 Task: Find people on LinkedIn who work at Tecnimont, studied at Krantiguru Shyamji Krishna Verma Kachchh University, are in the Aviation and Aerospace Component Manufacturing industry, speak German, offer loans, and talk about sustainability.
Action: Mouse moved to (297, 95)
Screenshot: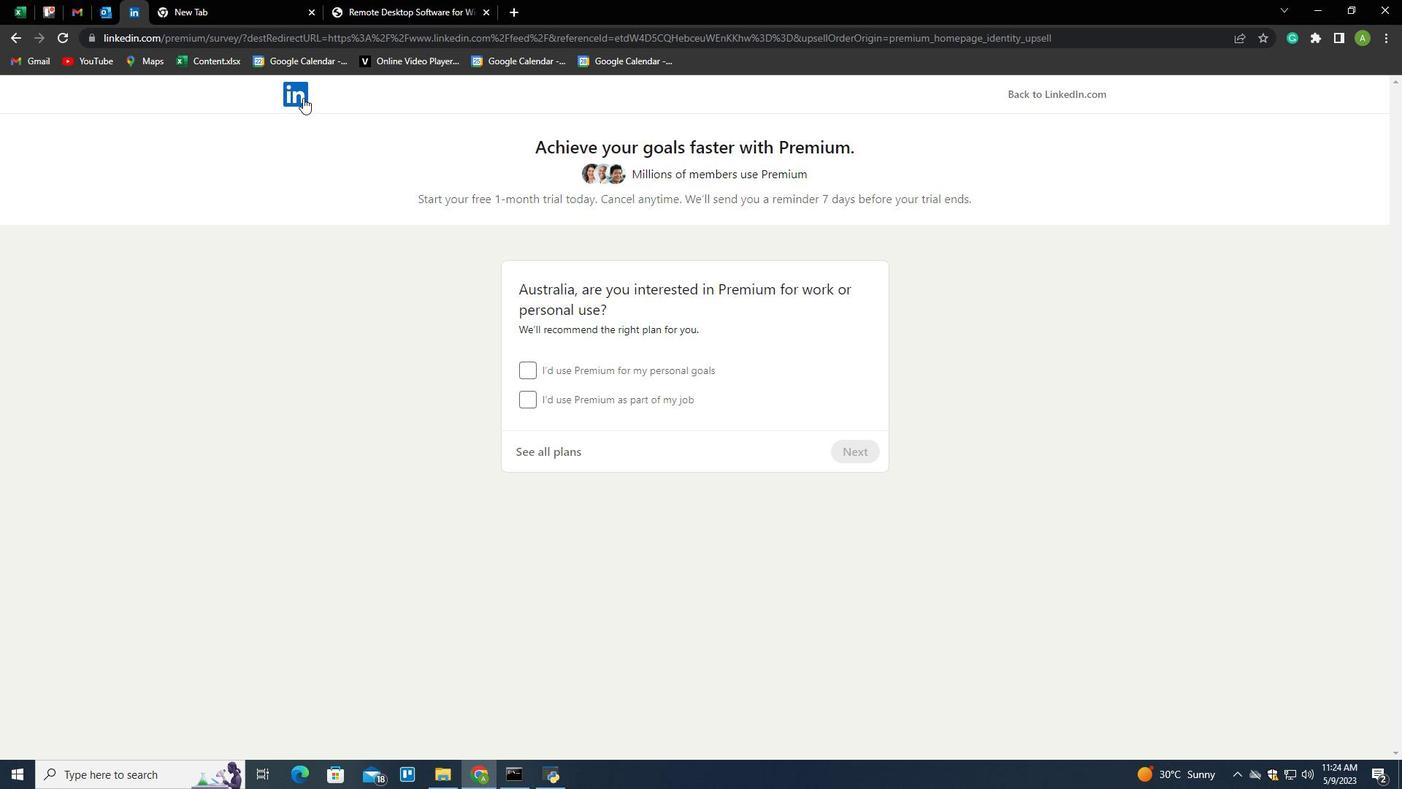 
Action: Mouse pressed left at (297, 95)
Screenshot: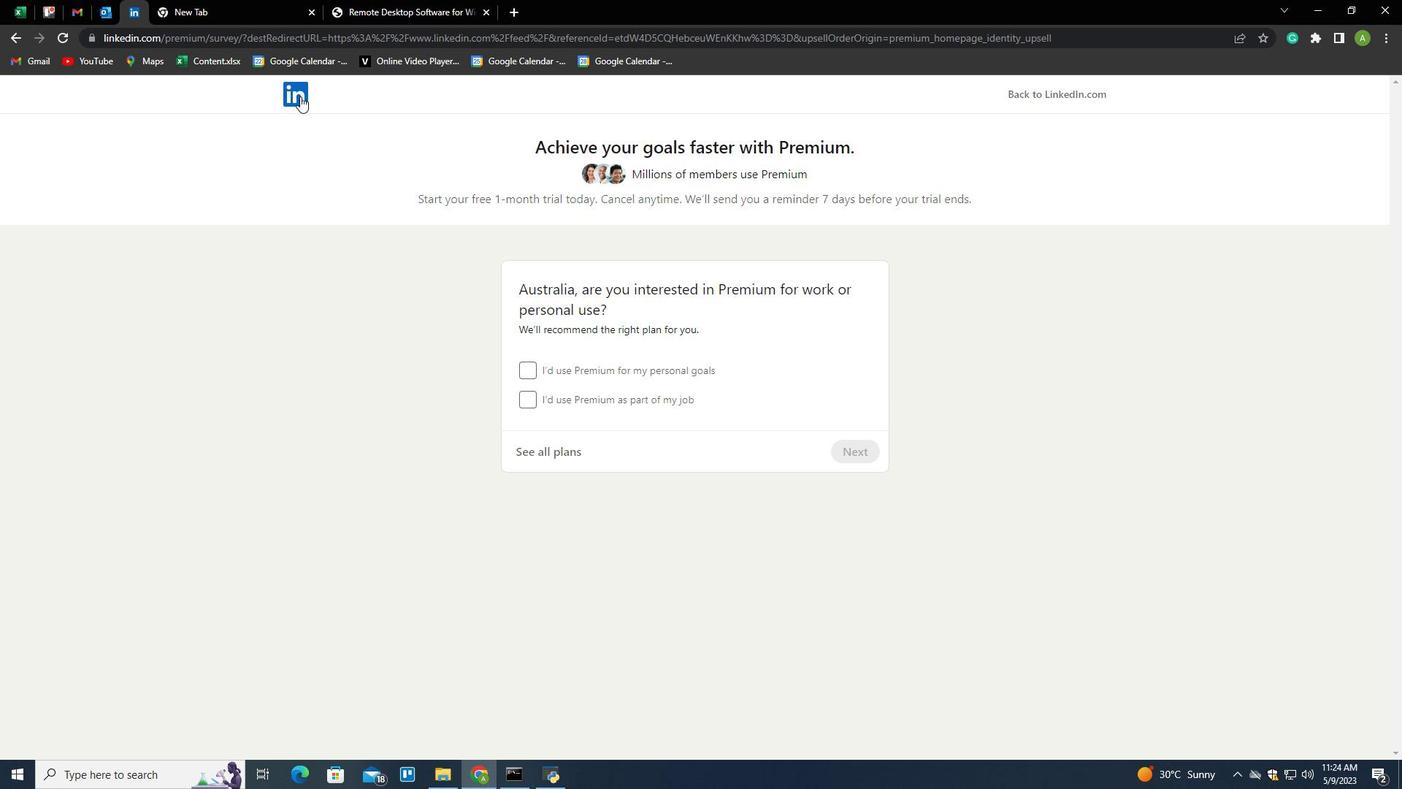 
Action: Mouse moved to (702, 96)
Screenshot: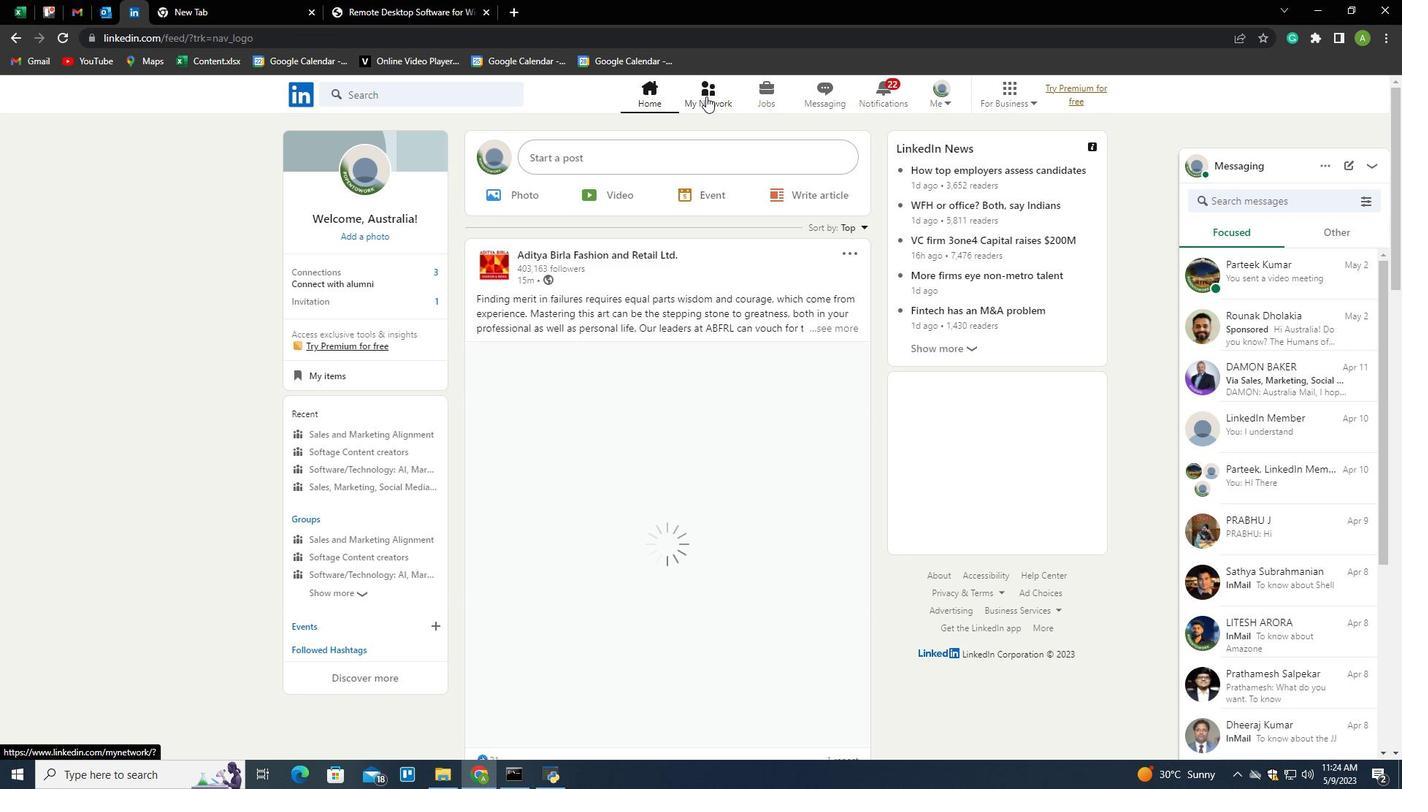 
Action: Mouse pressed left at (702, 96)
Screenshot: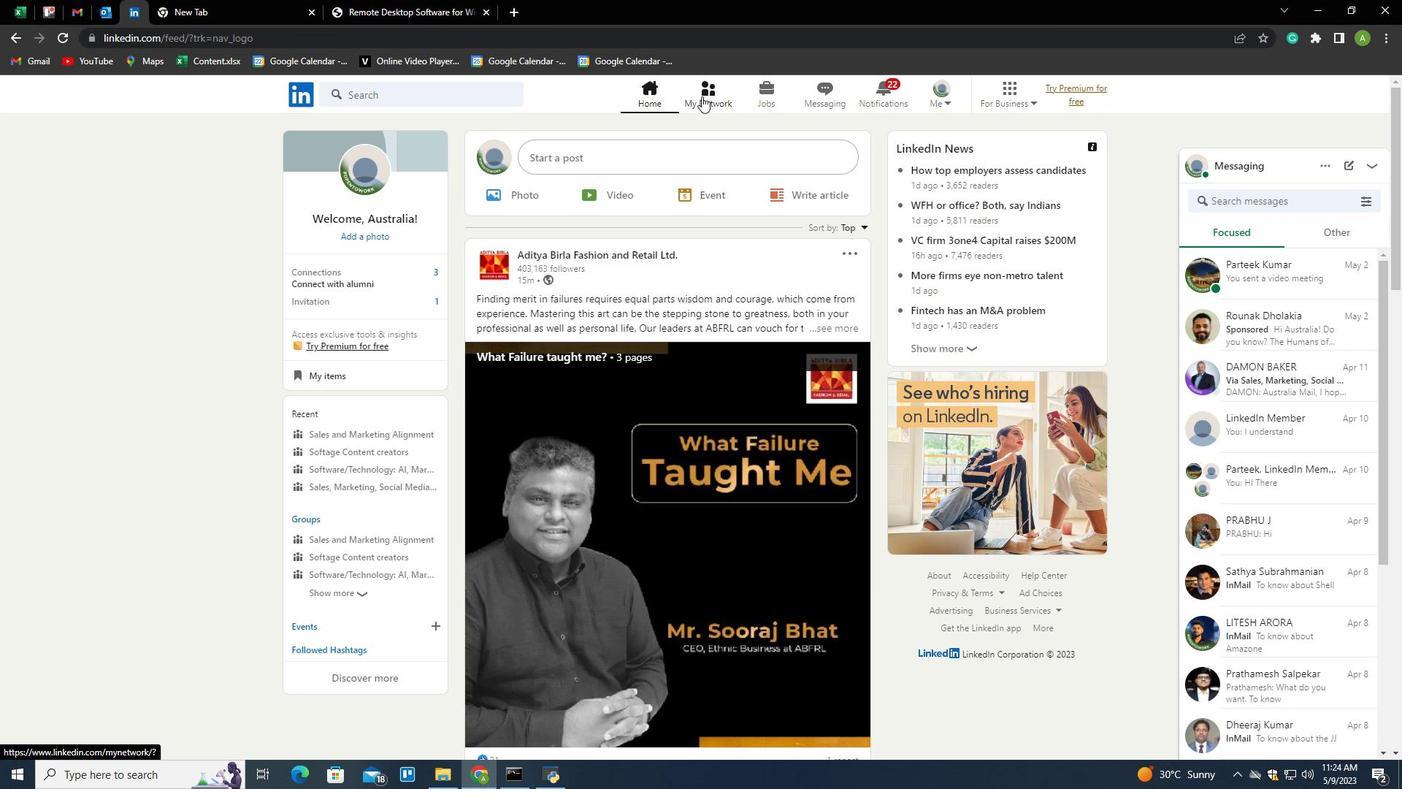 
Action: Mouse moved to (387, 177)
Screenshot: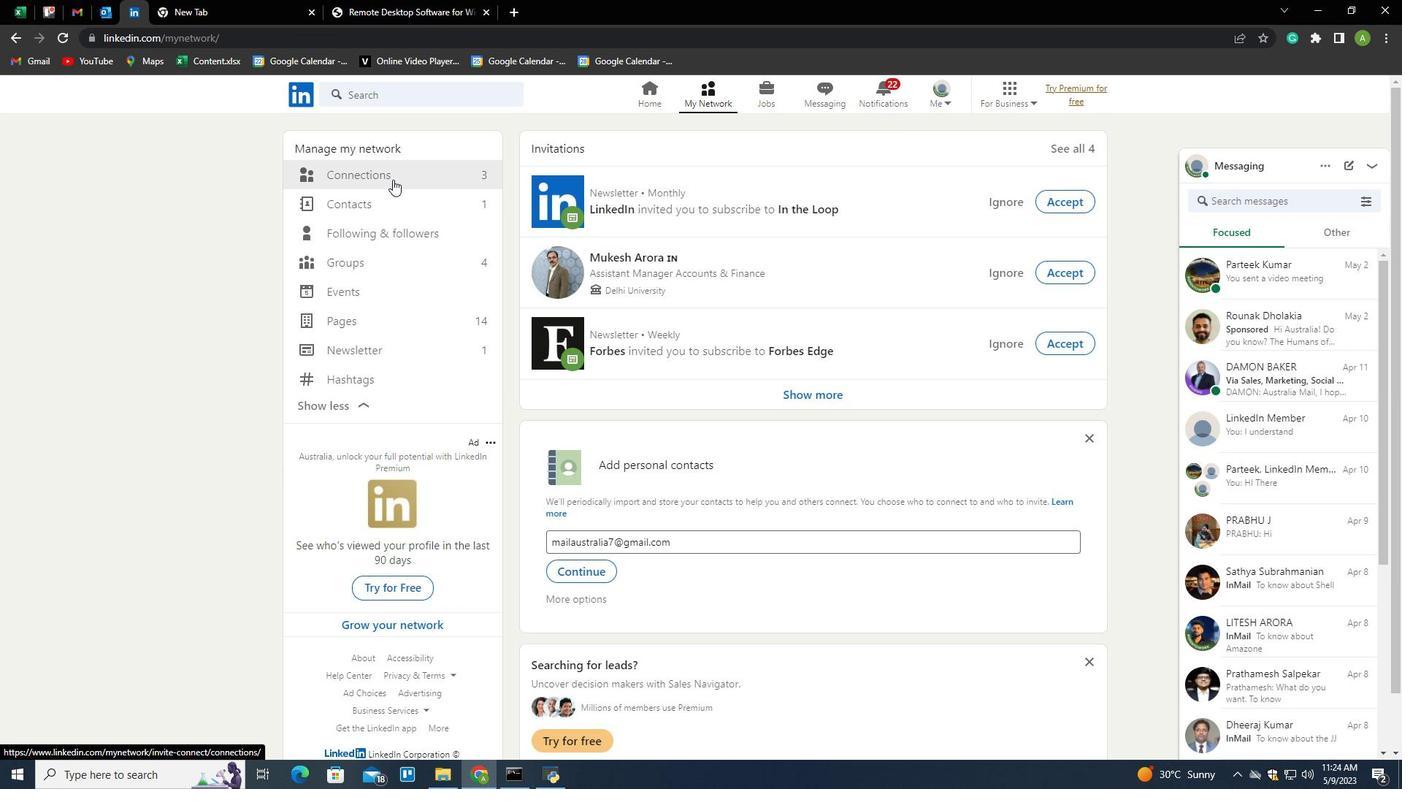 
Action: Mouse pressed left at (387, 177)
Screenshot: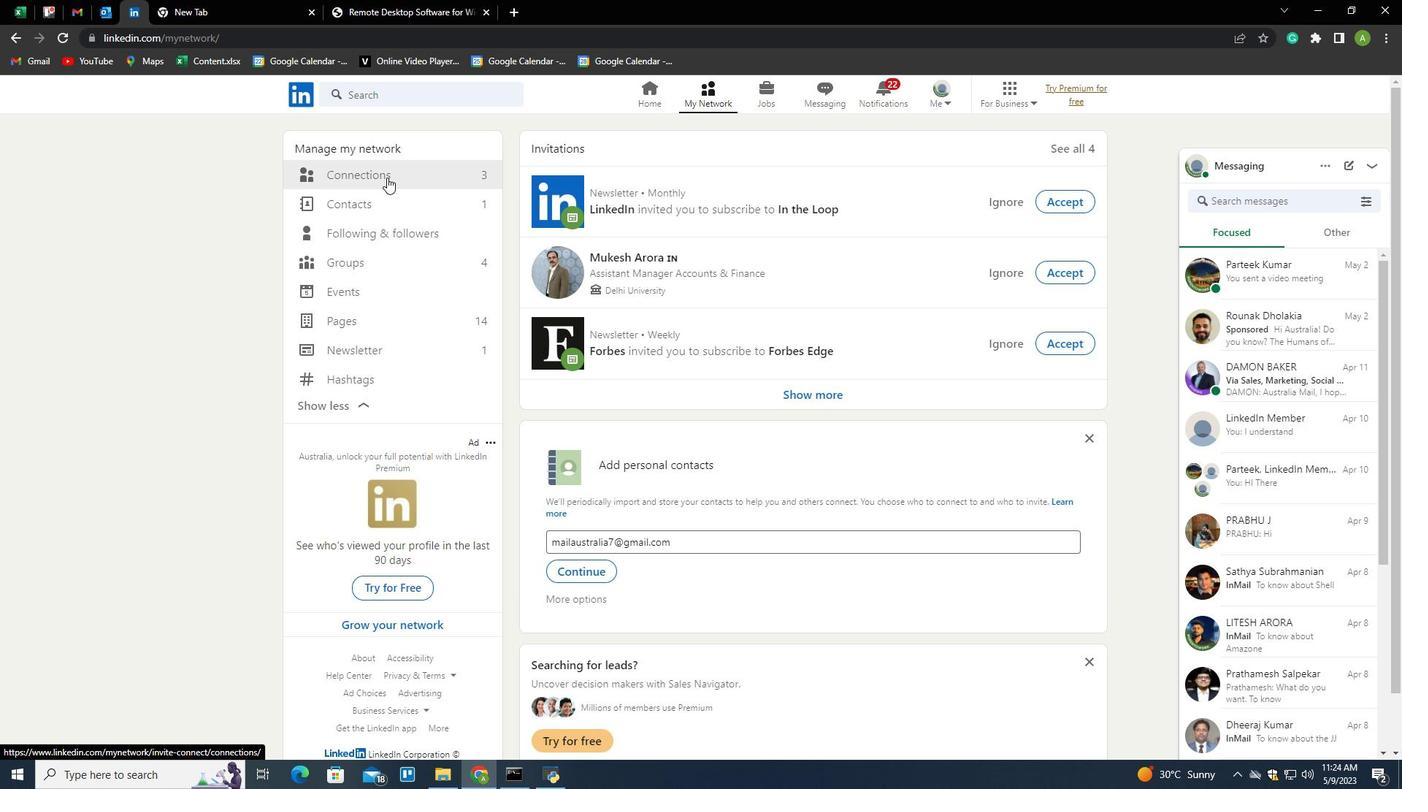 
Action: Mouse moved to (783, 176)
Screenshot: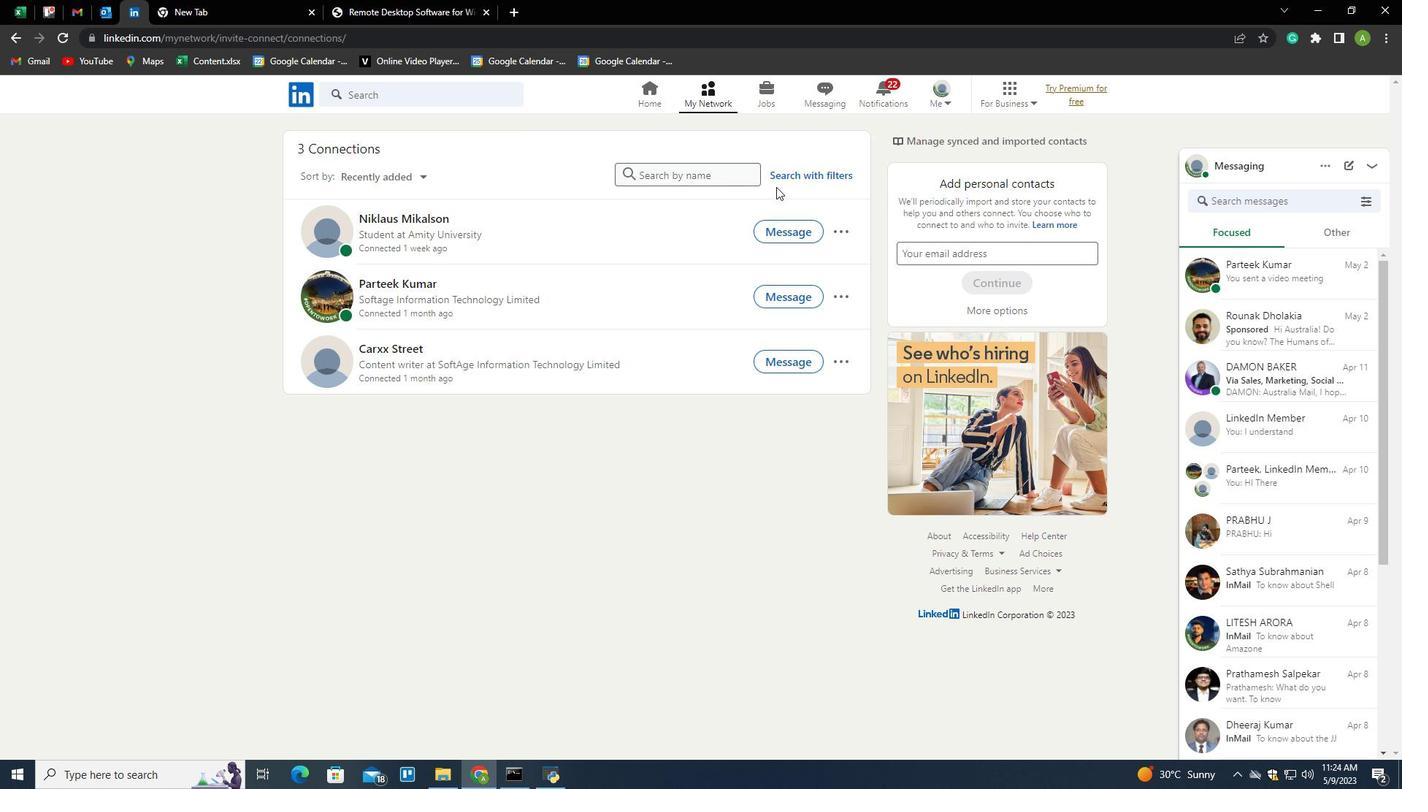 
Action: Mouse pressed left at (783, 176)
Screenshot: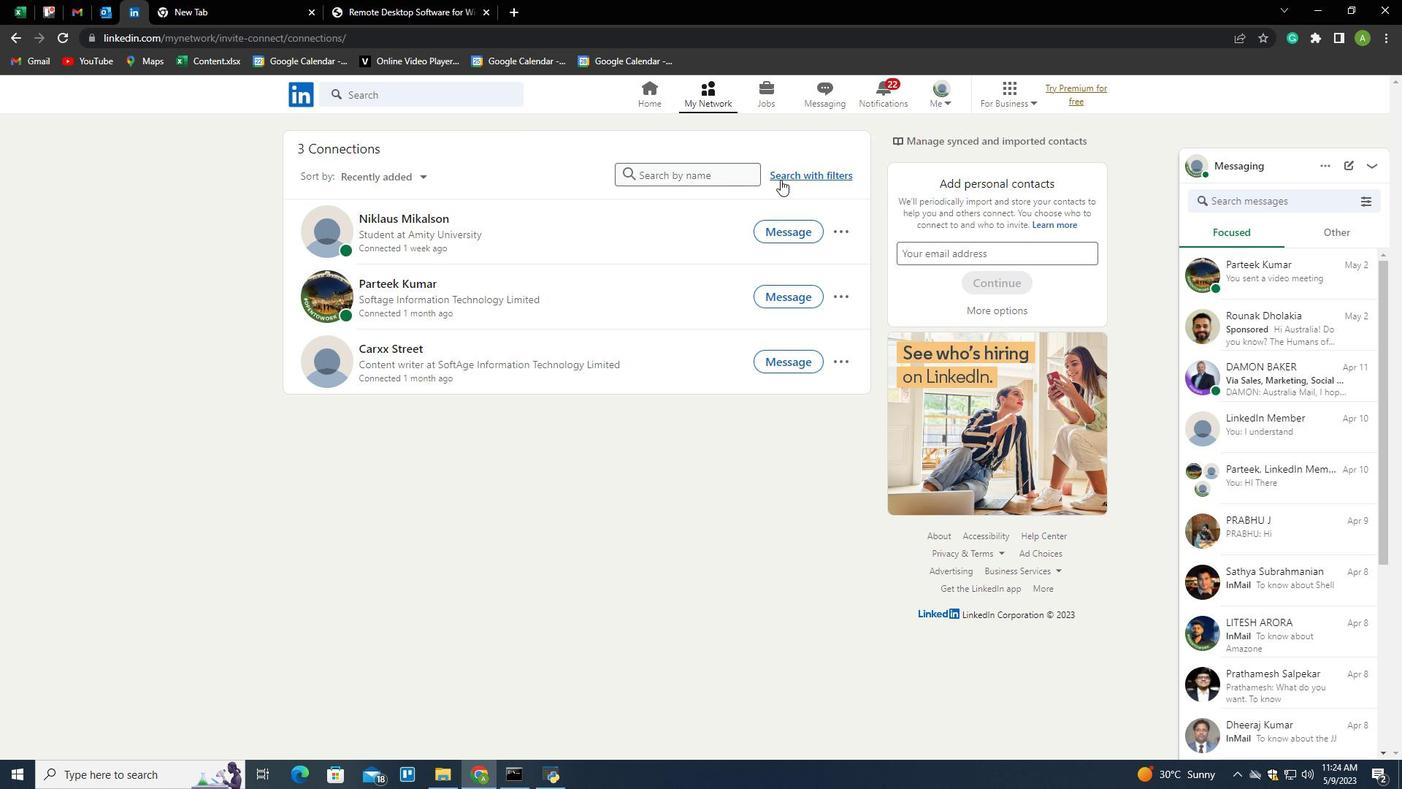 
Action: Mouse moved to (750, 134)
Screenshot: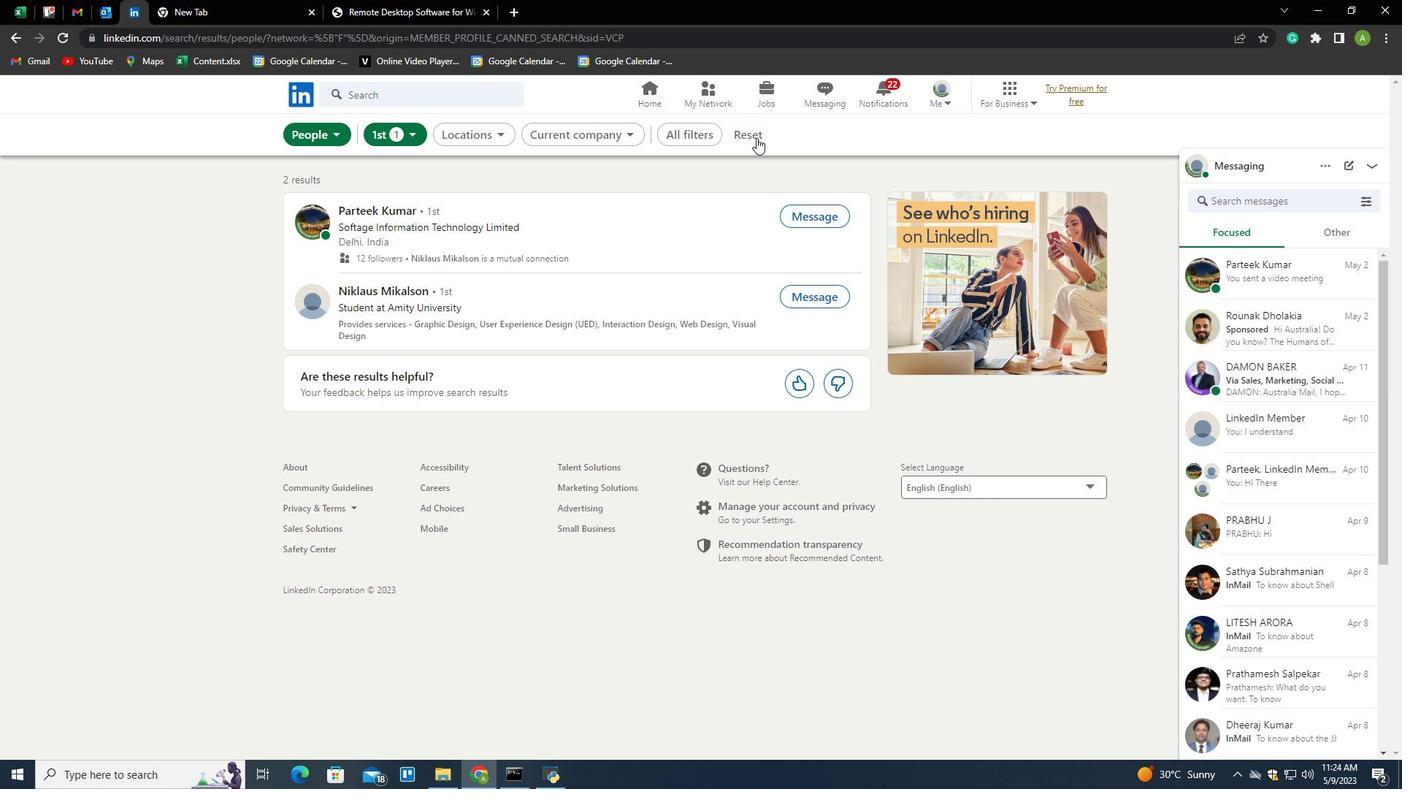 
Action: Mouse pressed left at (750, 134)
Screenshot: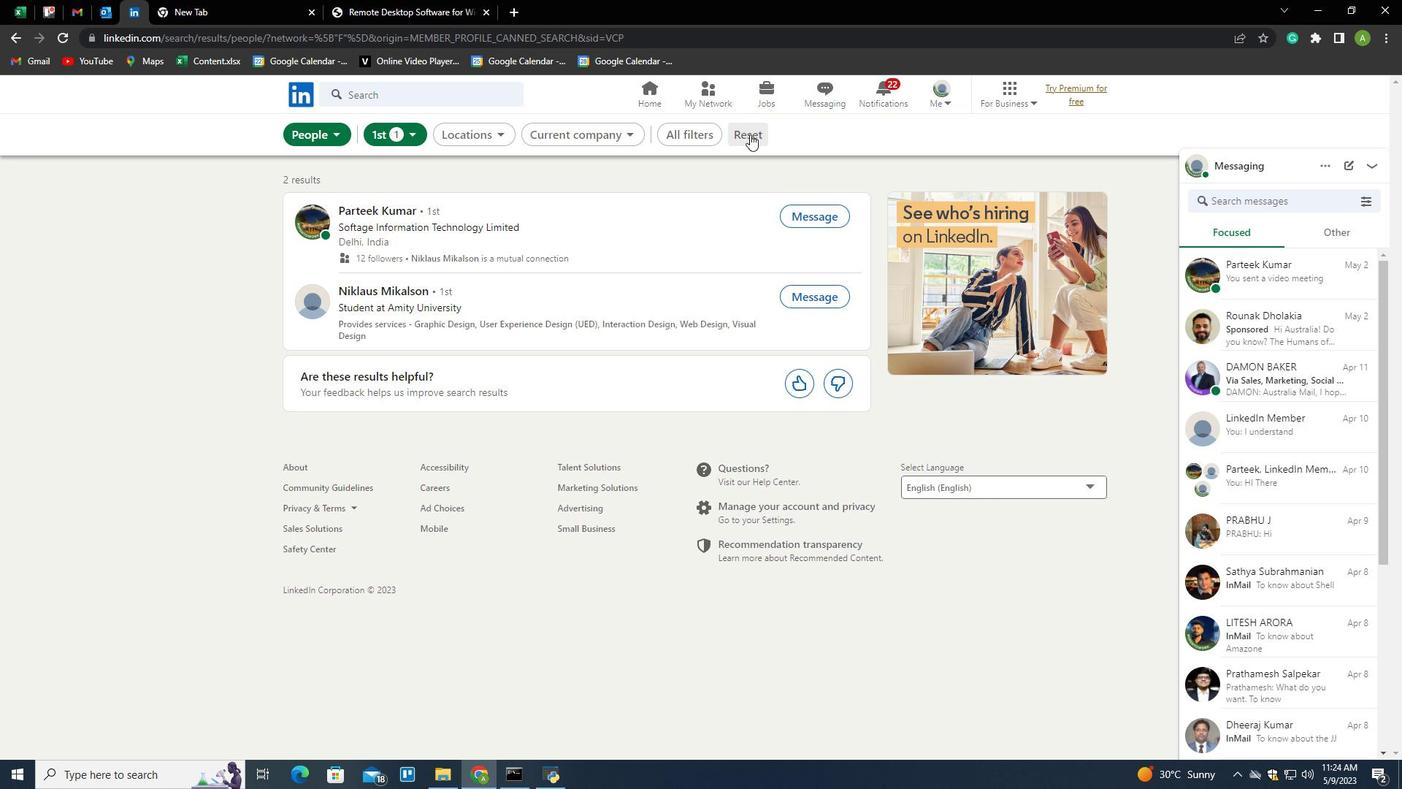 
Action: Mouse moved to (721, 135)
Screenshot: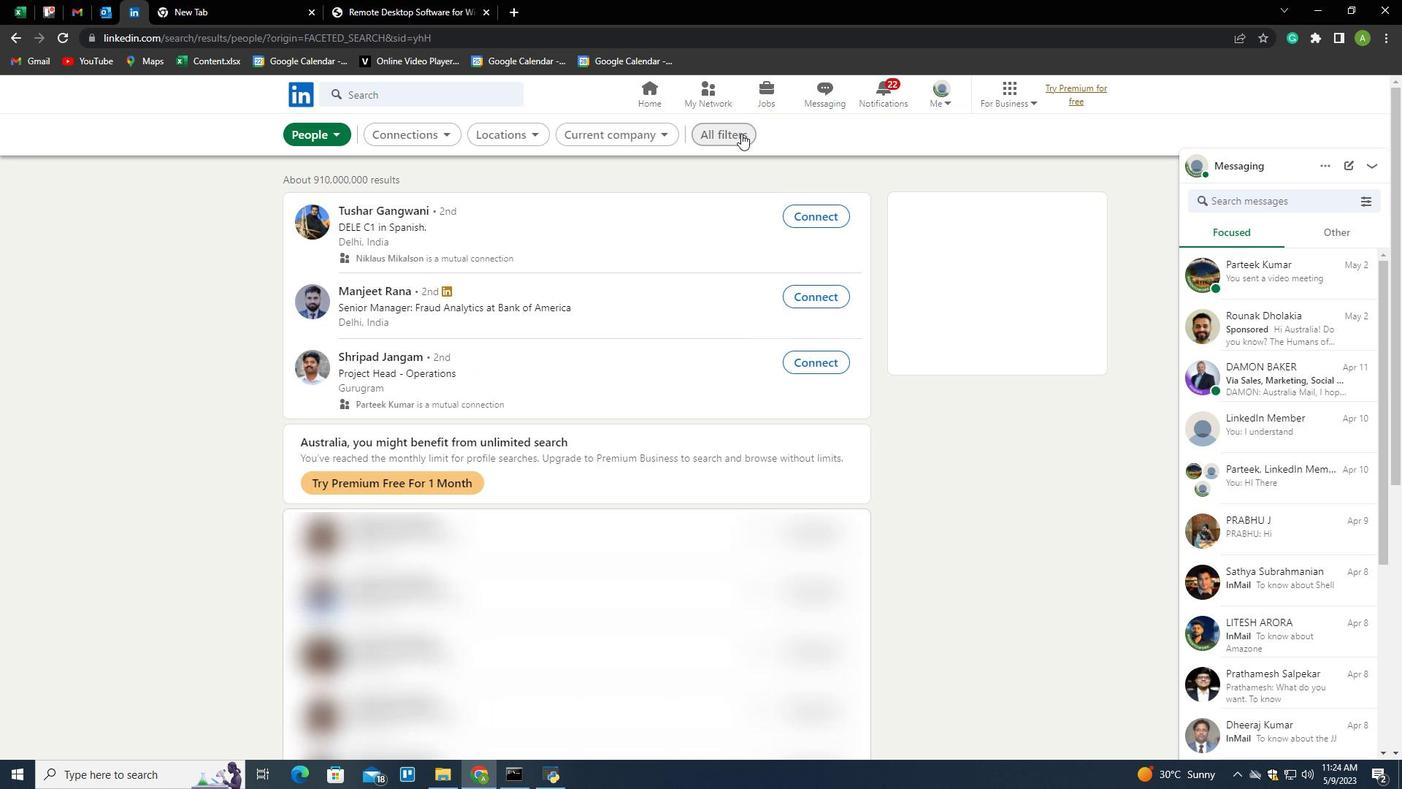 
Action: Mouse pressed left at (721, 135)
Screenshot: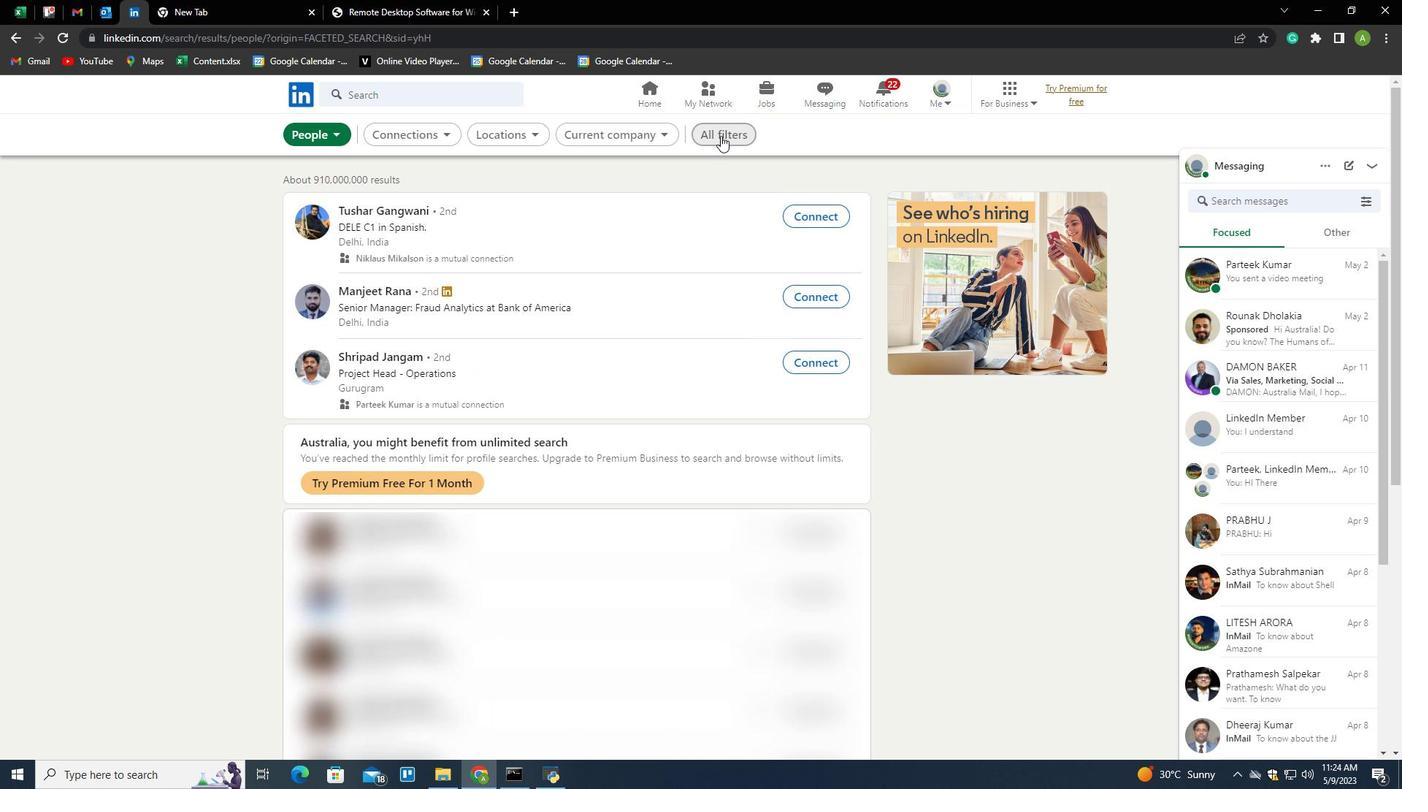 
Action: Mouse moved to (1317, 486)
Screenshot: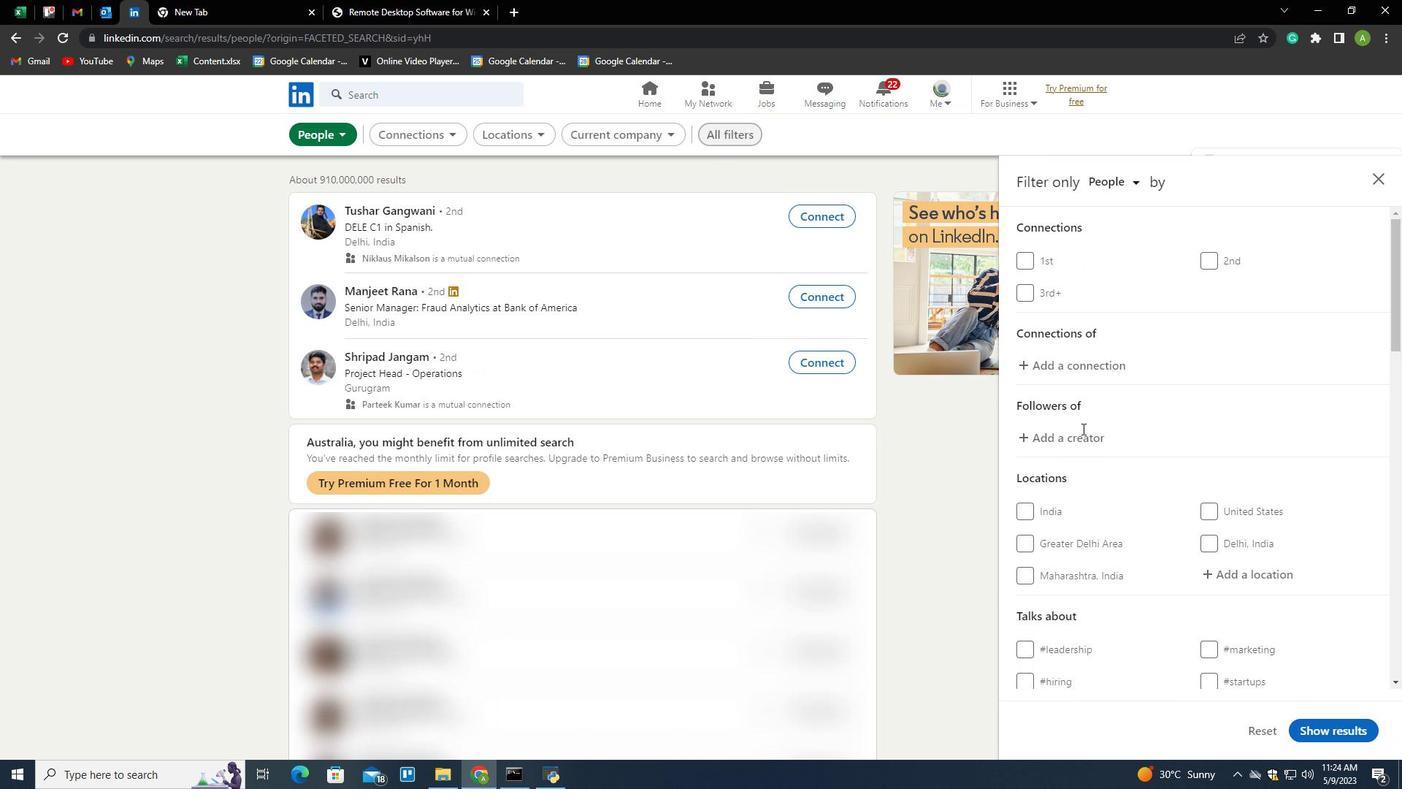 
Action: Mouse scrolled (1317, 485) with delta (0, 0)
Screenshot: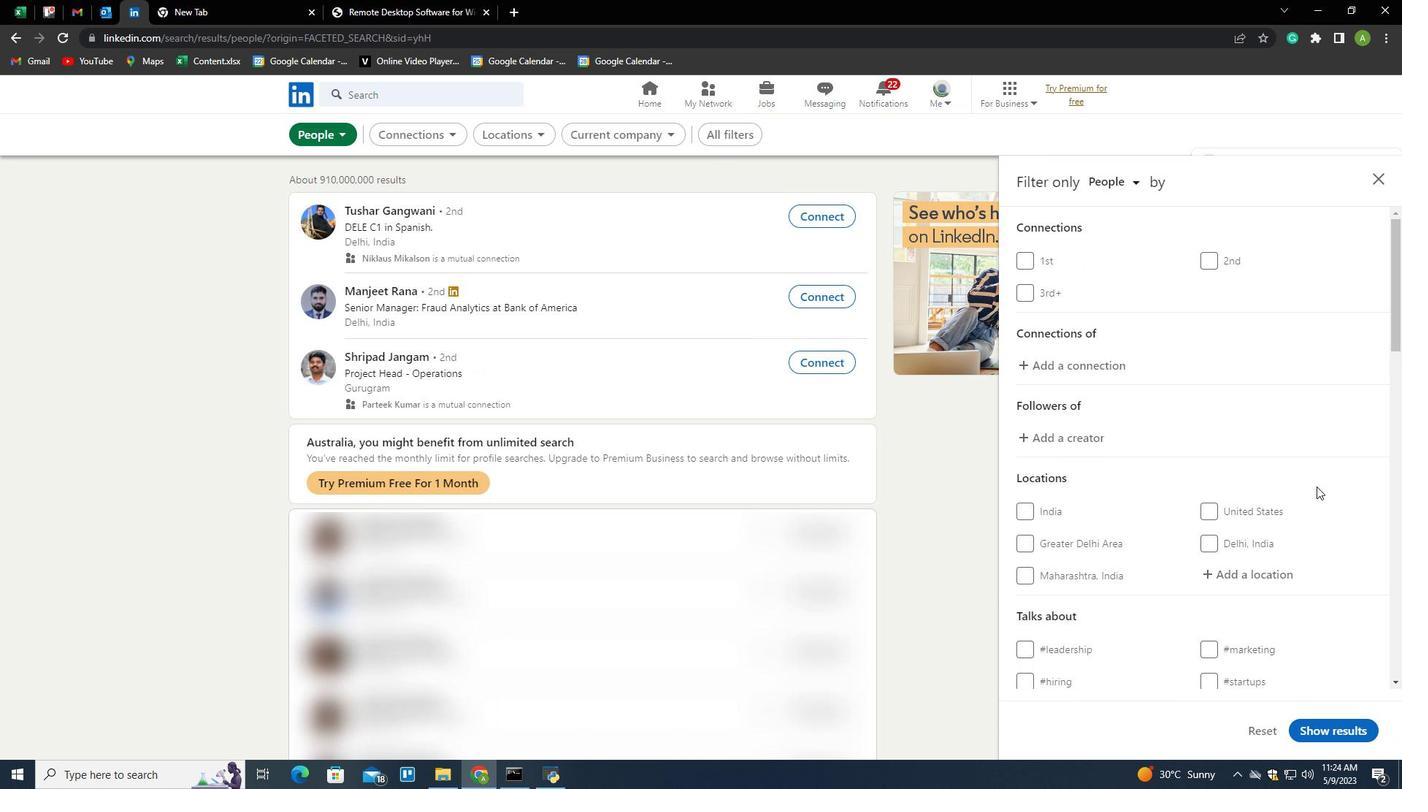 
Action: Mouse scrolled (1317, 485) with delta (0, 0)
Screenshot: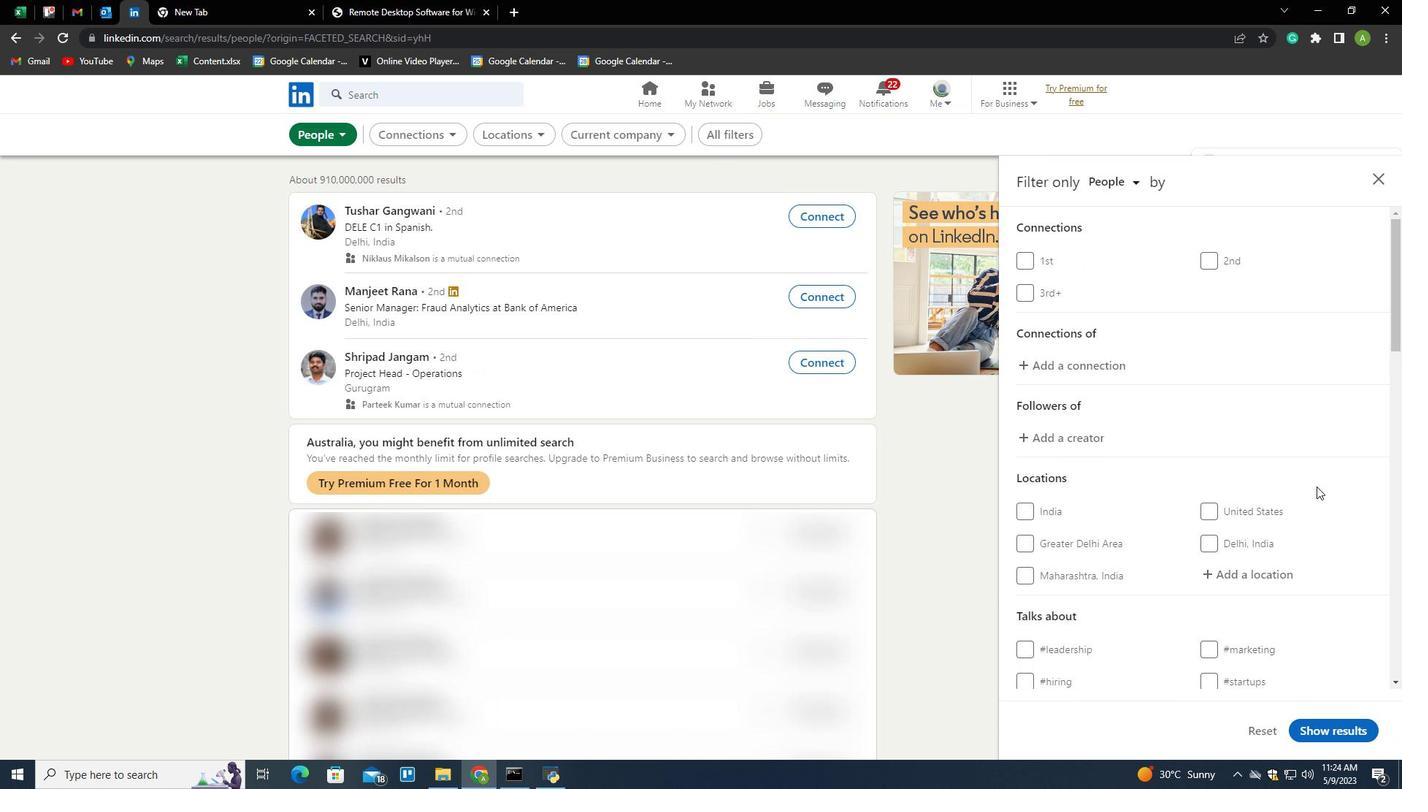 
Action: Mouse moved to (1248, 429)
Screenshot: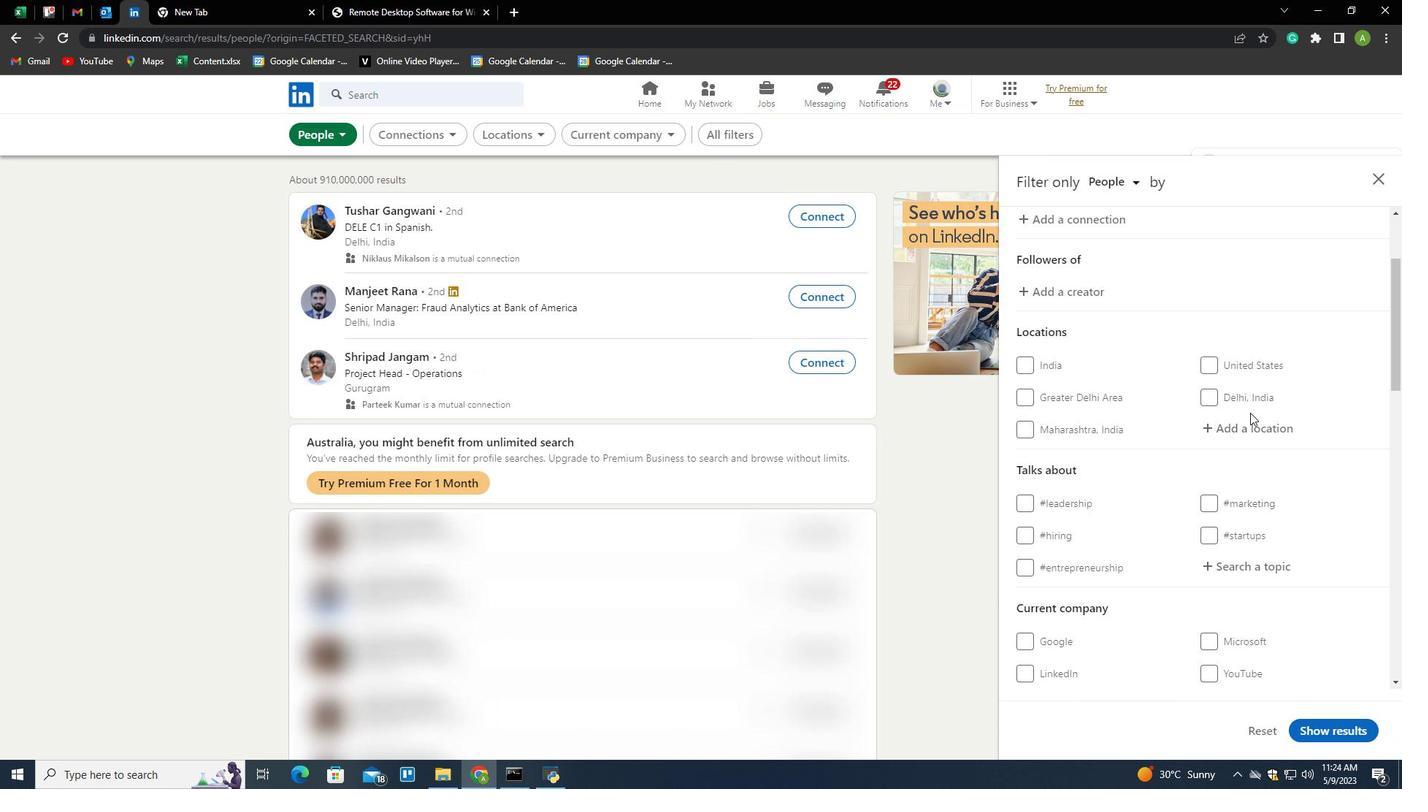 
Action: Mouse pressed left at (1248, 429)
Screenshot: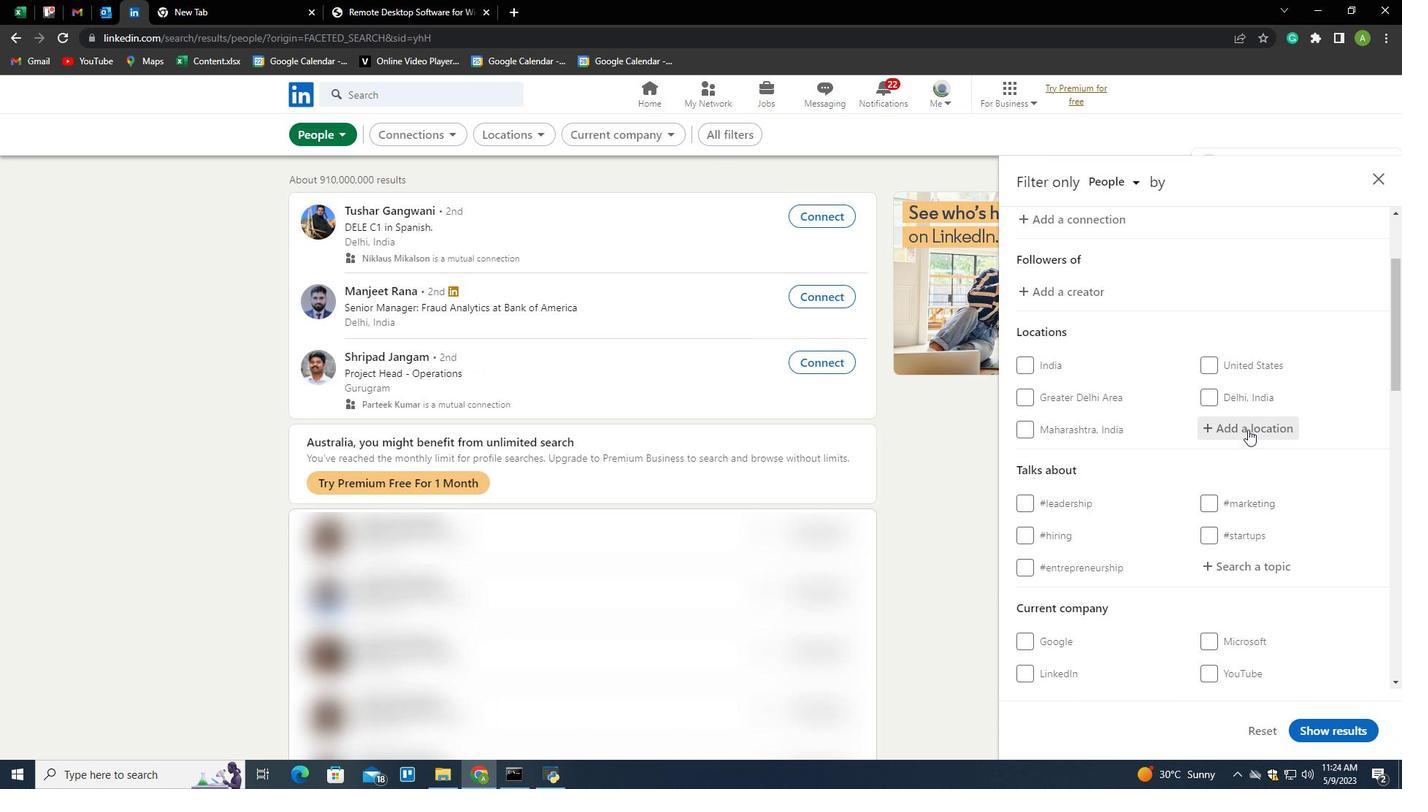 
Action: Key pressed f<Key.shift><Key.shift><Key.shift><Key.shift><Key.shift><Key.shift><Key.backspace>Vilo<Key.backspace><Key.backspace><Key.backspace>ellore<Key.down><Key.enter>
Screenshot: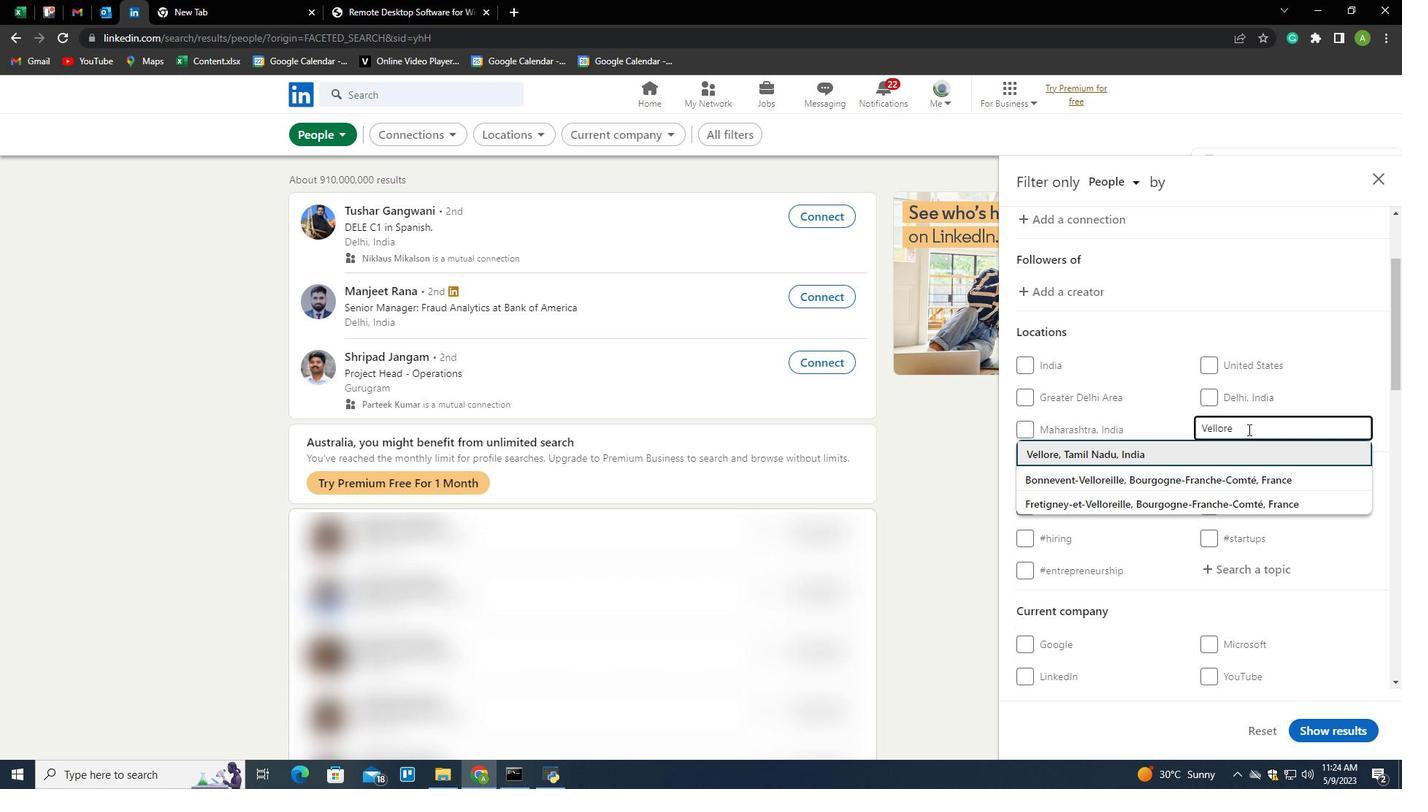 
Action: Mouse scrolled (1248, 428) with delta (0, 0)
Screenshot: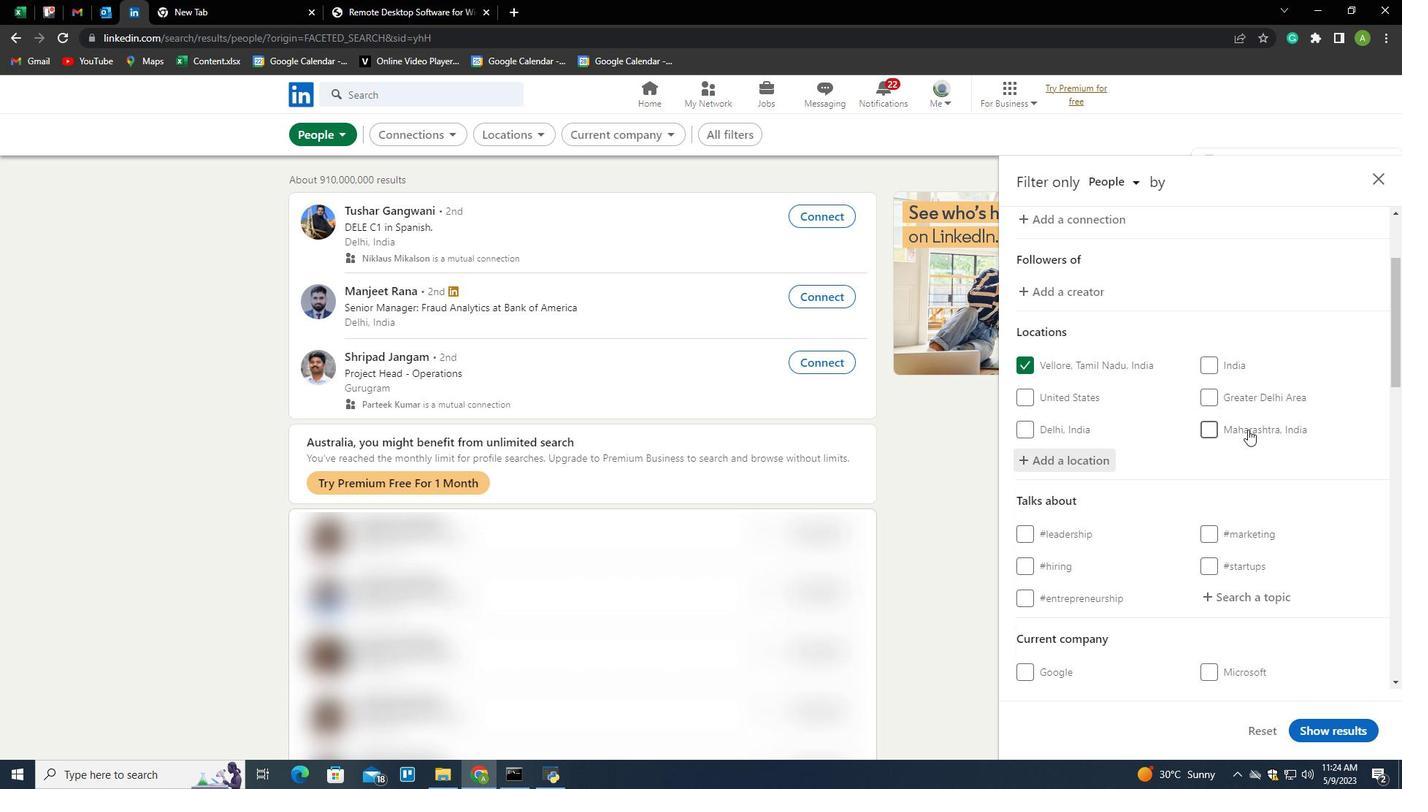 
Action: Mouse scrolled (1248, 428) with delta (0, 0)
Screenshot: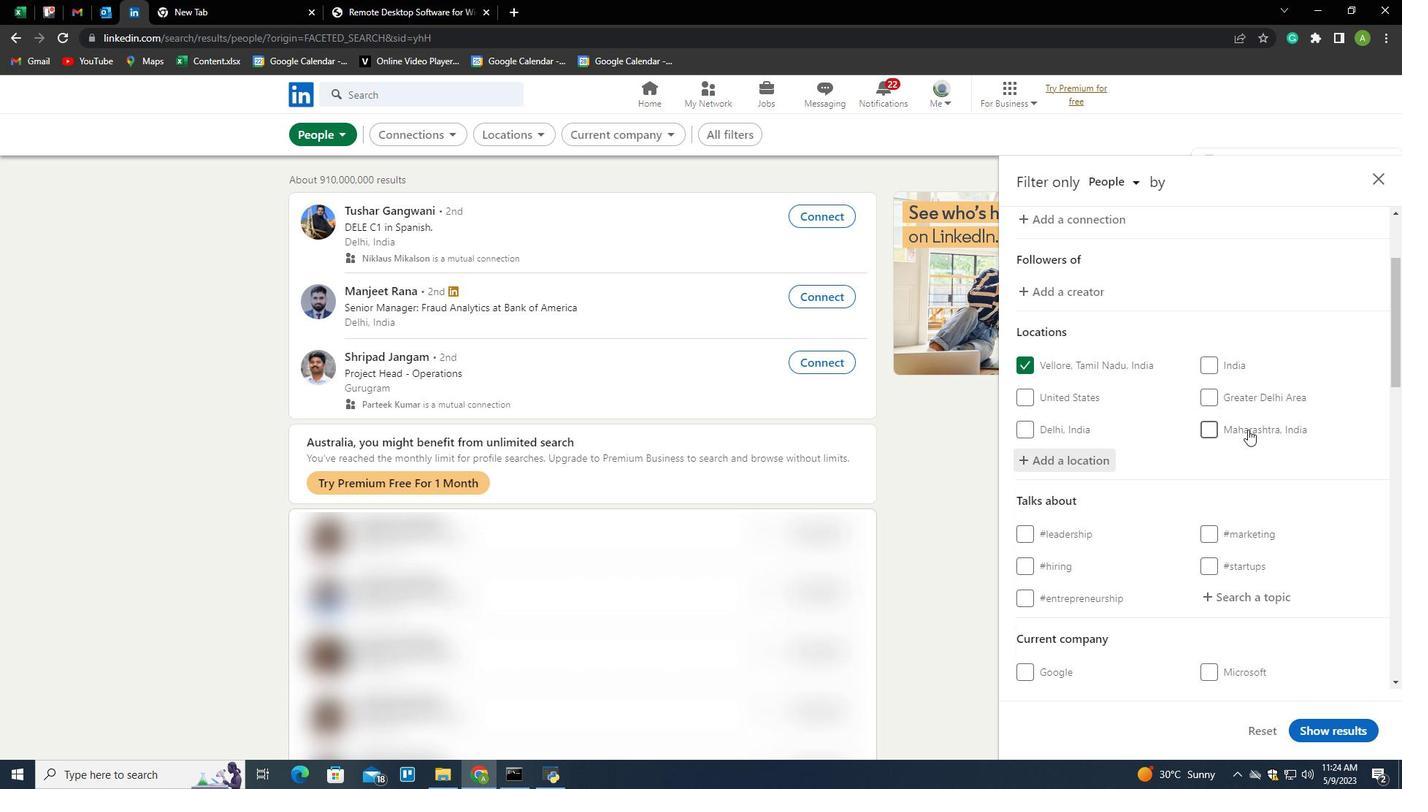 
Action: Mouse scrolled (1248, 428) with delta (0, 0)
Screenshot: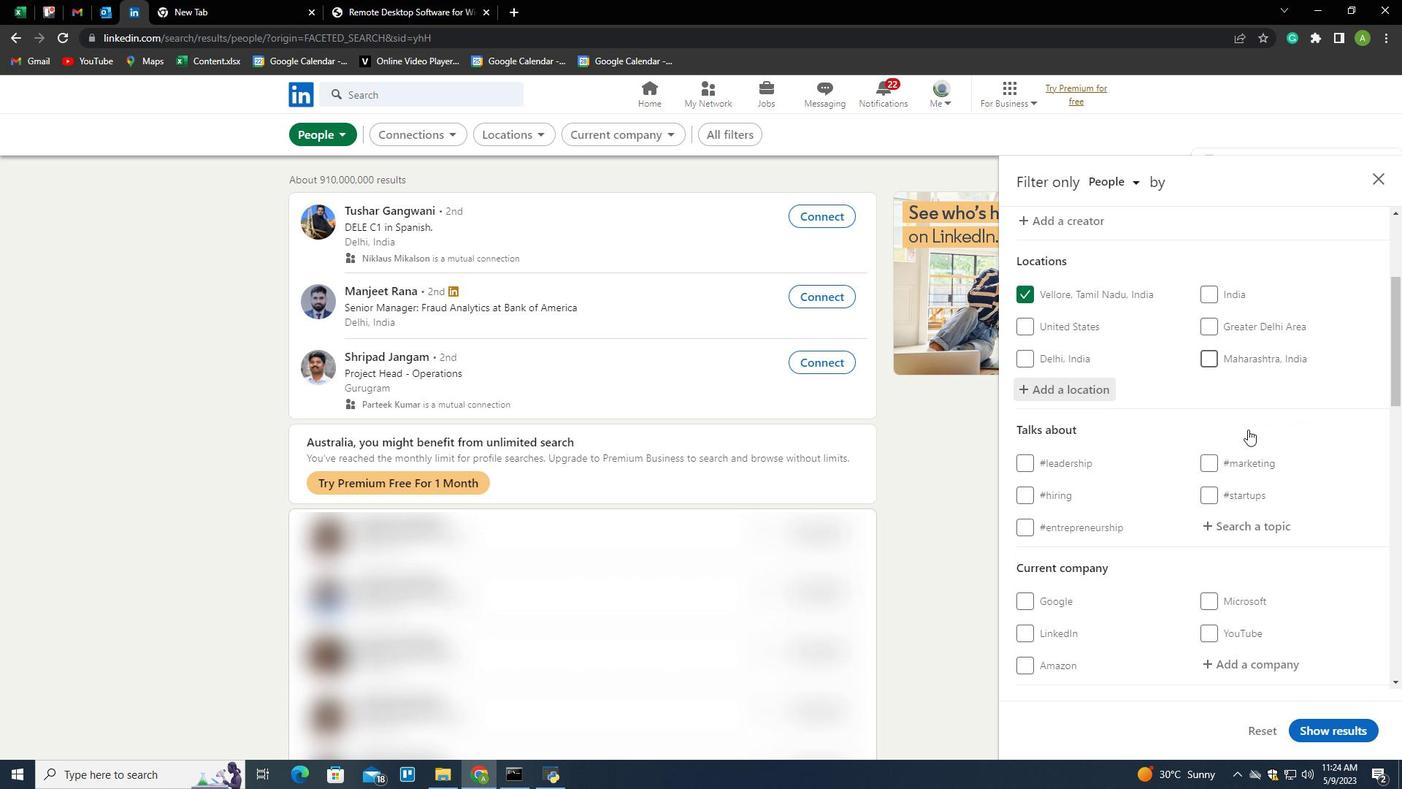 
Action: Mouse moved to (1216, 379)
Screenshot: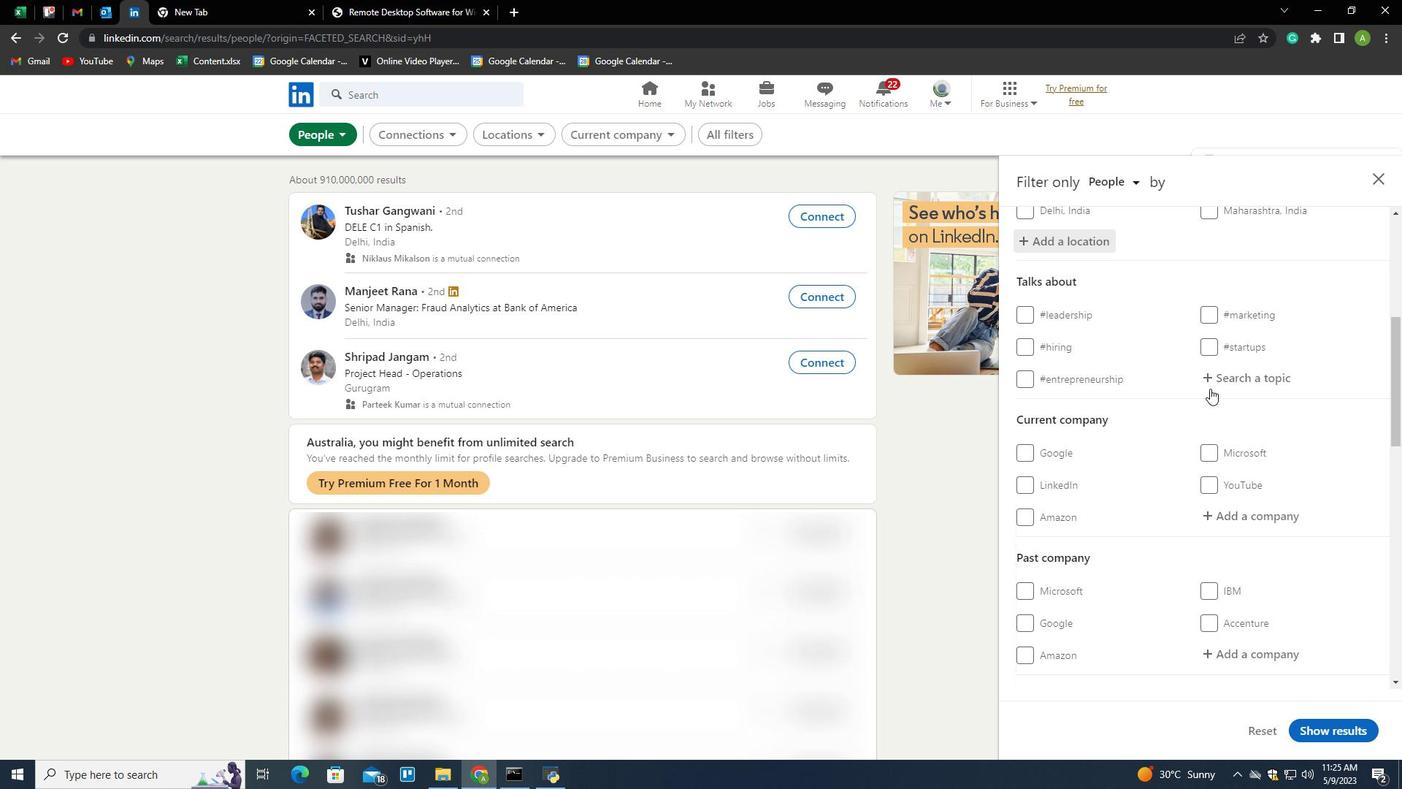 
Action: Mouse pressed left at (1216, 379)
Screenshot: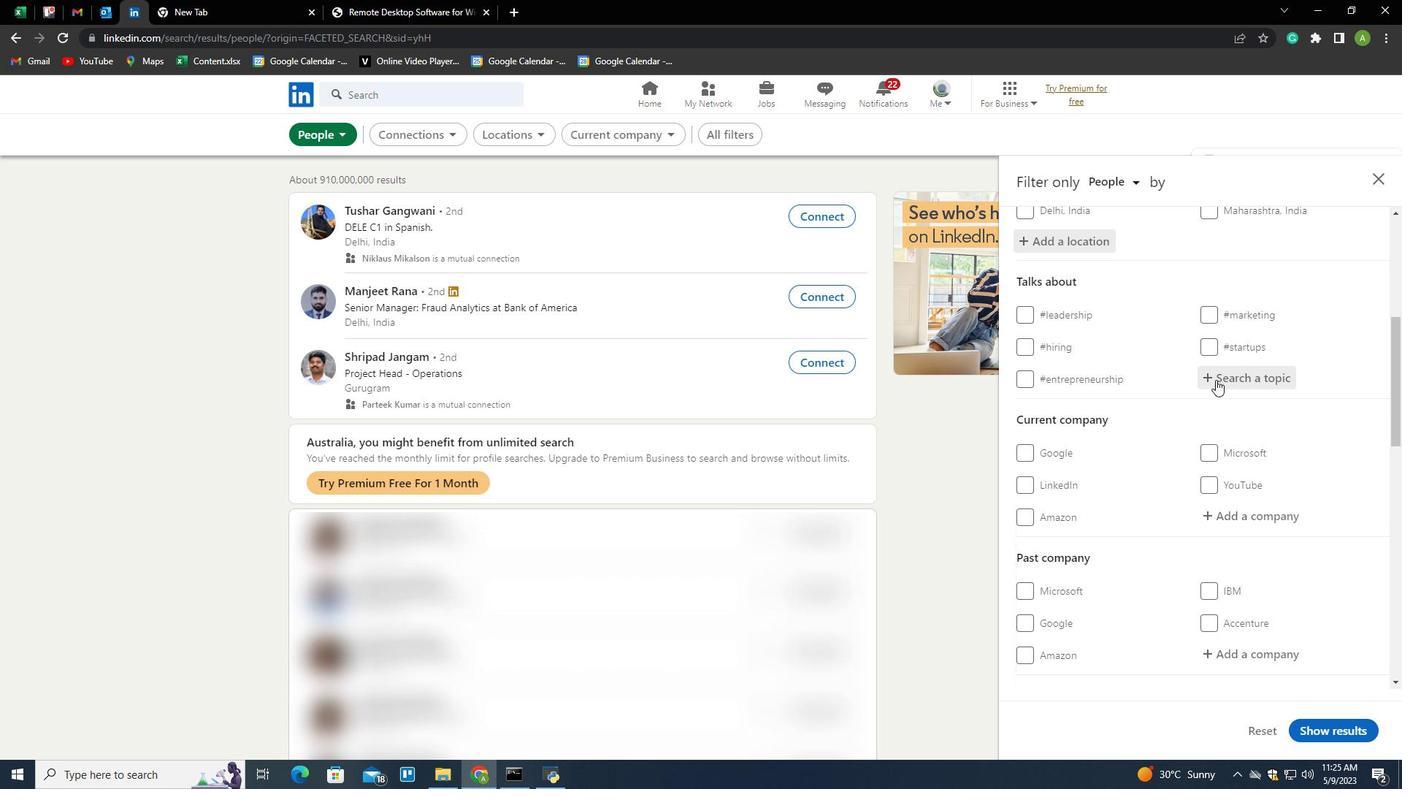 
Action: Key pressed sustainability<Key.down><Key.enter>
Screenshot: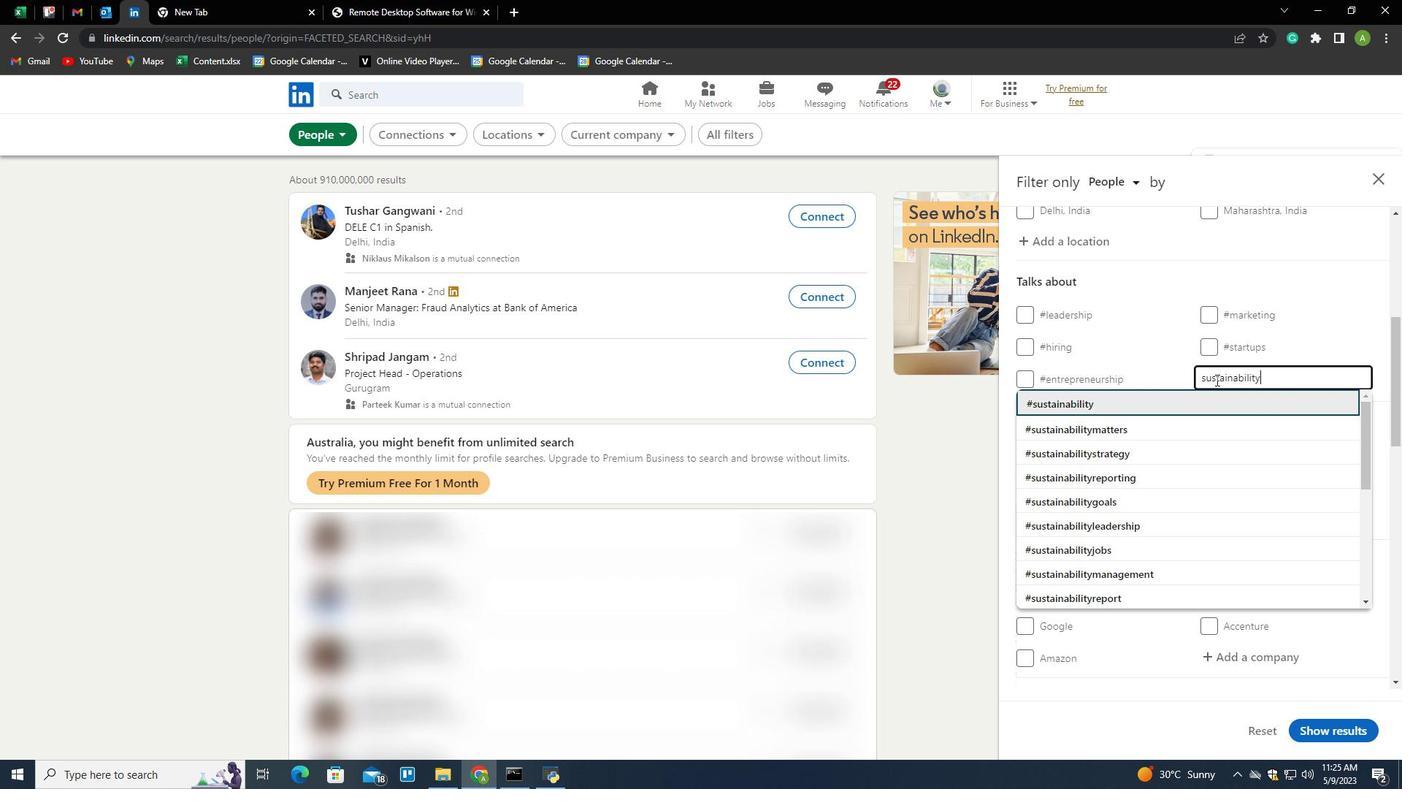 
Action: Mouse scrolled (1216, 379) with delta (0, 0)
Screenshot: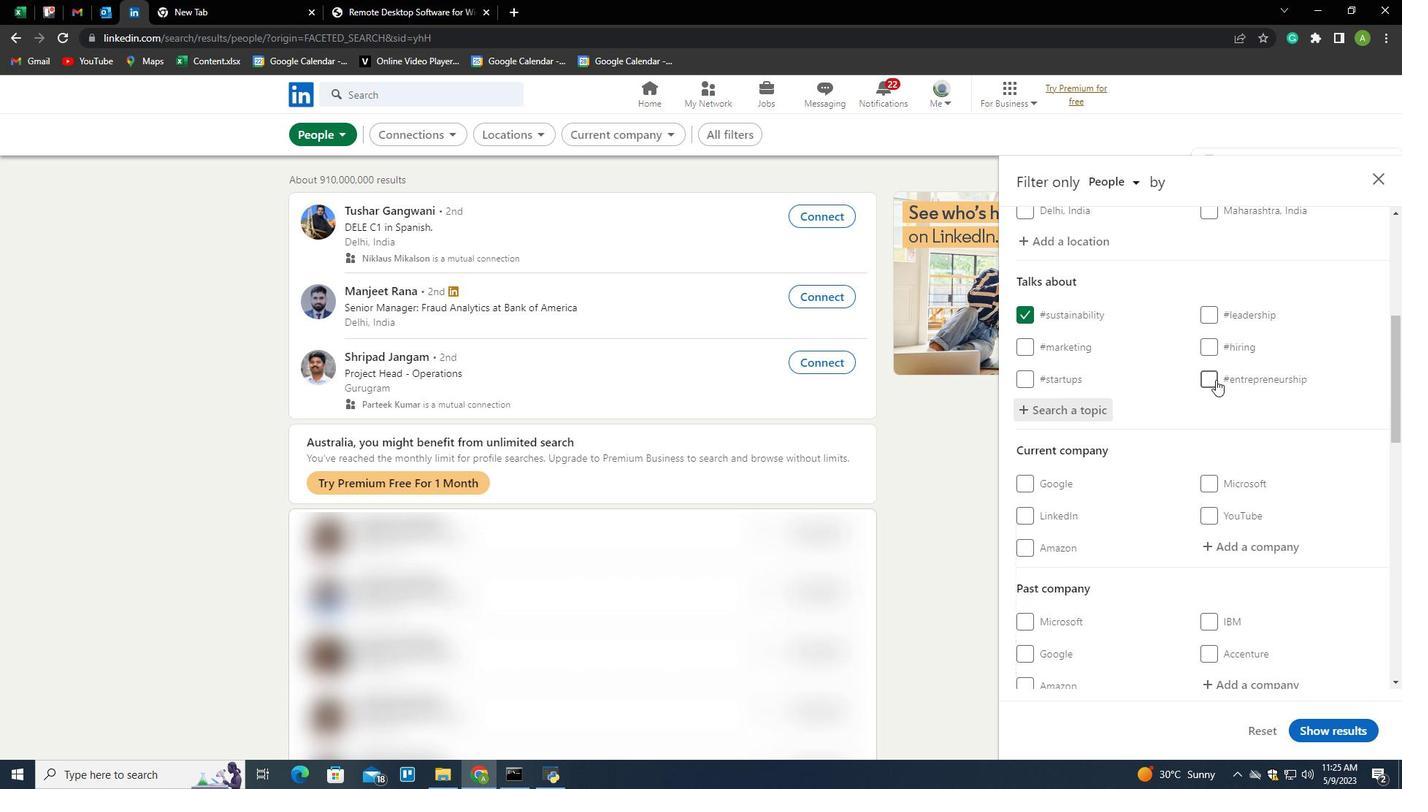 
Action: Mouse scrolled (1216, 379) with delta (0, 0)
Screenshot: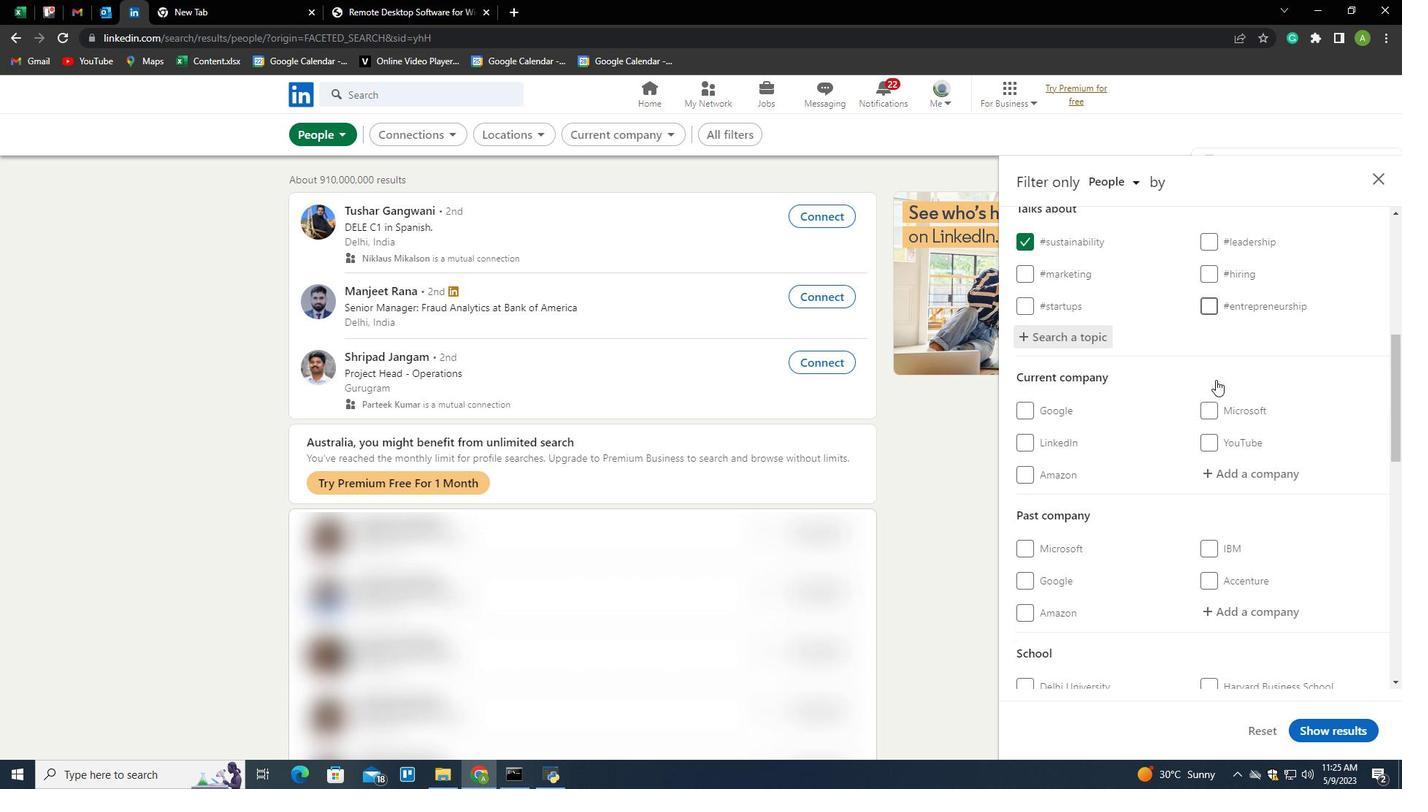 
Action: Mouse scrolled (1216, 379) with delta (0, 0)
Screenshot: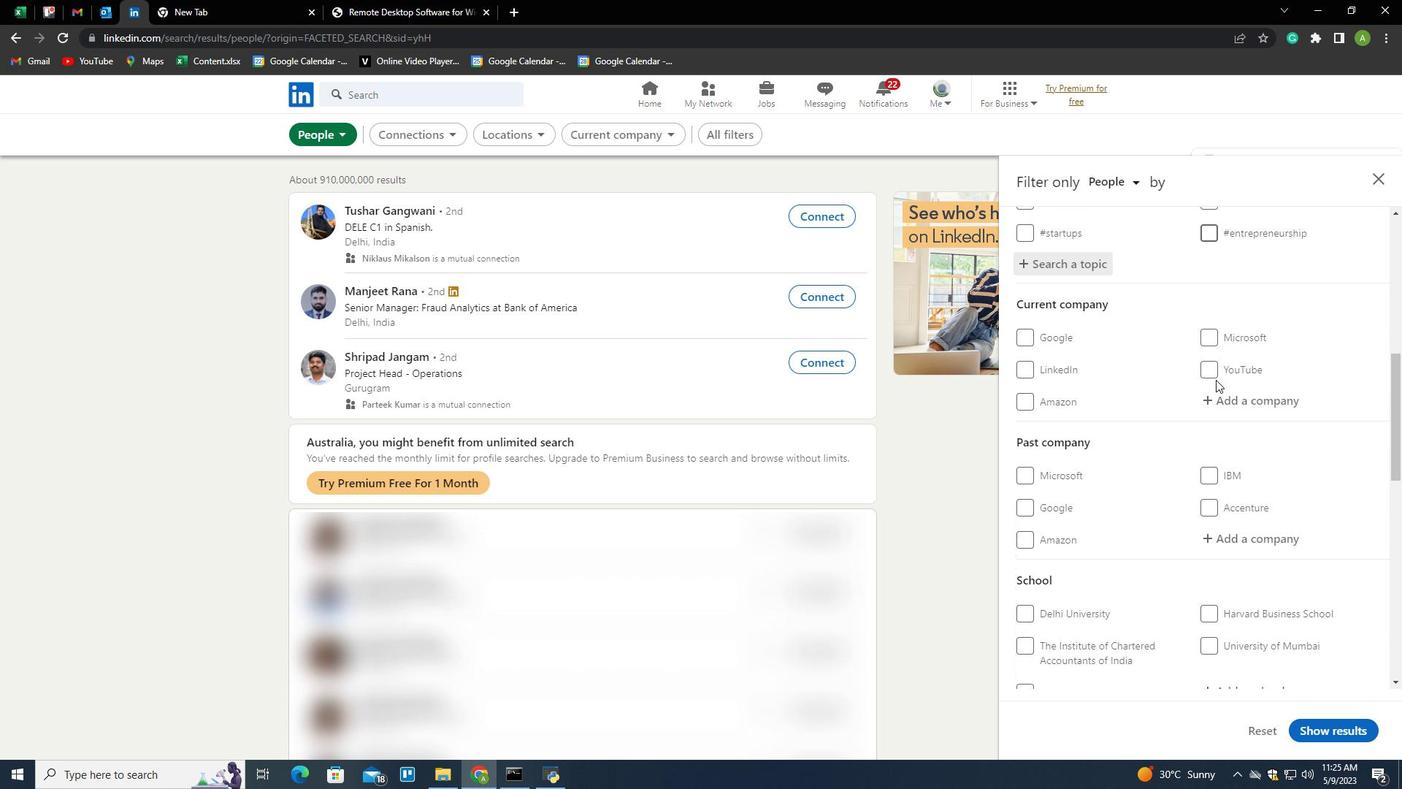 
Action: Mouse scrolled (1216, 379) with delta (0, 0)
Screenshot: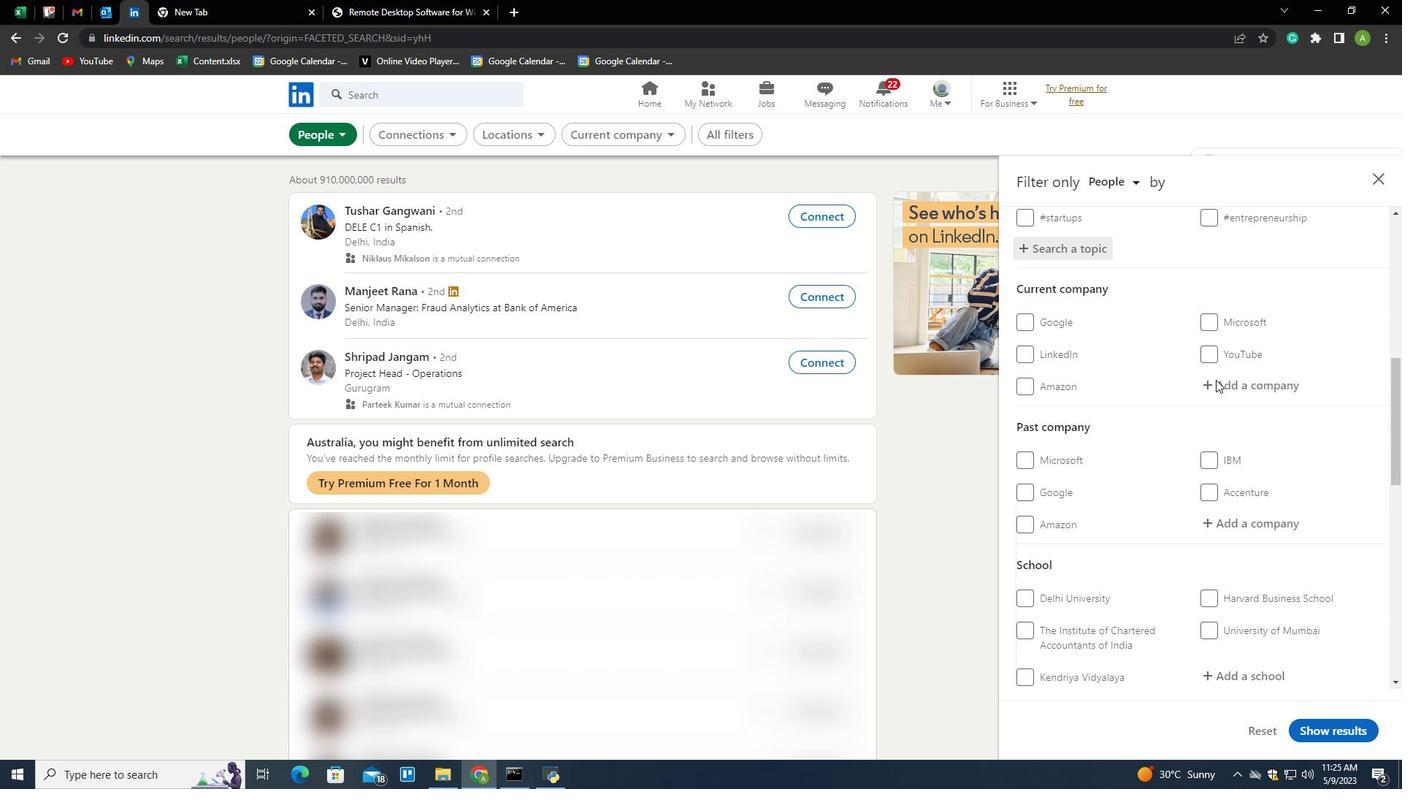 
Action: Mouse scrolled (1216, 379) with delta (0, 0)
Screenshot: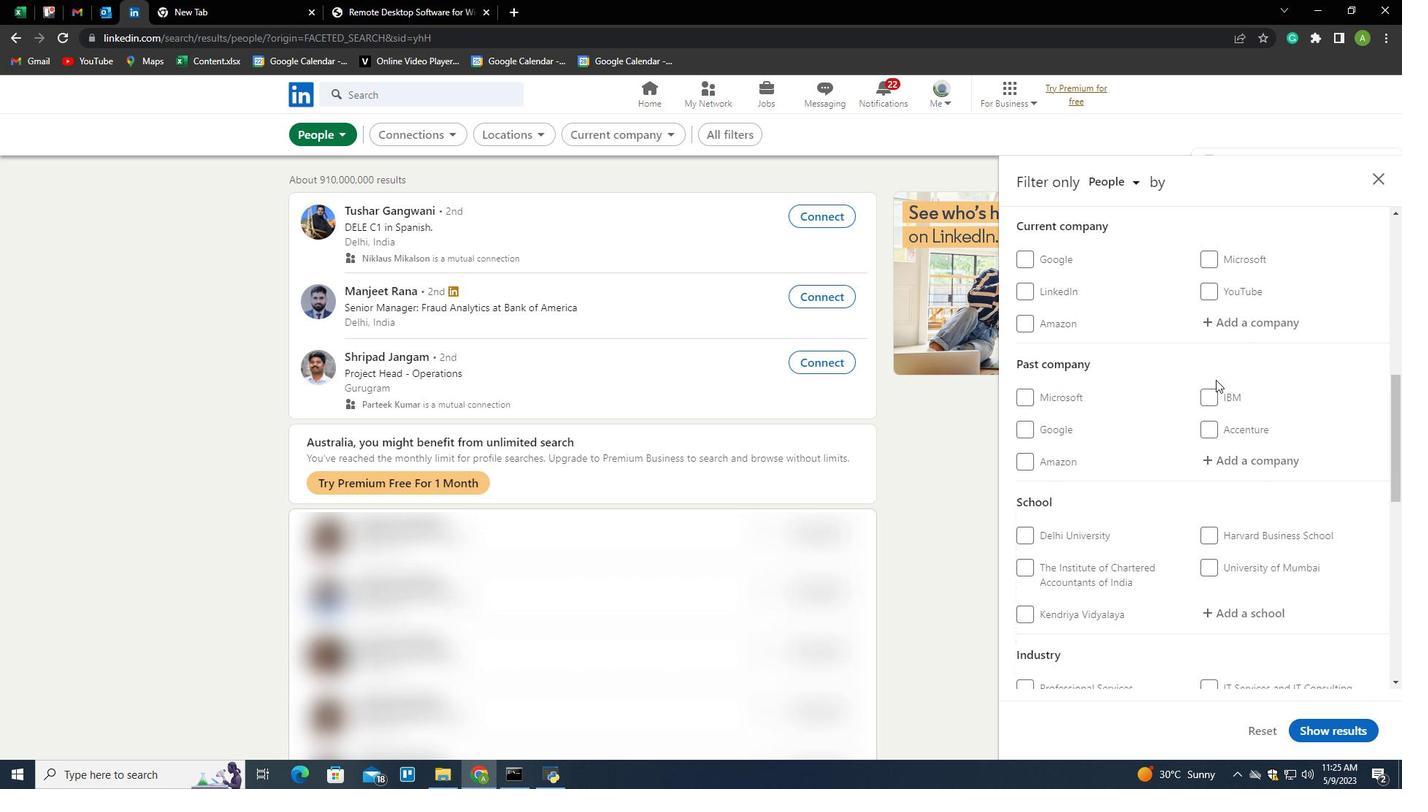 
Action: Mouse scrolled (1216, 379) with delta (0, 0)
Screenshot: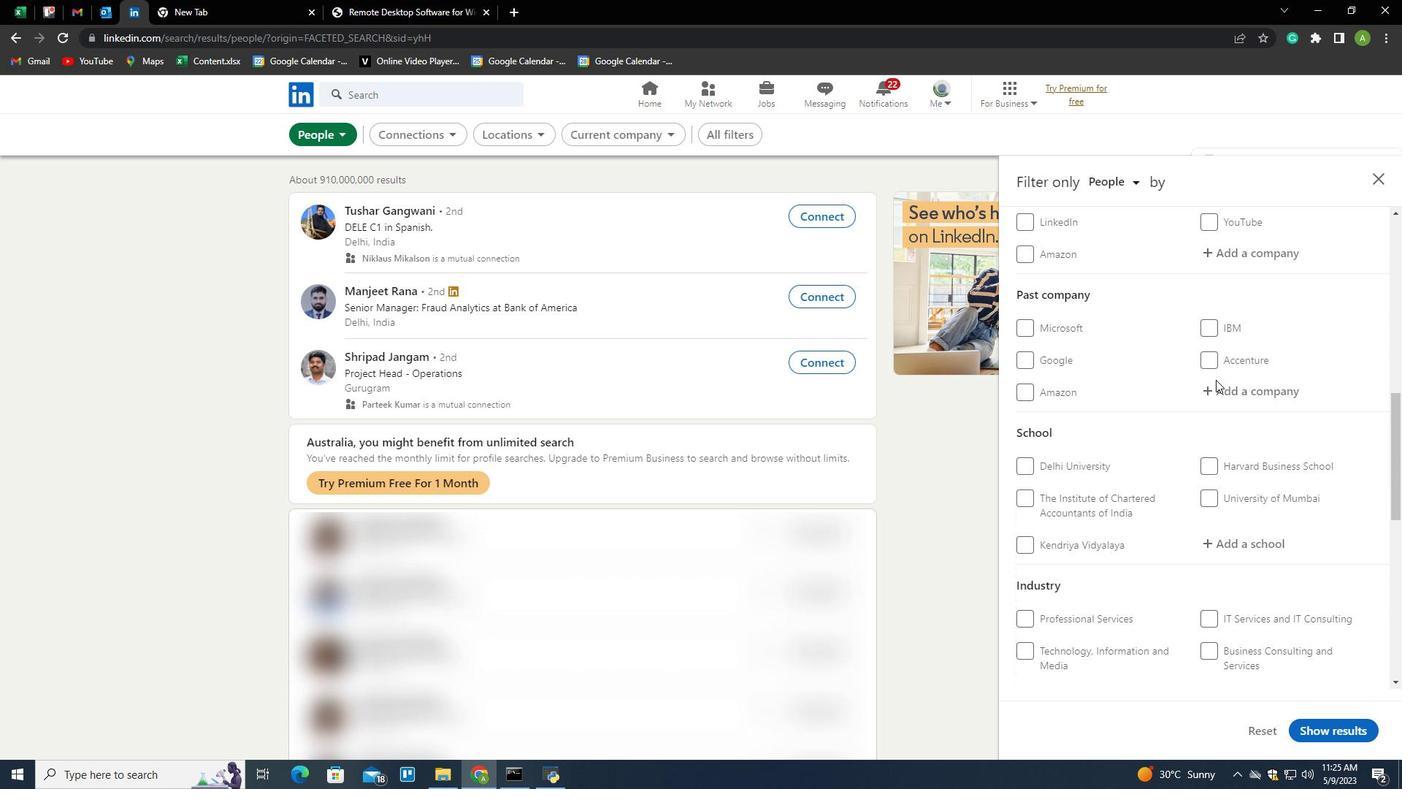 
Action: Mouse scrolled (1216, 379) with delta (0, 0)
Screenshot: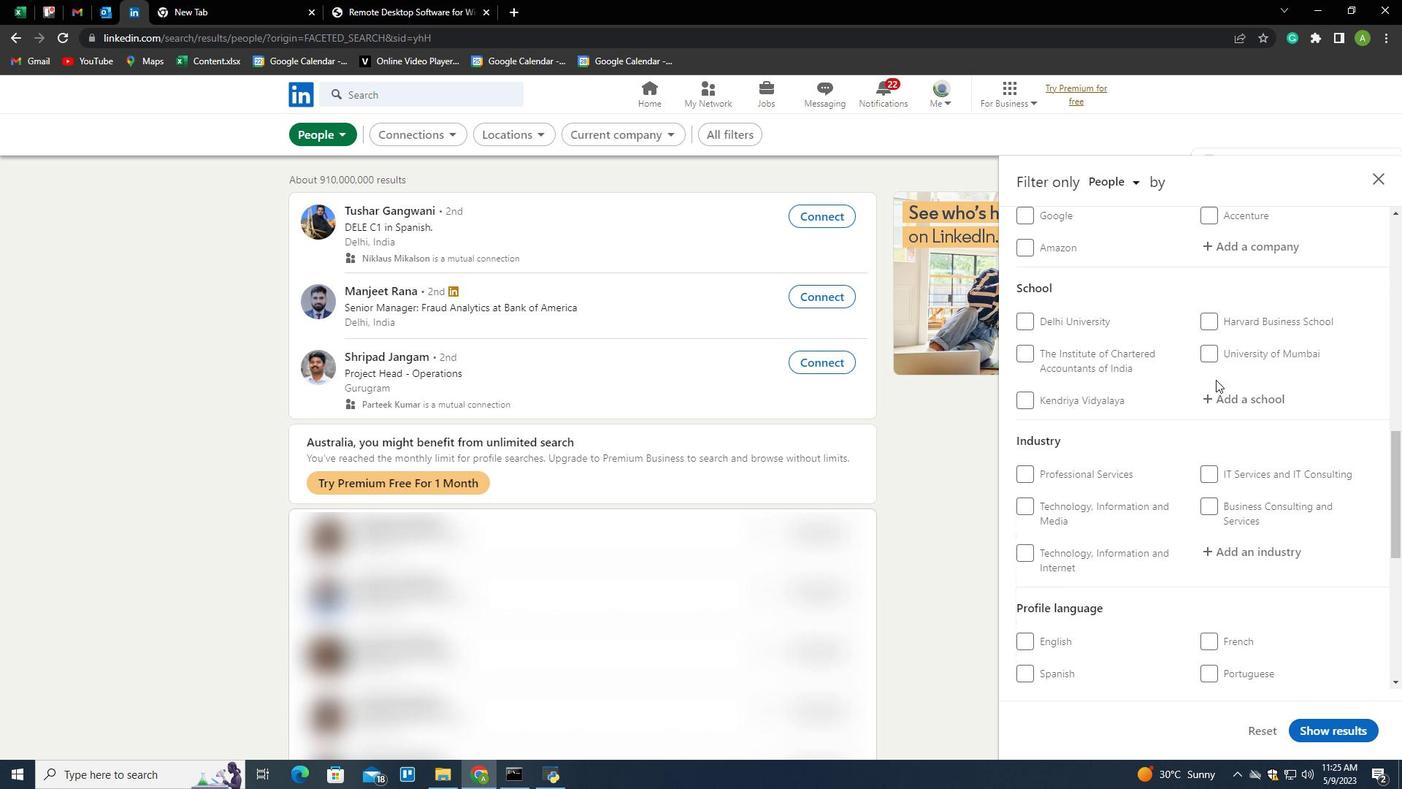 
Action: Mouse scrolled (1216, 379) with delta (0, 0)
Screenshot: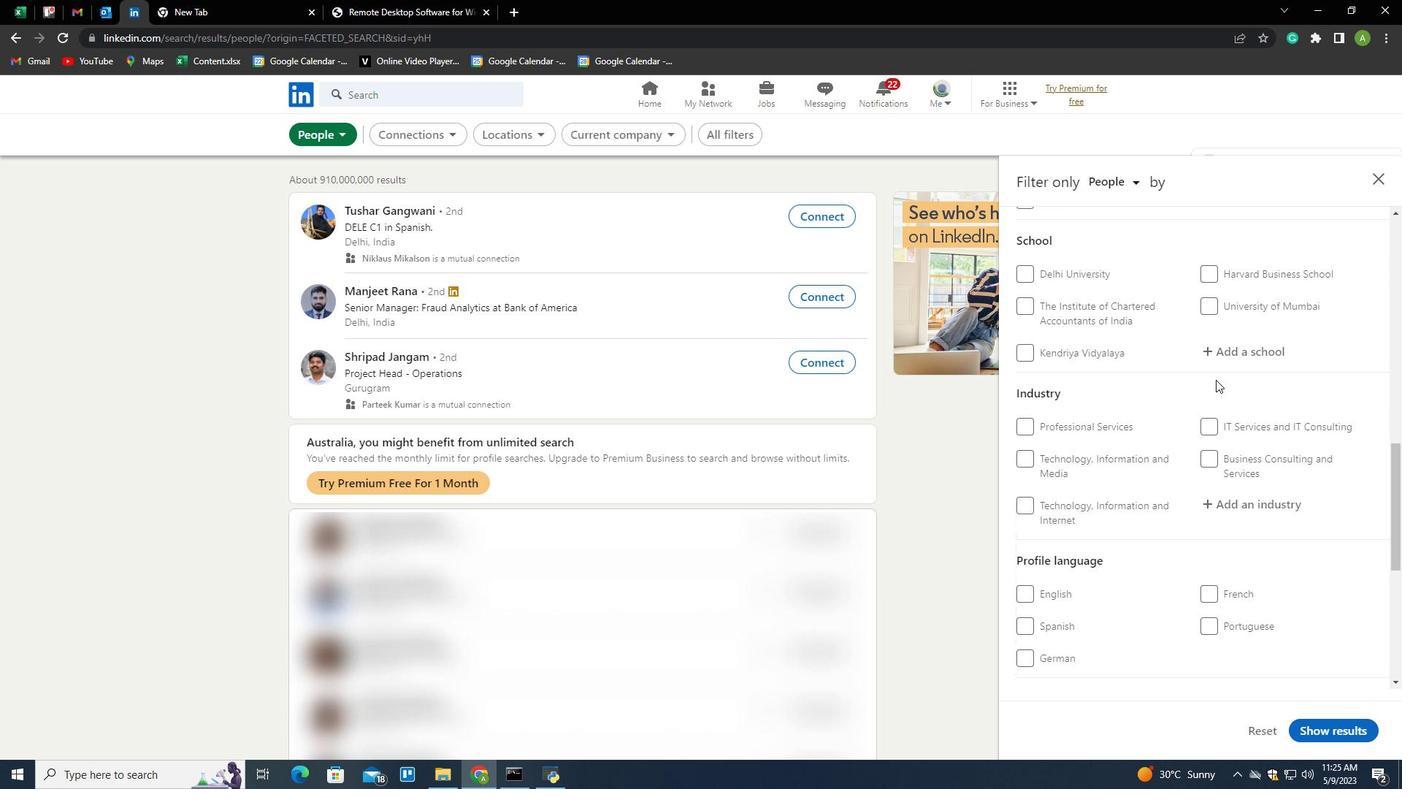 
Action: Mouse scrolled (1216, 379) with delta (0, 0)
Screenshot: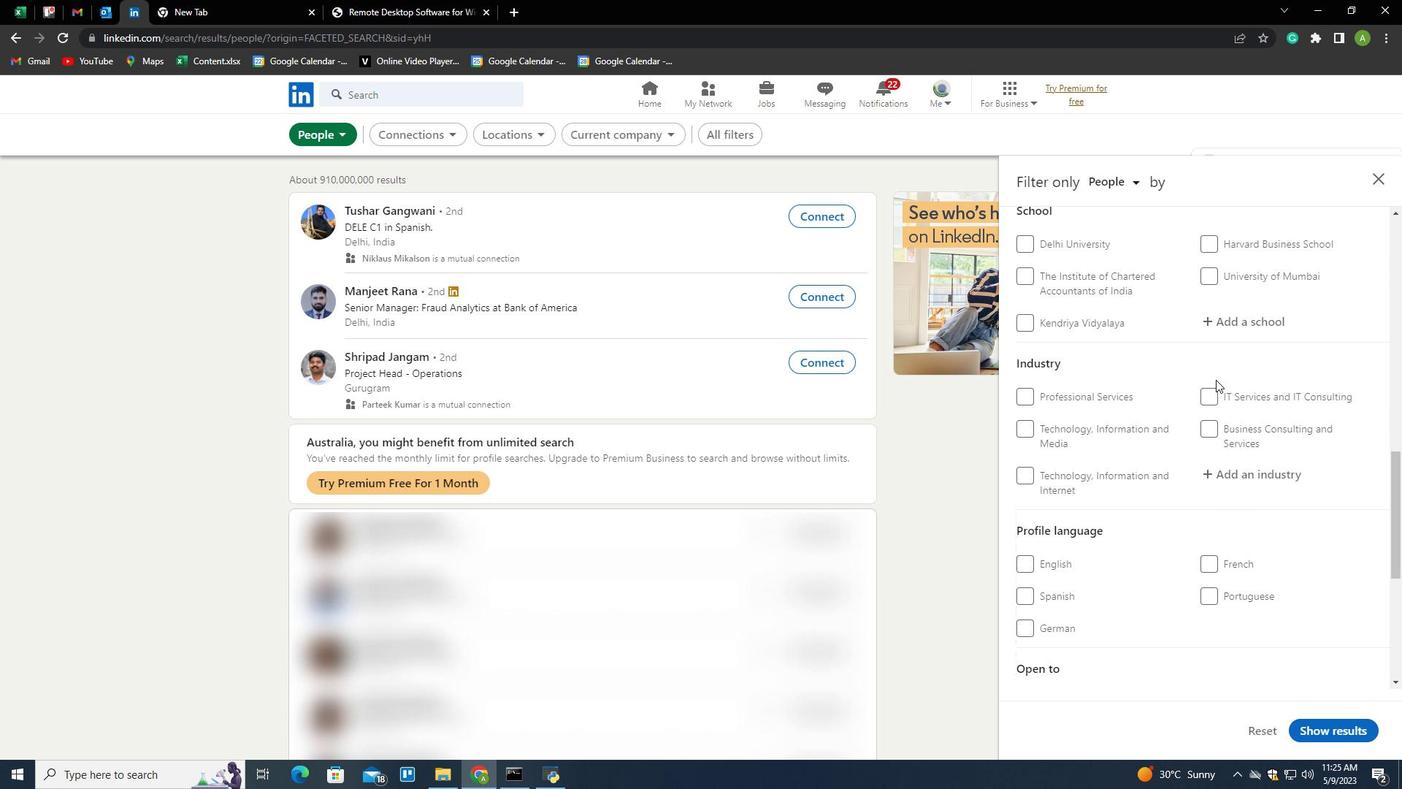 
Action: Mouse moved to (1051, 489)
Screenshot: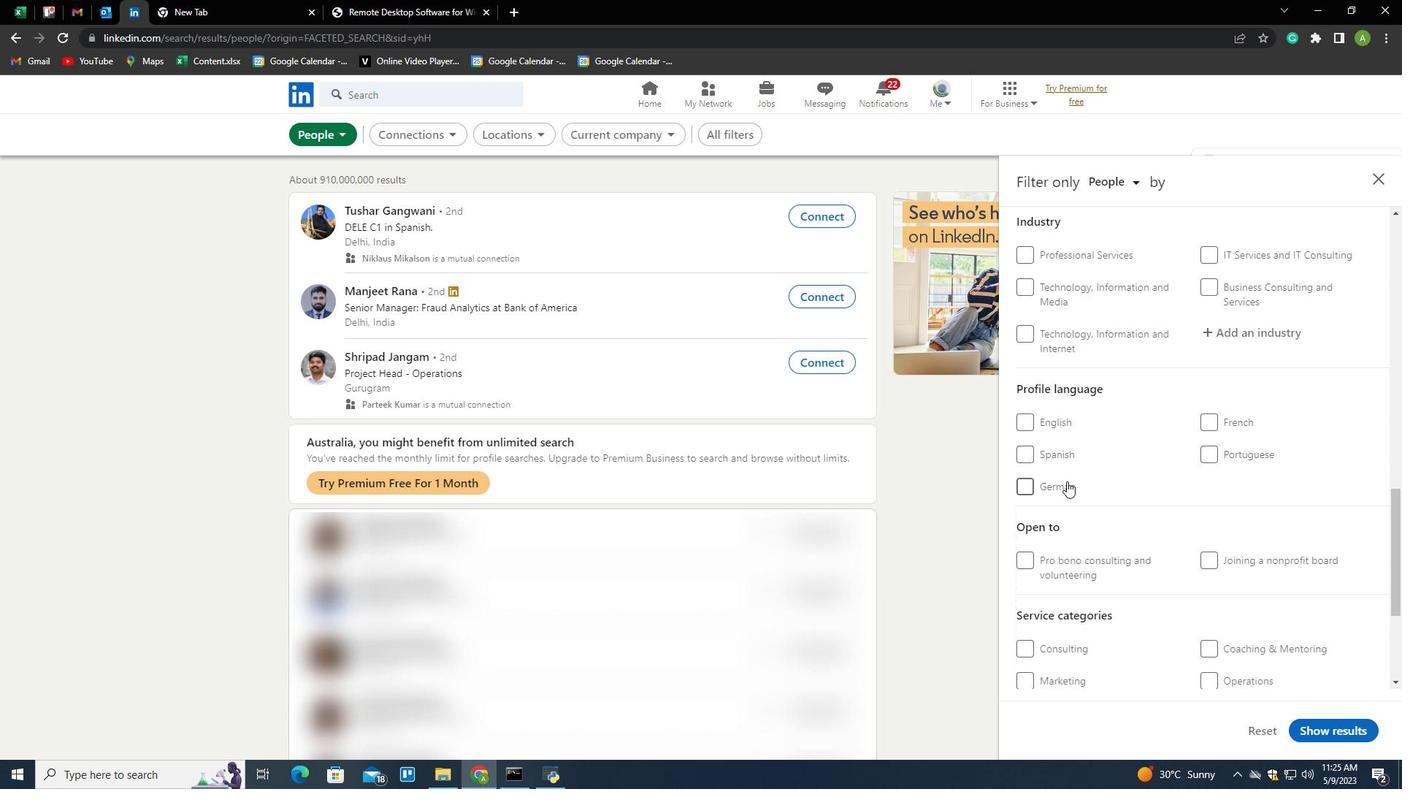 
Action: Mouse pressed left at (1051, 489)
Screenshot: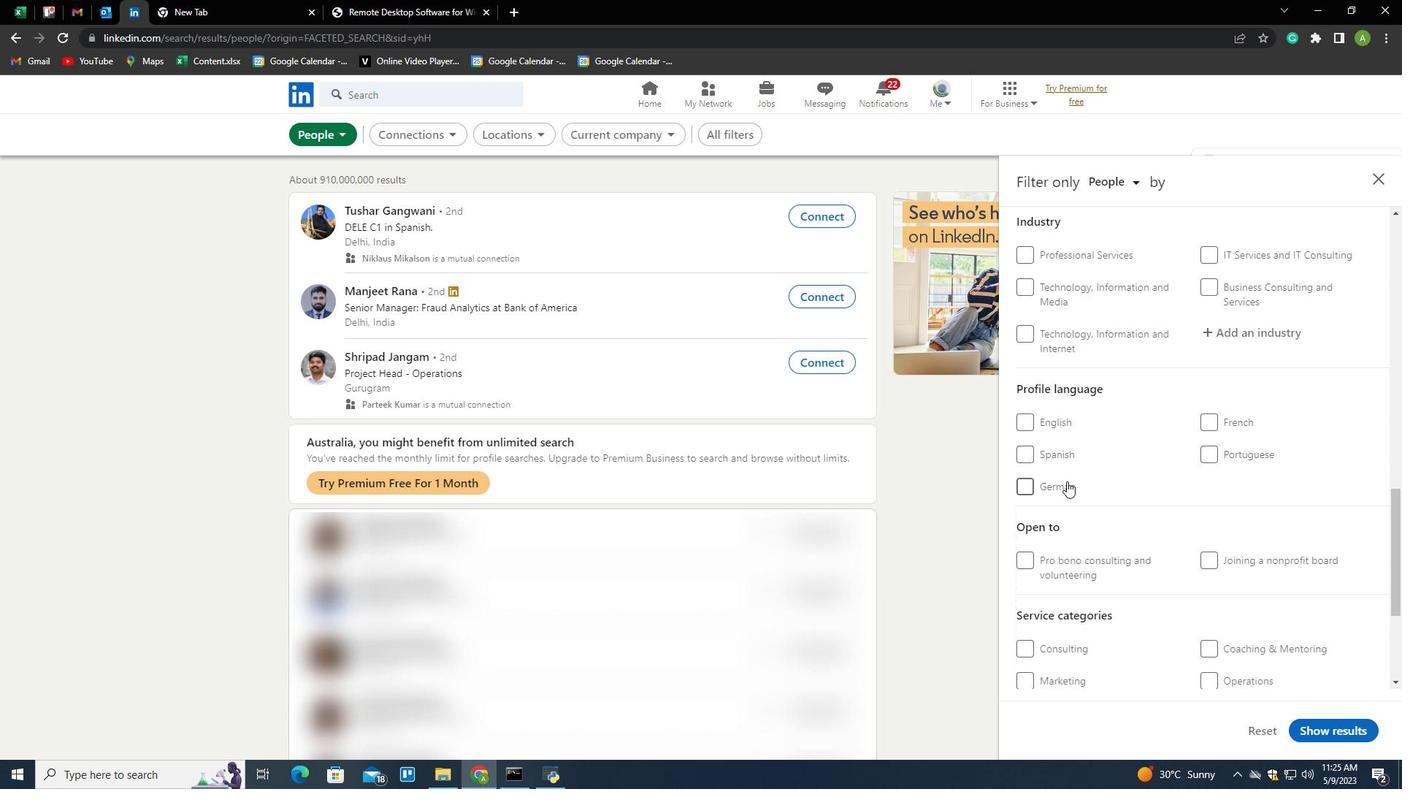 
Action: Mouse moved to (1161, 428)
Screenshot: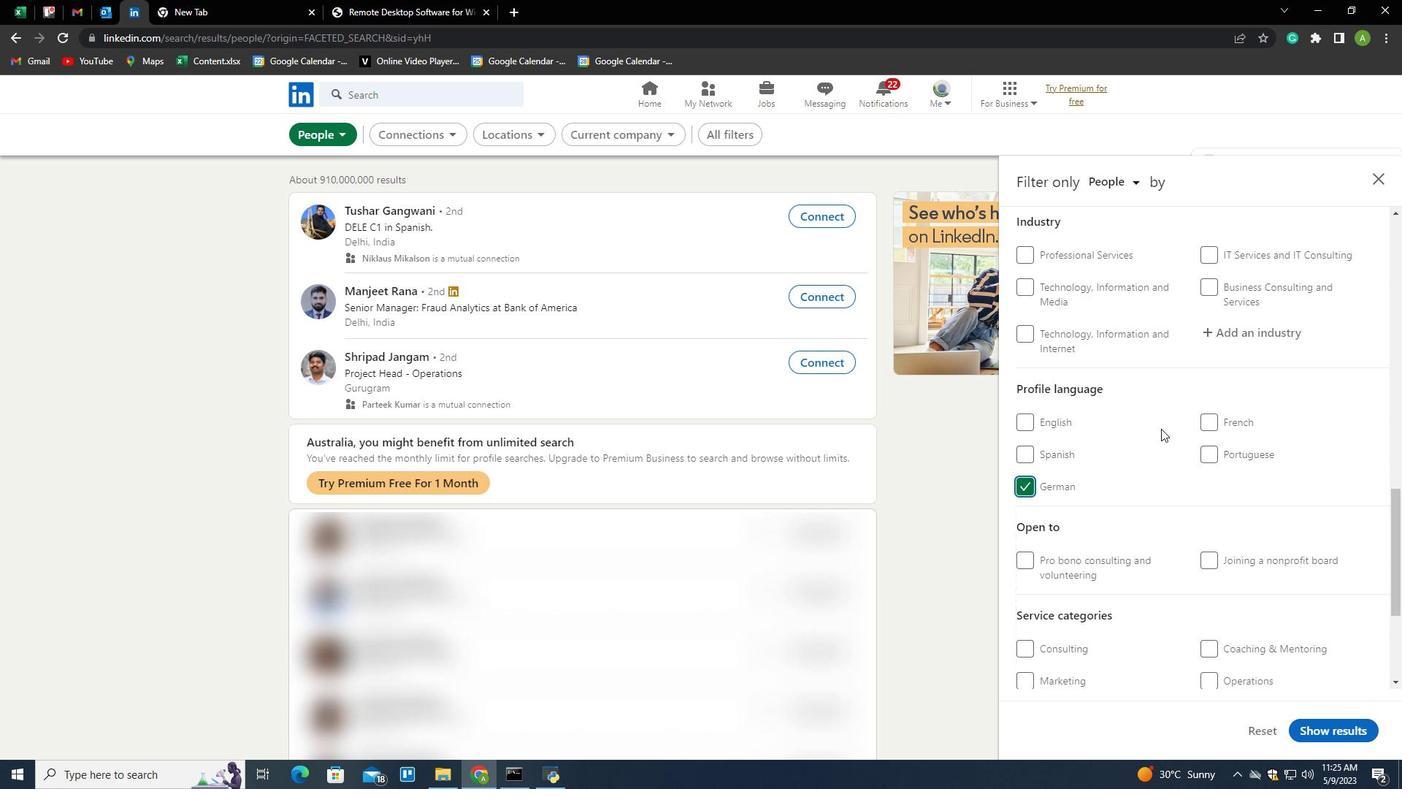 
Action: Mouse scrolled (1161, 428) with delta (0, 0)
Screenshot: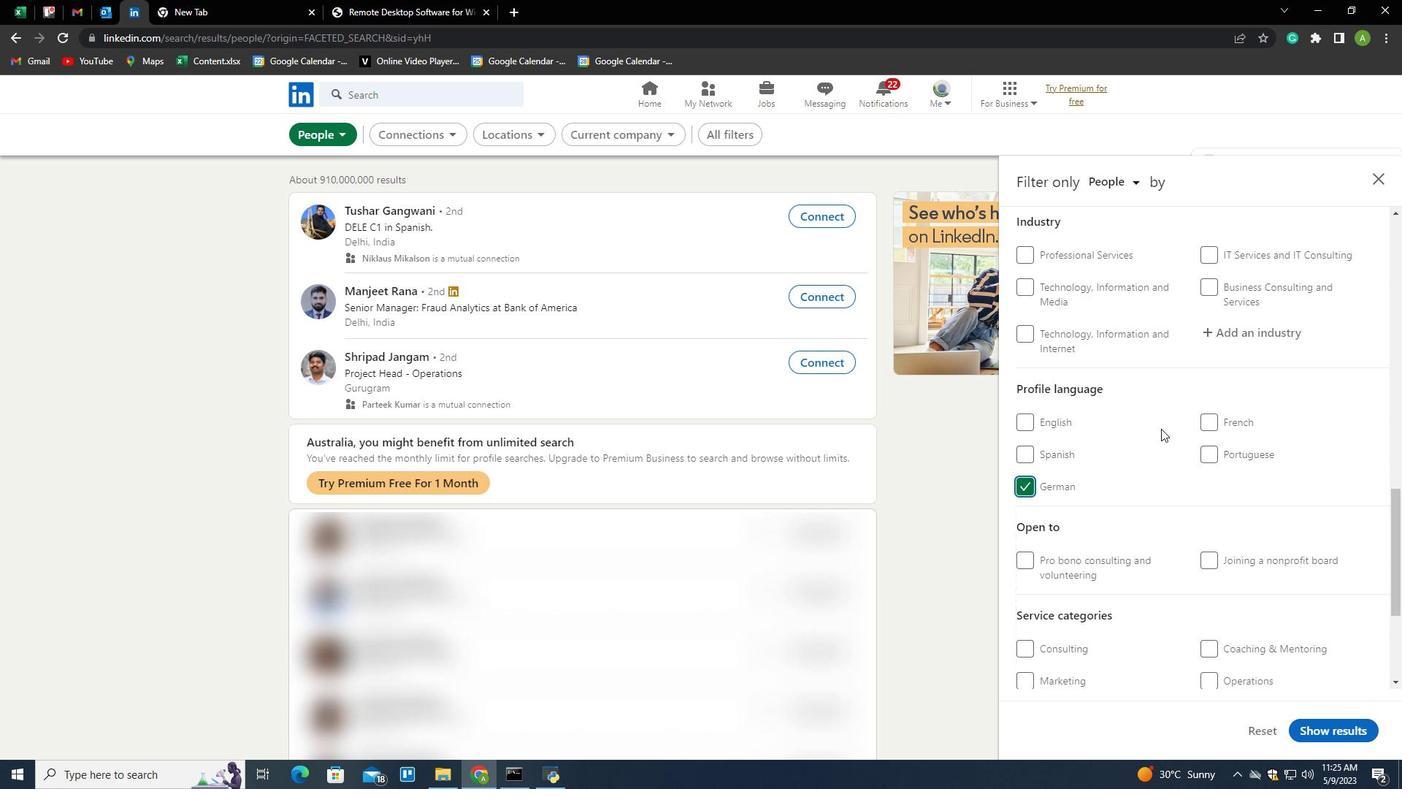 
Action: Mouse scrolled (1161, 428) with delta (0, 0)
Screenshot: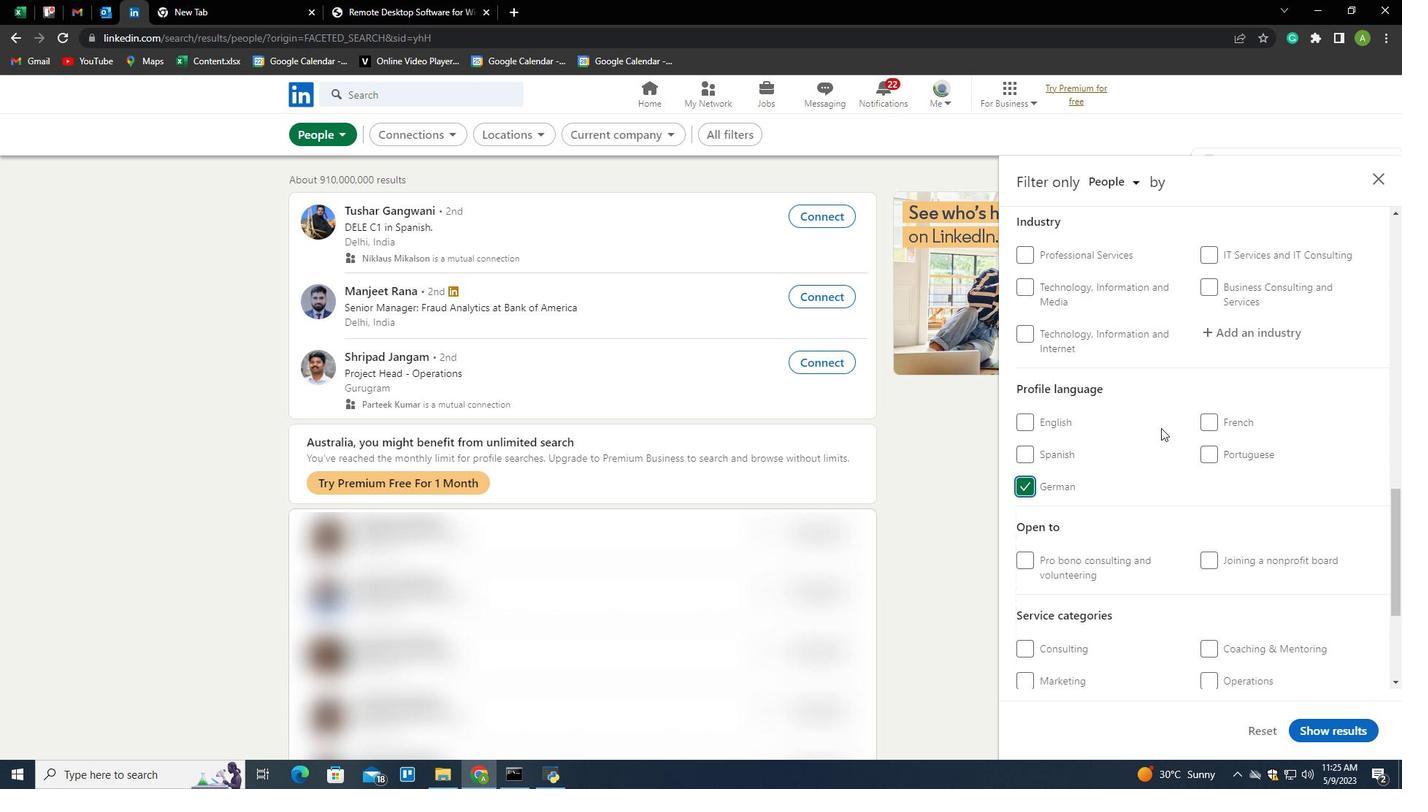
Action: Mouse scrolled (1161, 428) with delta (0, 0)
Screenshot: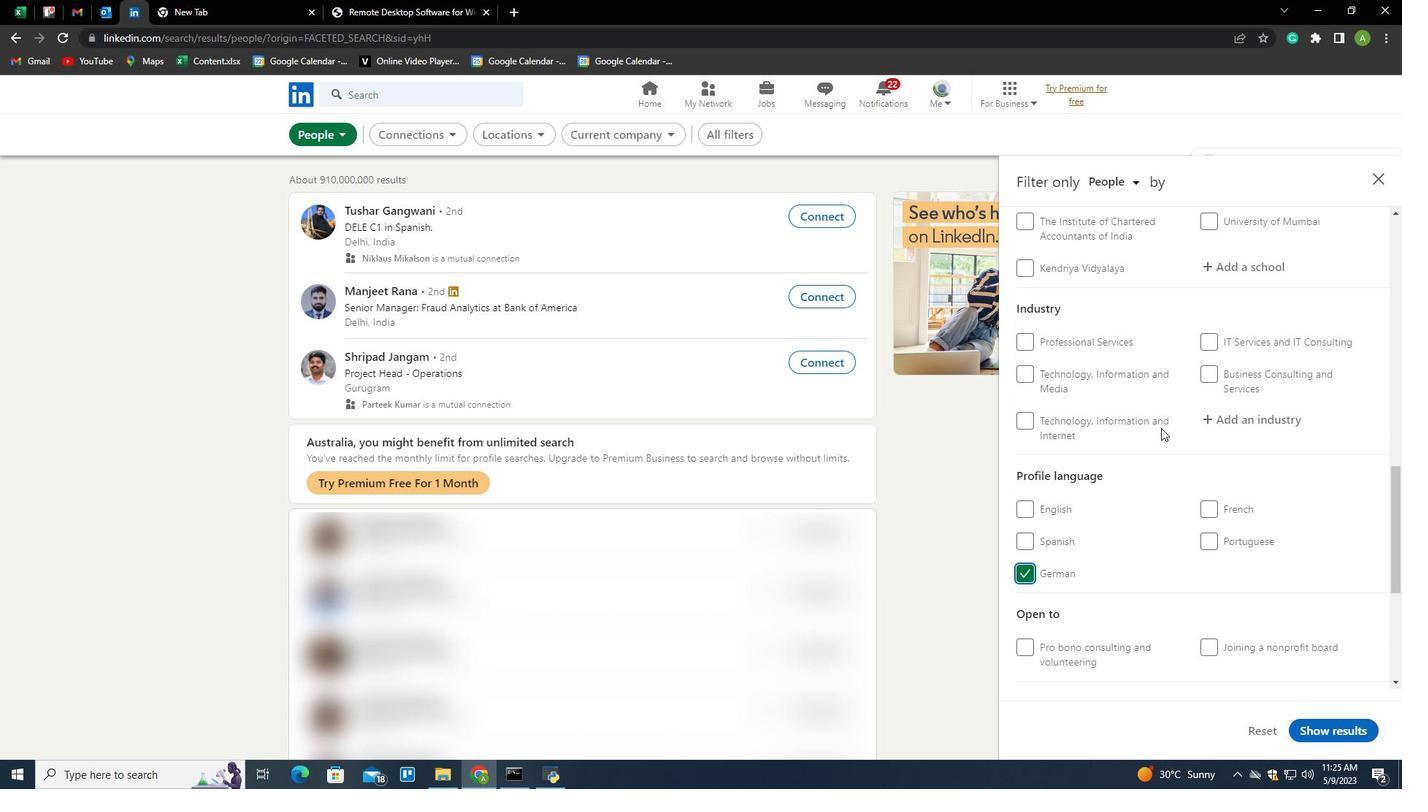 
Action: Mouse scrolled (1161, 428) with delta (0, 0)
Screenshot: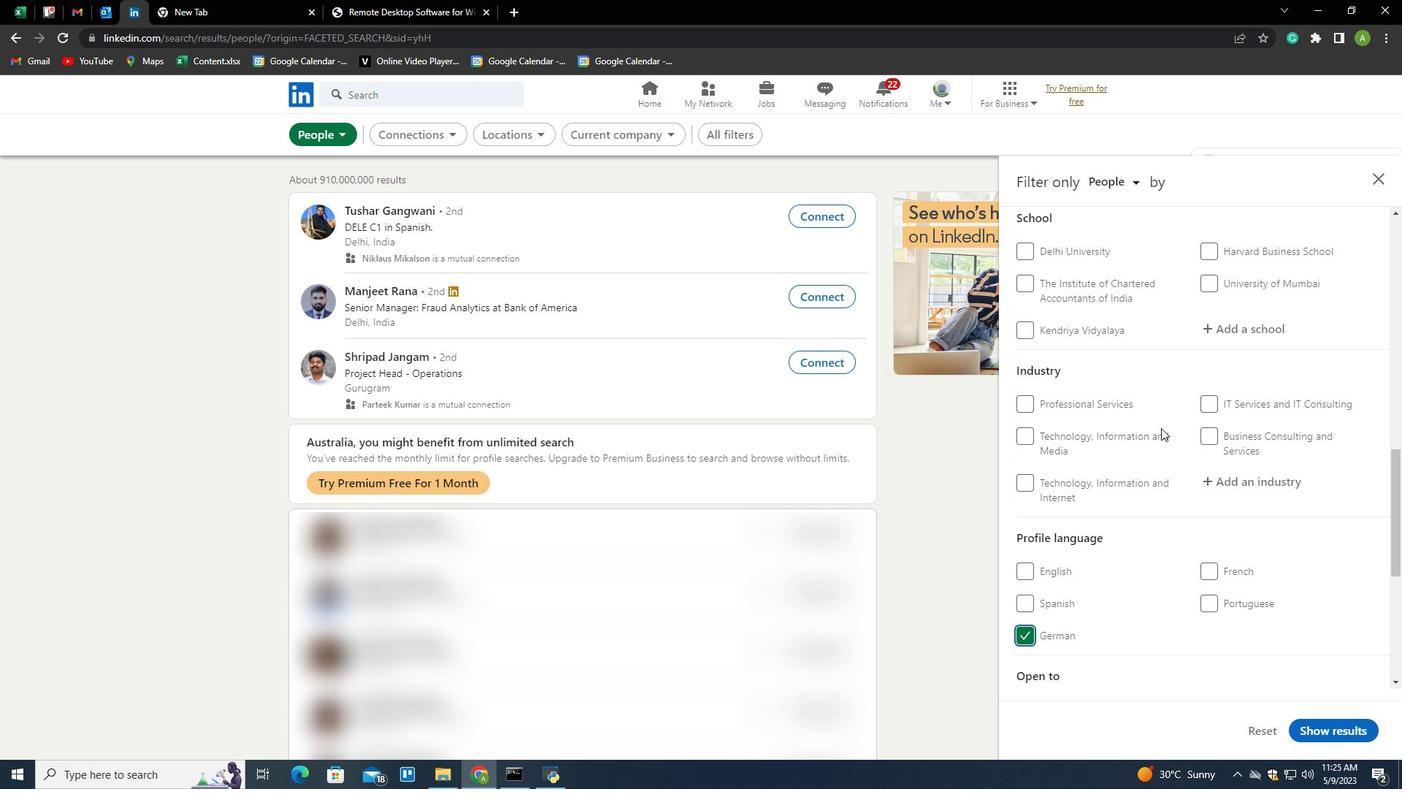 
Action: Mouse scrolled (1161, 428) with delta (0, 0)
Screenshot: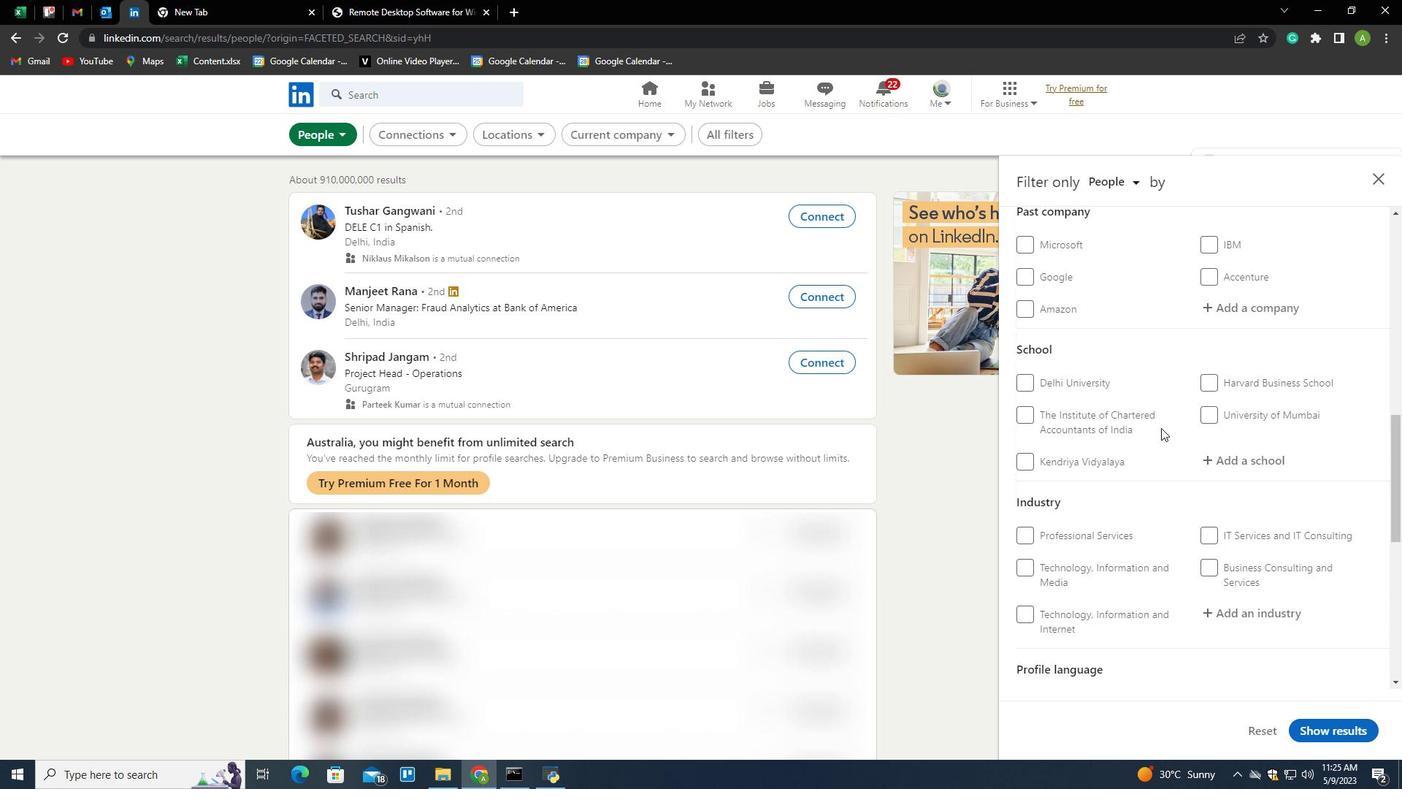 
Action: Mouse scrolled (1161, 428) with delta (0, 0)
Screenshot: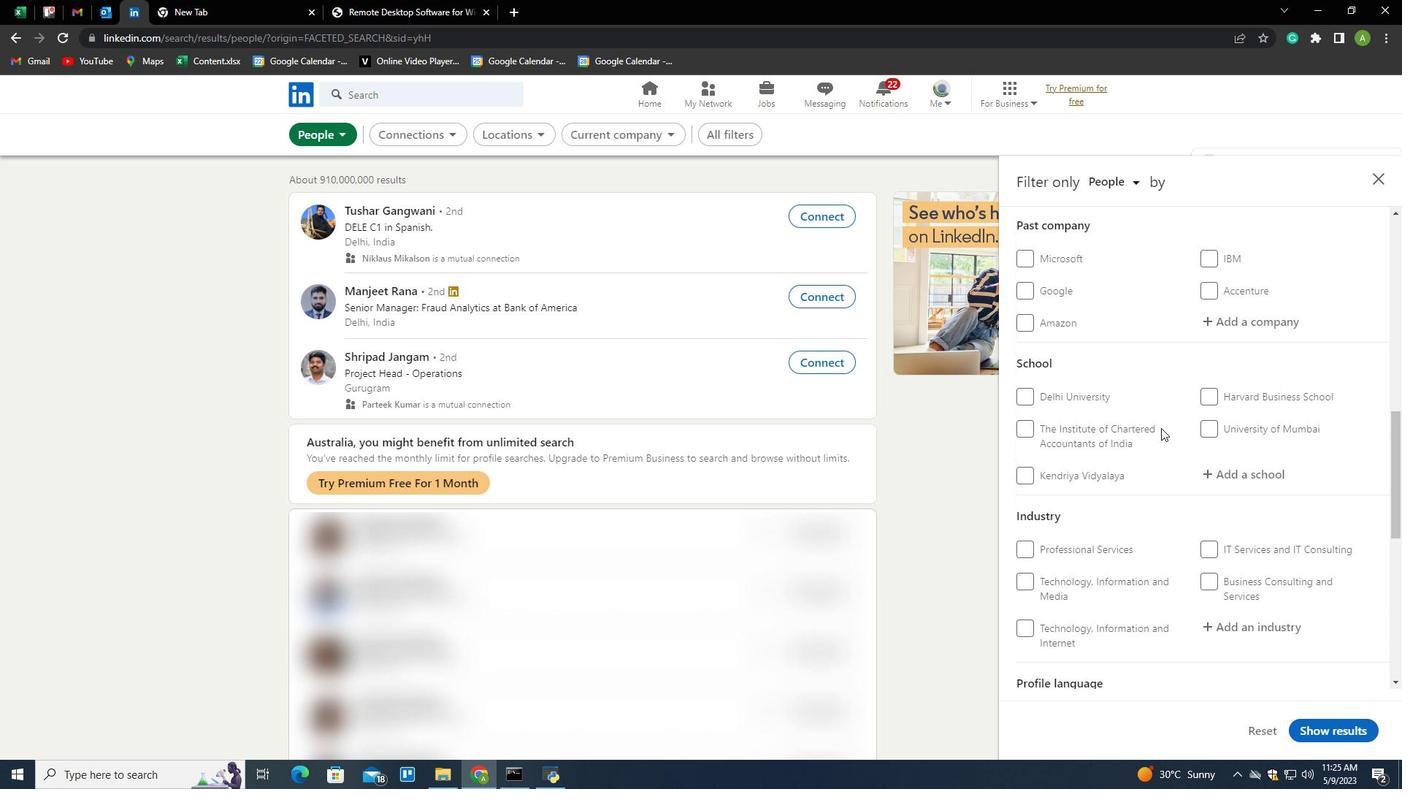 
Action: Mouse moved to (1248, 330)
Screenshot: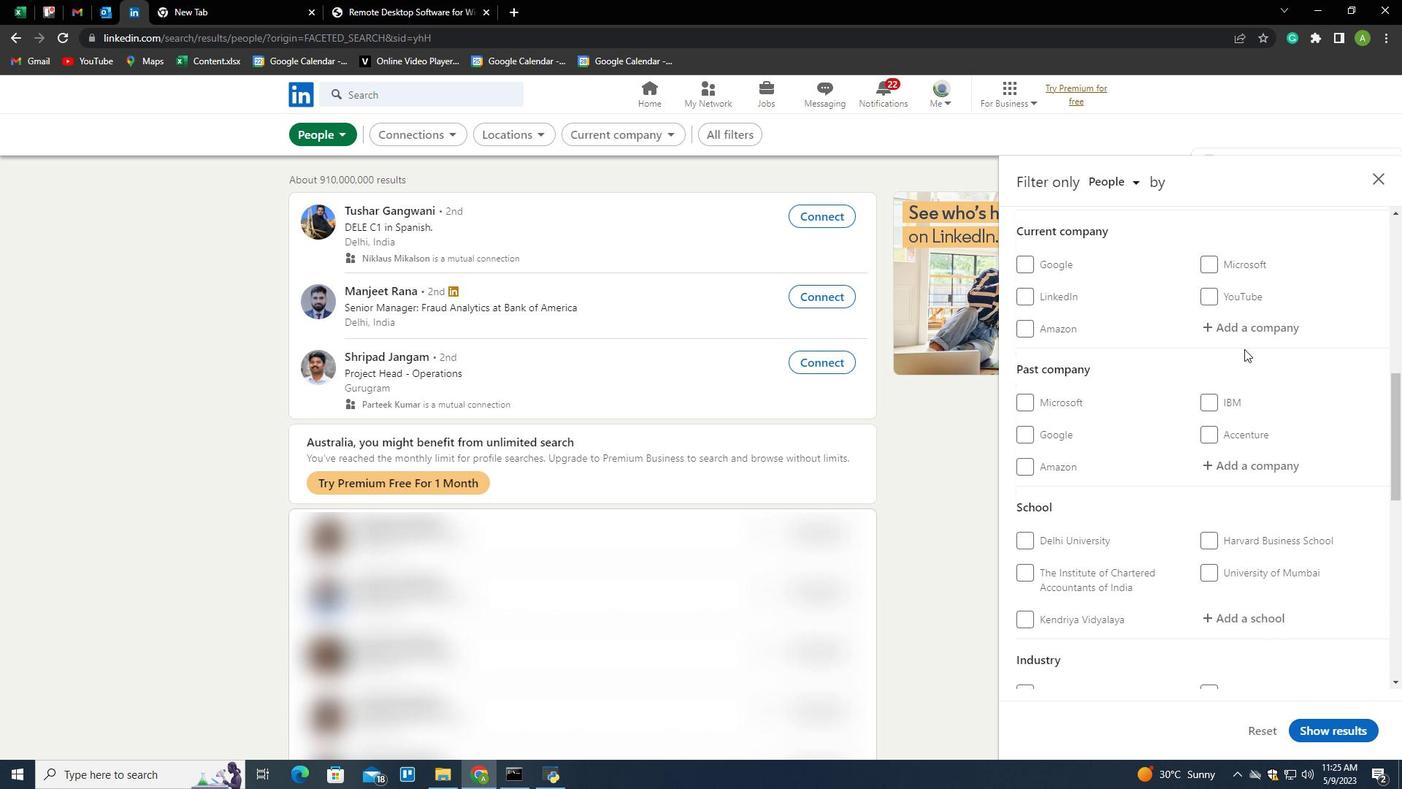 
Action: Mouse pressed left at (1248, 330)
Screenshot: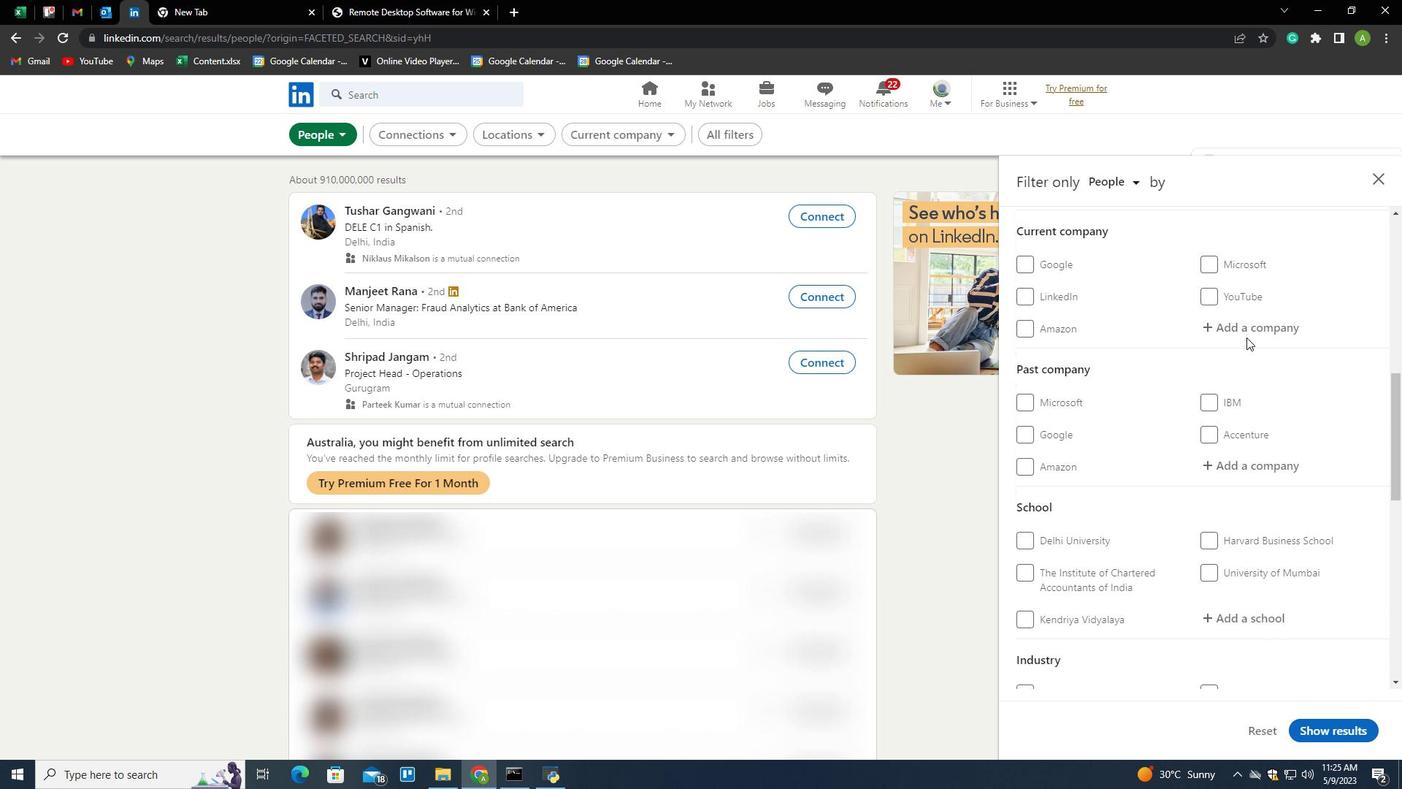 
Action: Key pressed <Key.shift>Tecnimont<Key.down><Key.enter>
Screenshot: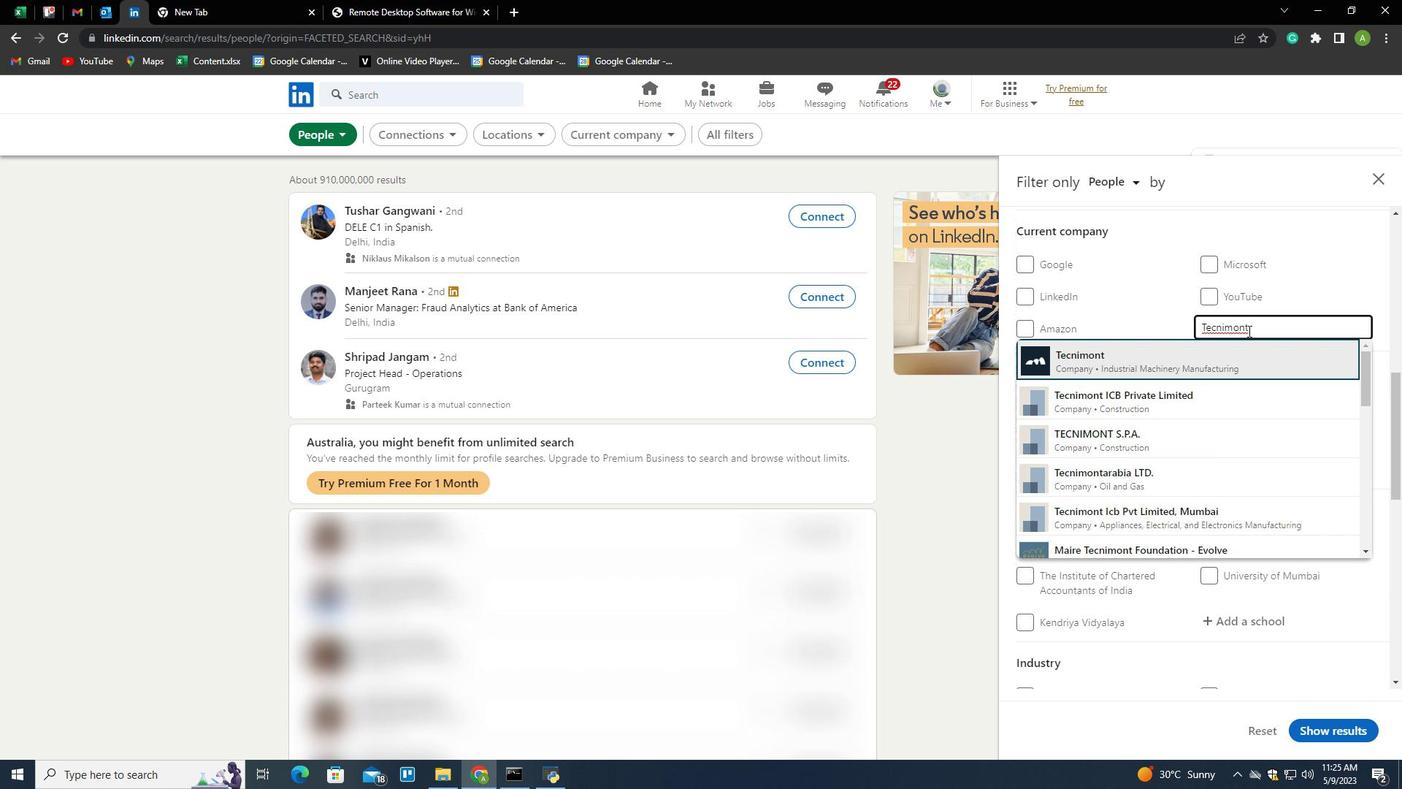 
Action: Mouse scrolled (1248, 330) with delta (0, 0)
Screenshot: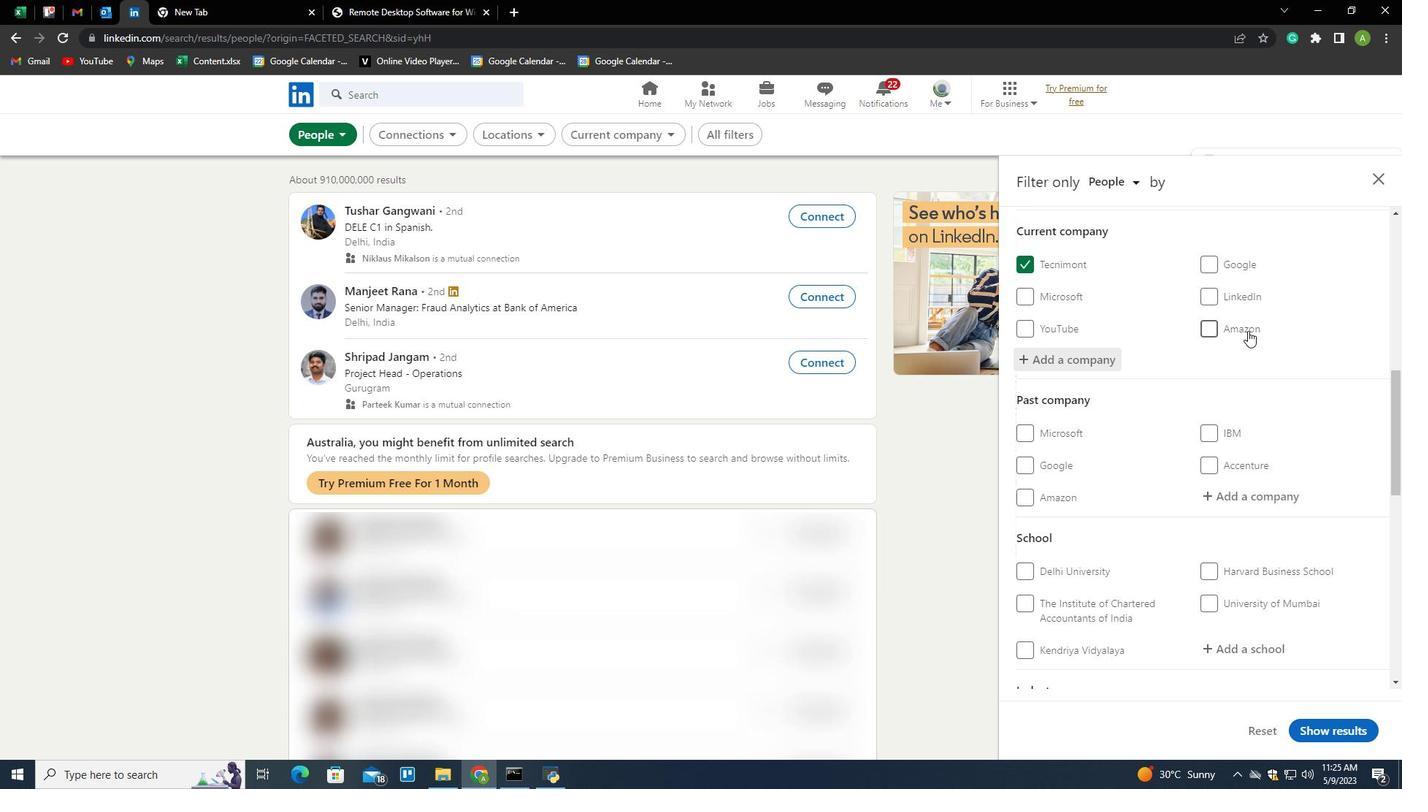 
Action: Mouse scrolled (1248, 330) with delta (0, 0)
Screenshot: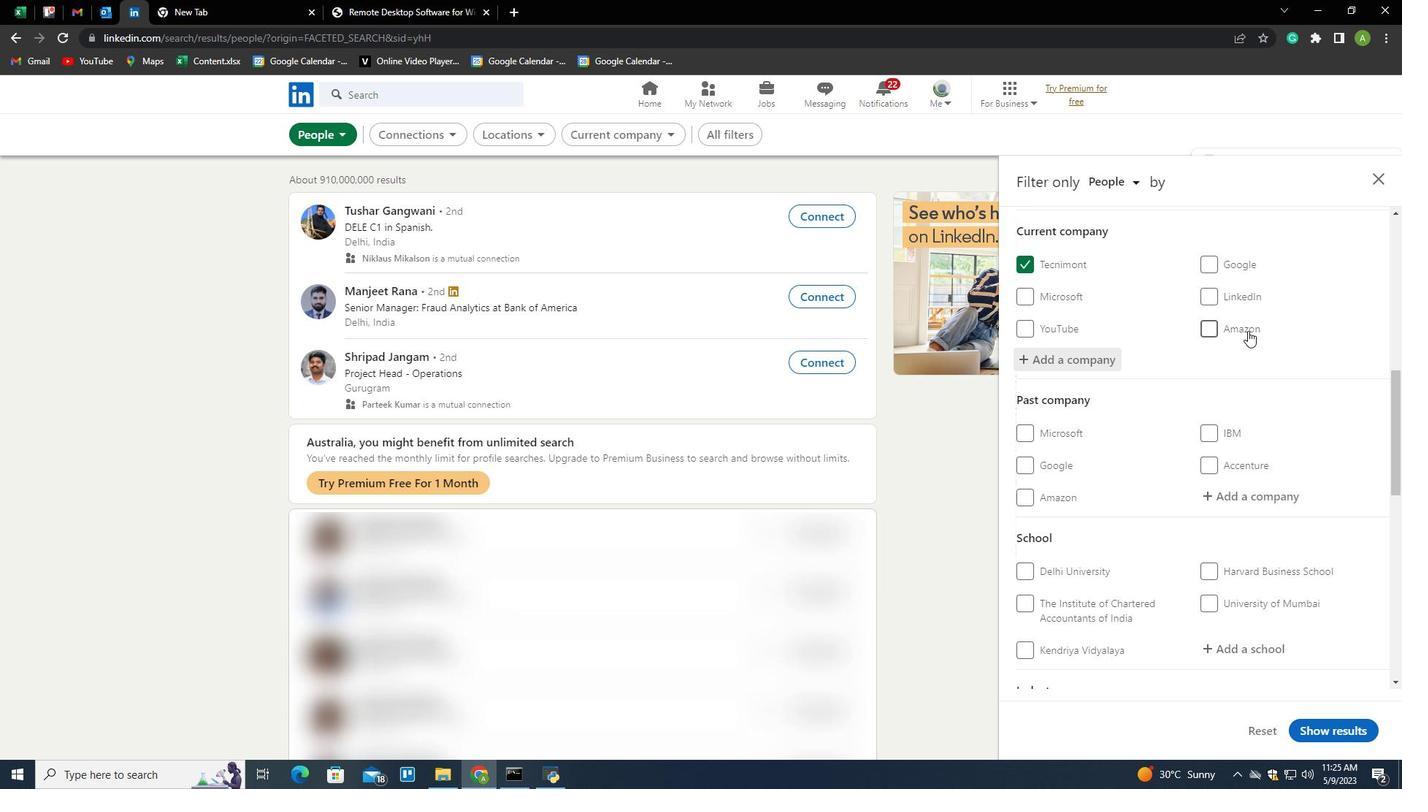 
Action: Mouse moved to (1253, 349)
Screenshot: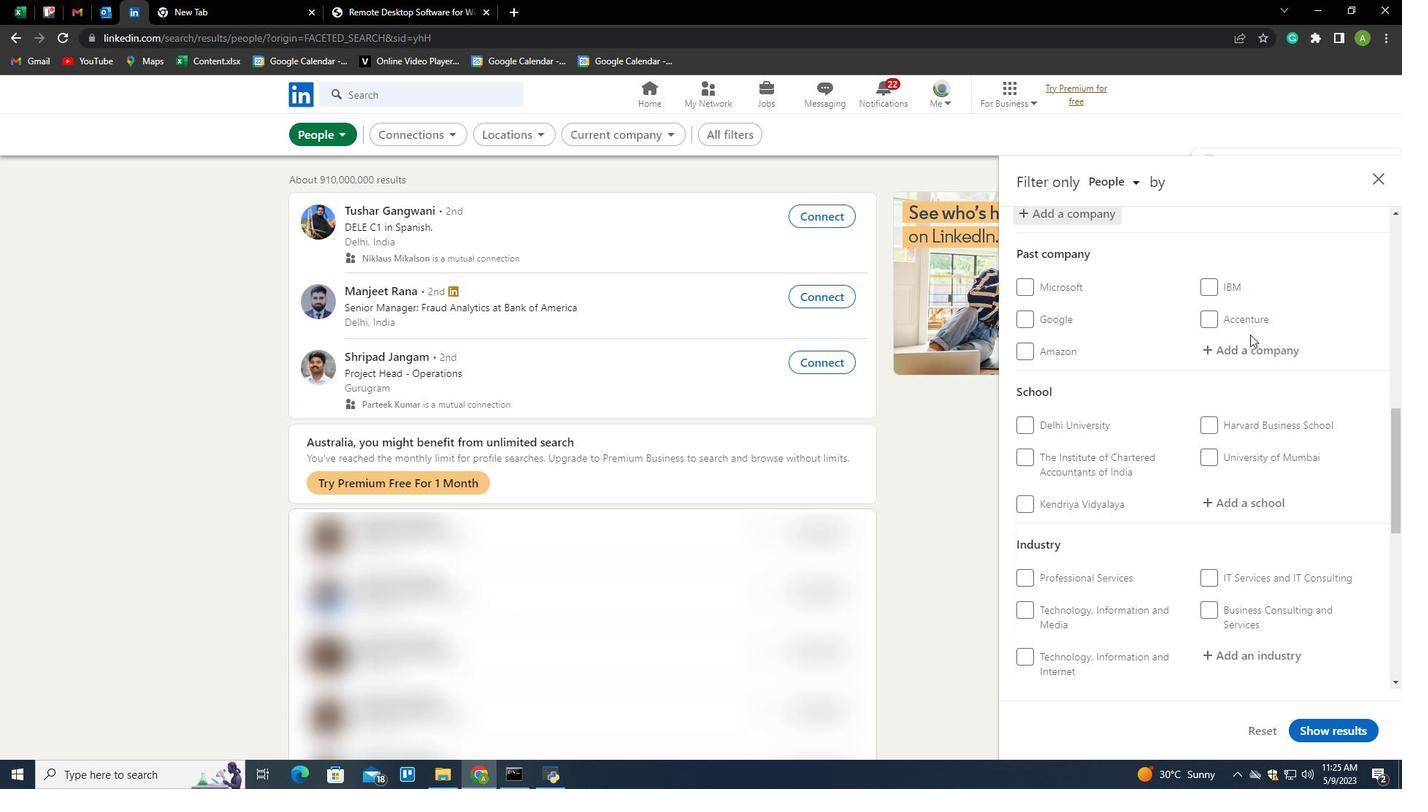 
Action: Mouse scrolled (1253, 349) with delta (0, 0)
Screenshot: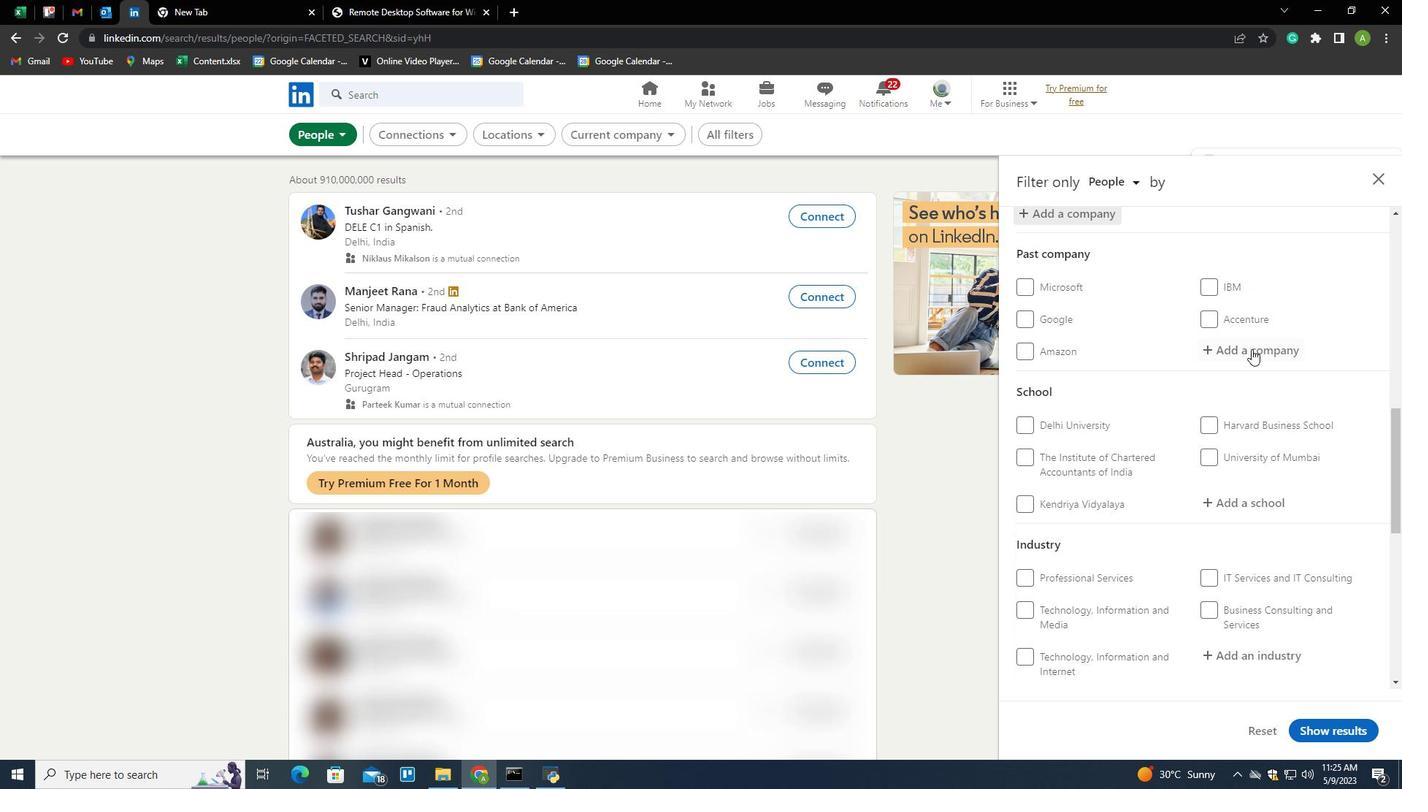 
Action: Mouse scrolled (1253, 349) with delta (0, 0)
Screenshot: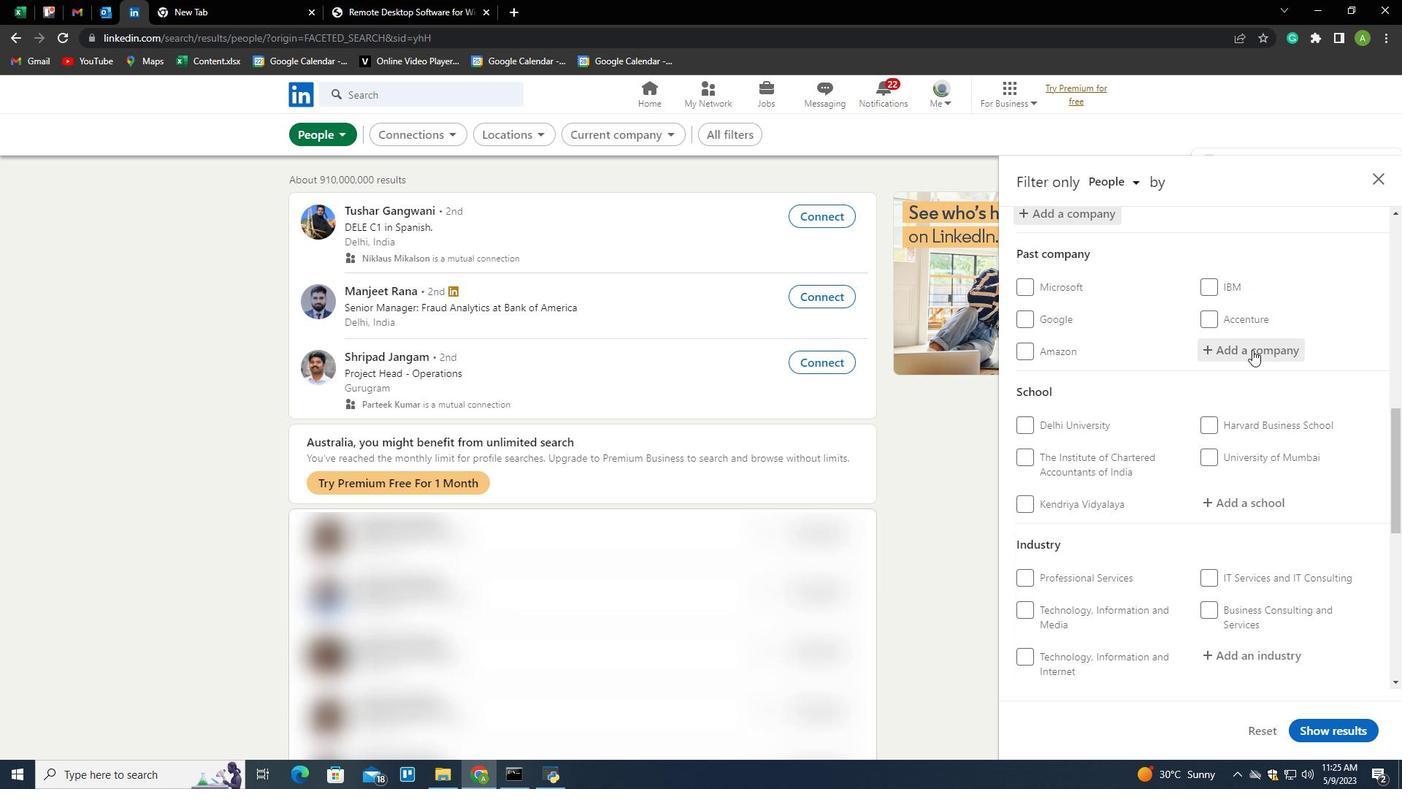 
Action: Mouse moved to (1242, 360)
Screenshot: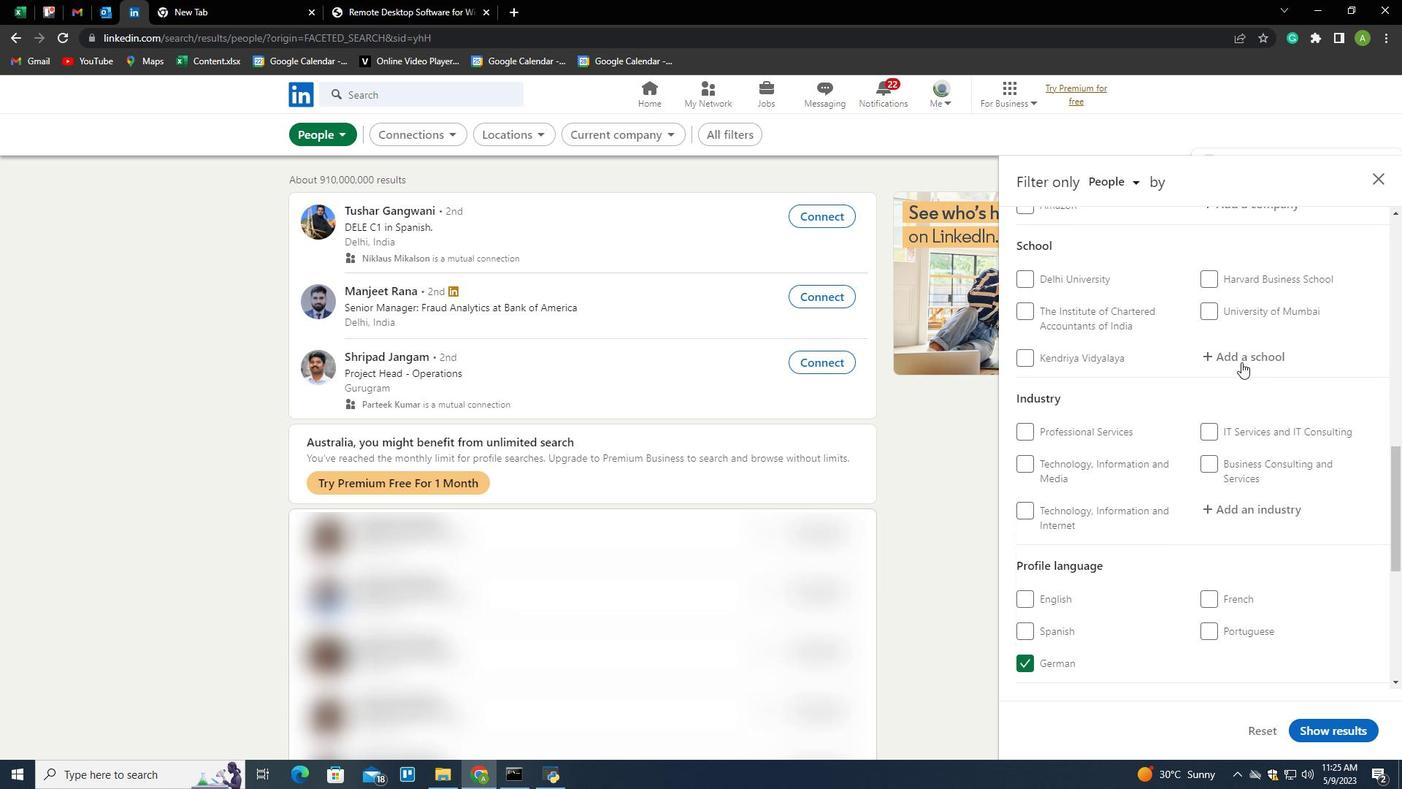 
Action: Mouse pressed left at (1242, 360)
Screenshot: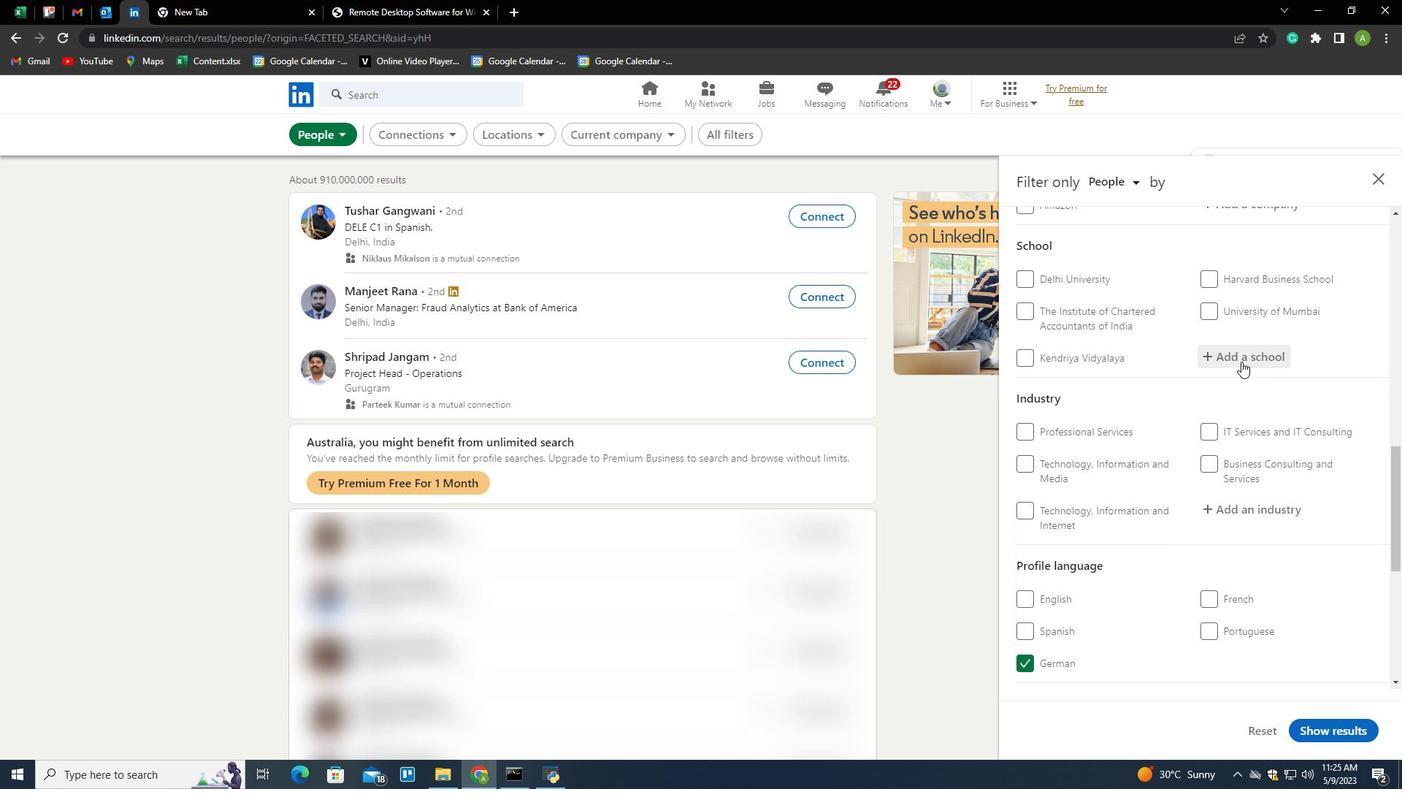 
Action: Key pressed <Key.shift>Krantiguru<Key.space><Key.shift>Shyamji<Key.space><Key.shift><Key.shift><Key.shift><Key.shift><Key.shift><Key.shift><Key.shift><Key.shift>Krishna<Key.space><Key.shift><Key.shift><Key.shift><Key.shift><Key.shift>Verma<Key.space><Key.shift>Kachchh<Key.space><Key.shift>University,<Key.space><Key.shift>Kachchh<Key.space><Key.shift>(<Key.shift>Gujarat<Key.shift><Key.shift>)<Key.down><Key.enter>
Screenshot: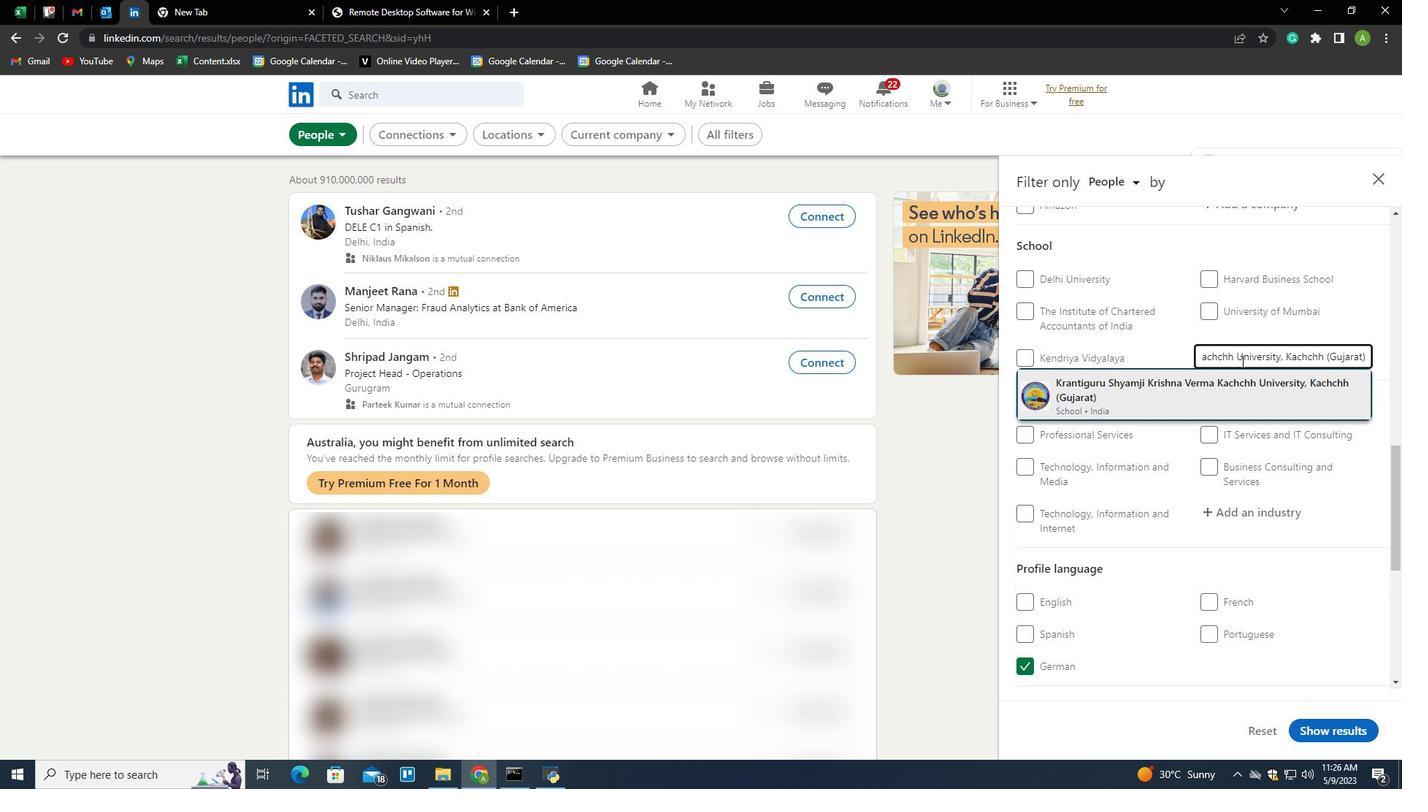 
Action: Mouse scrolled (1242, 360) with delta (0, 0)
Screenshot: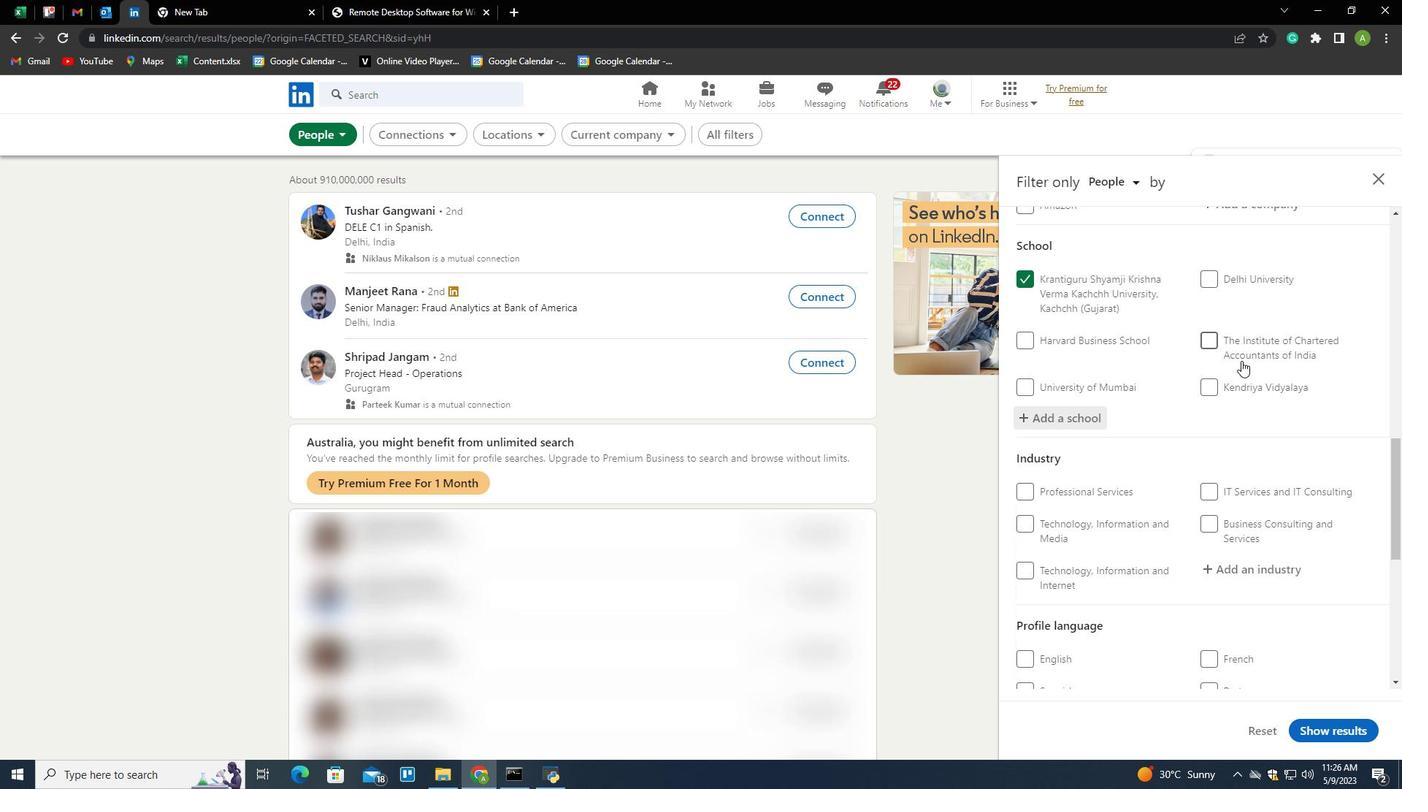 
Action: Mouse scrolled (1242, 360) with delta (0, 0)
Screenshot: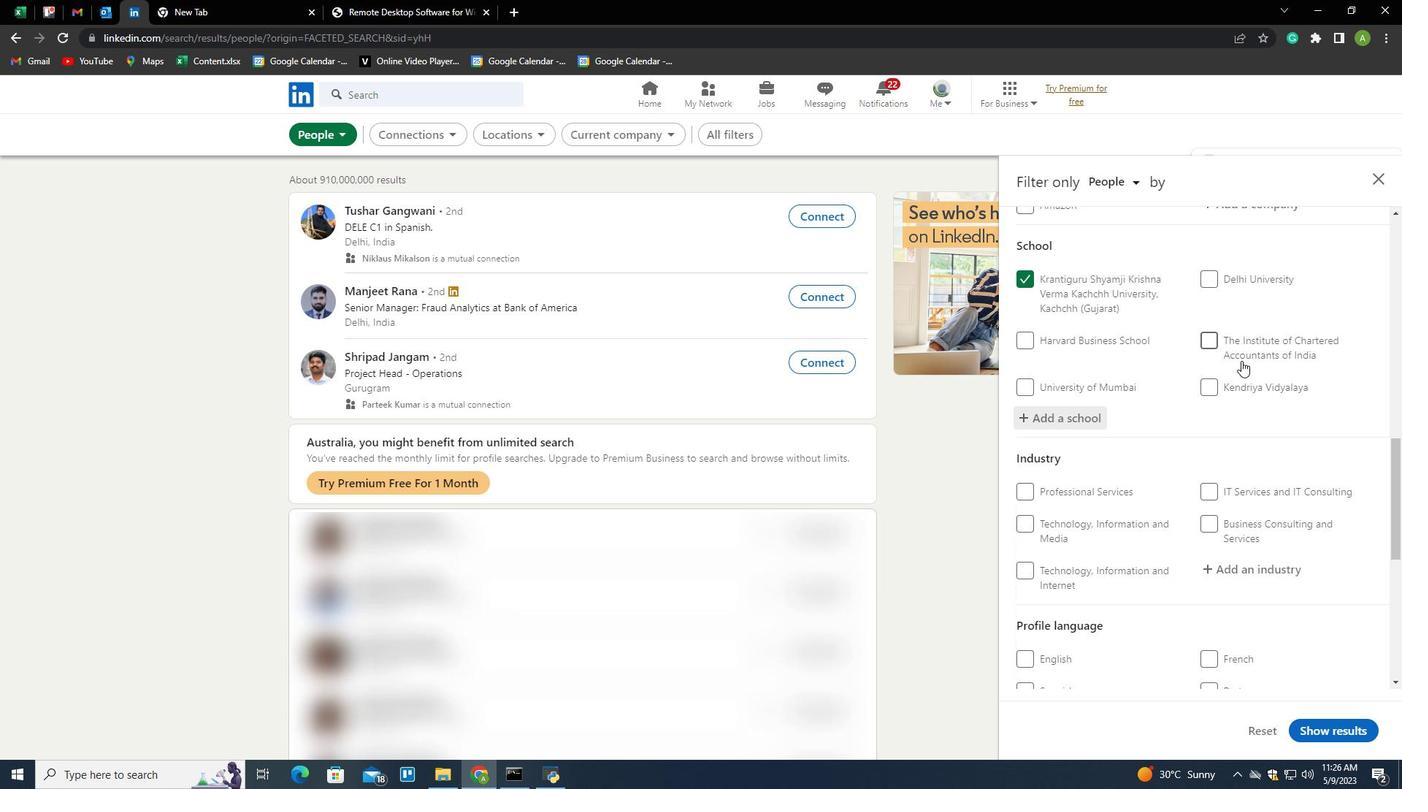 
Action: Mouse scrolled (1242, 360) with delta (0, 0)
Screenshot: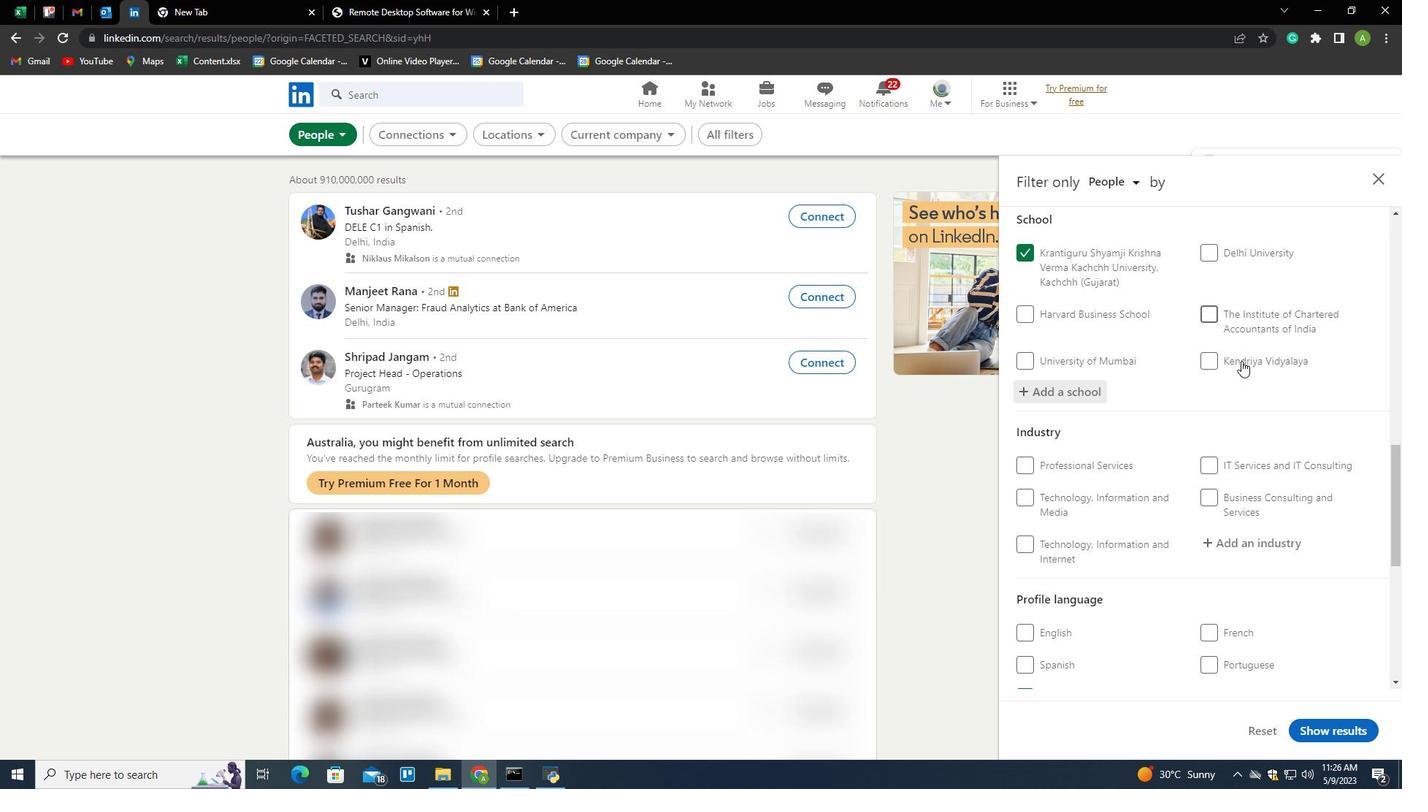 
Action: Mouse moved to (1246, 347)
Screenshot: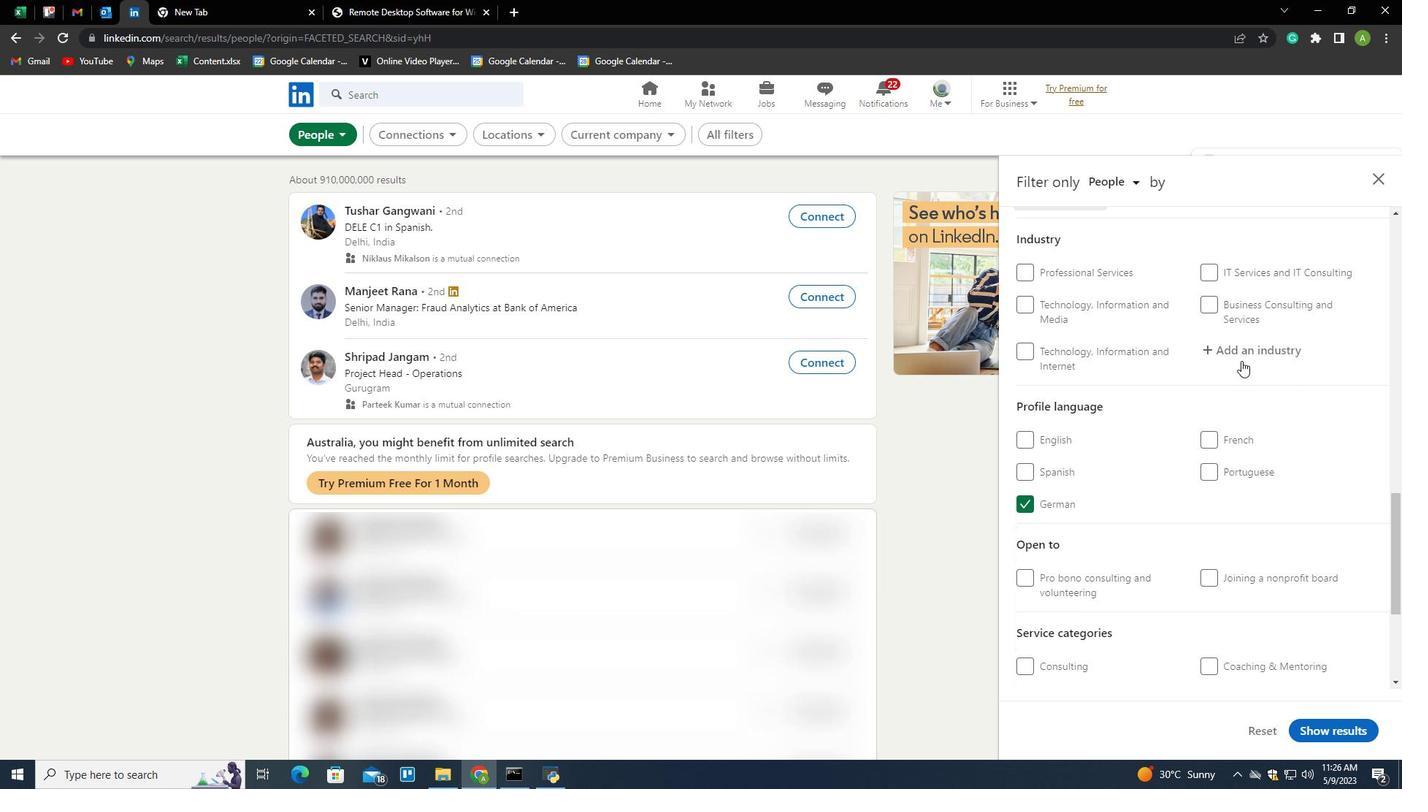 
Action: Mouse pressed left at (1246, 347)
Screenshot: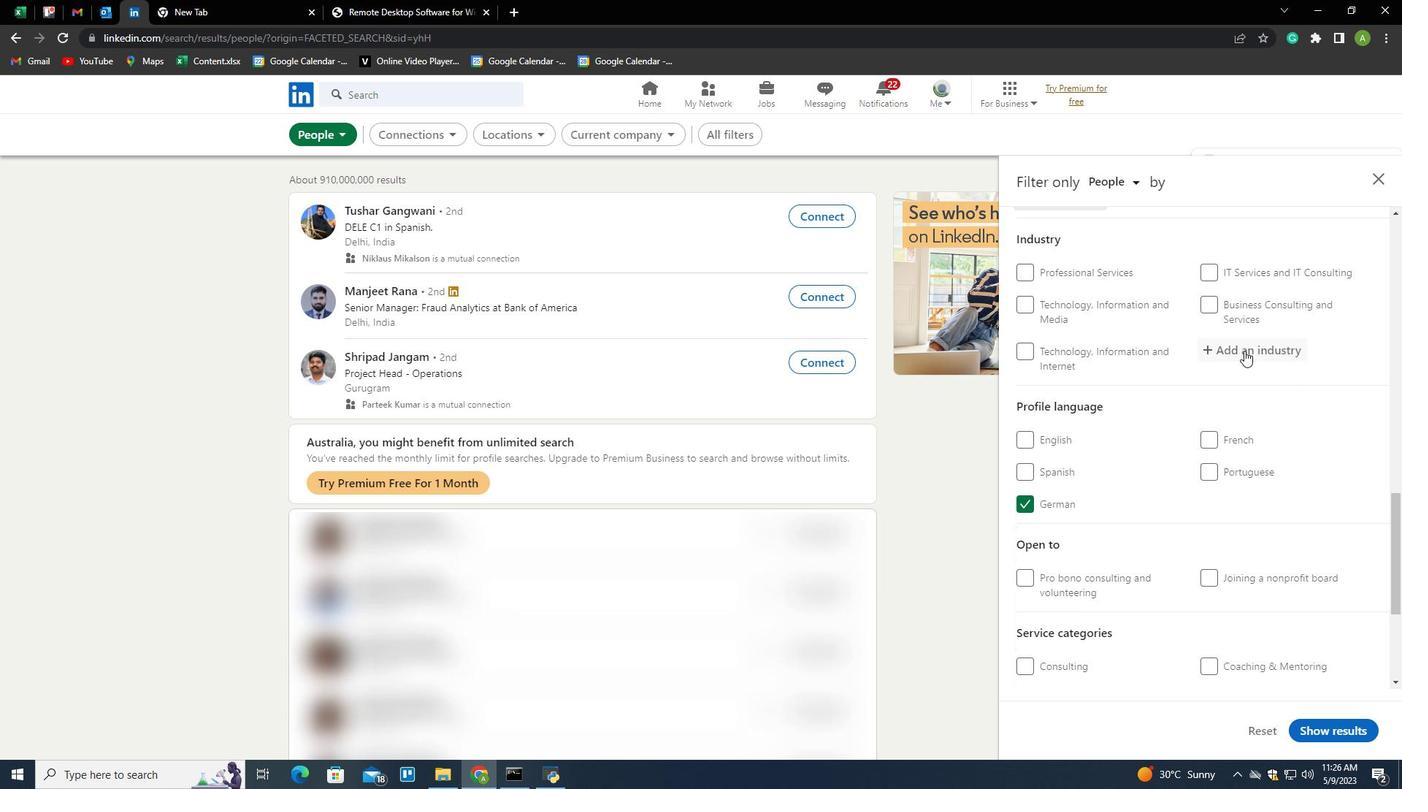 
Action: Key pressed <Key.shift><Key.shift><Key.shift><Key.shift><Key.shift><Key.shift>Aviation<Key.space>and<Key.space><Key.shift>Aerspa<Key.backspace><Key.backspace><Key.backspace>ospace<Key.space><Key.shift>CO<Key.backspace>omponent<Key.space><Key.shift>Manufacturing<Key.down><Key.enter>
Screenshot: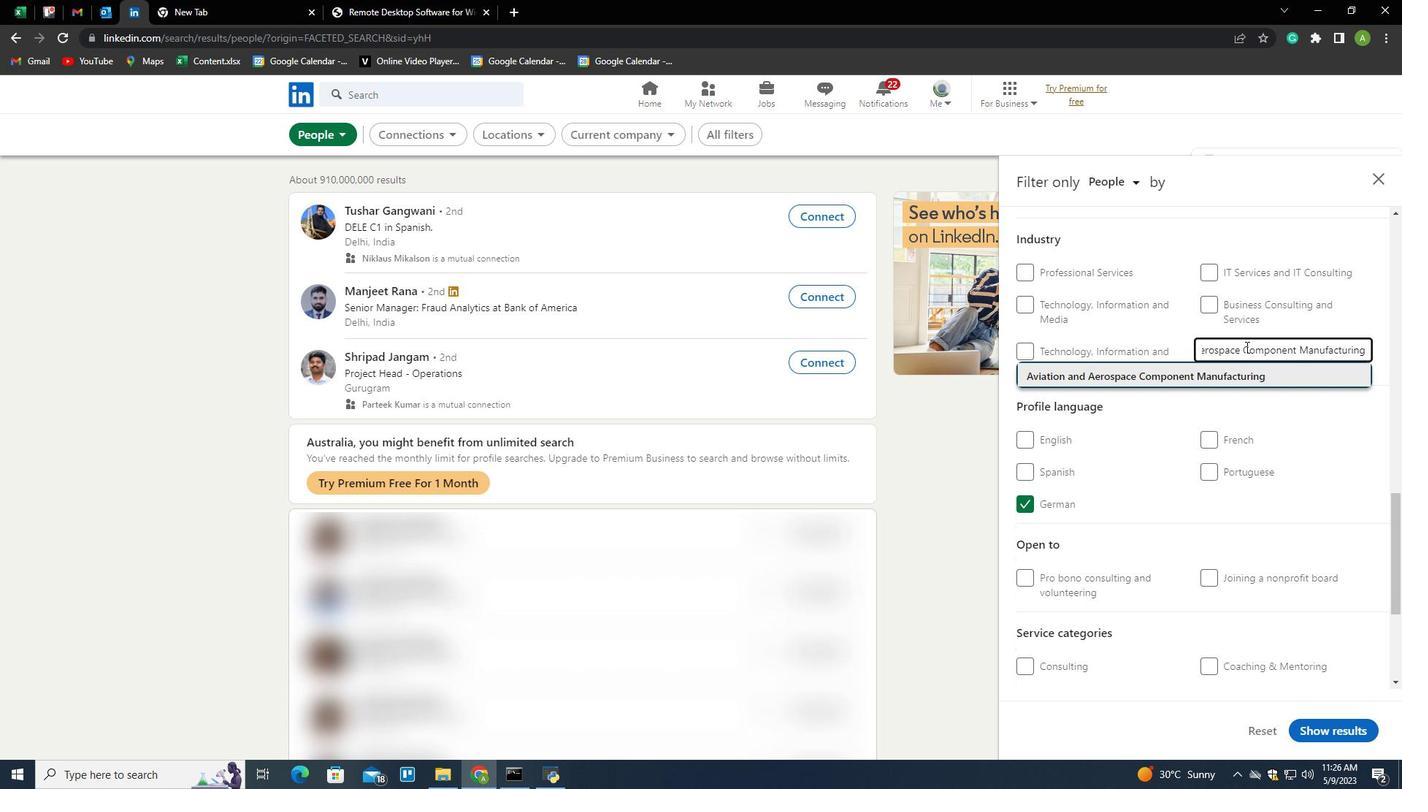 
Action: Mouse moved to (1292, 327)
Screenshot: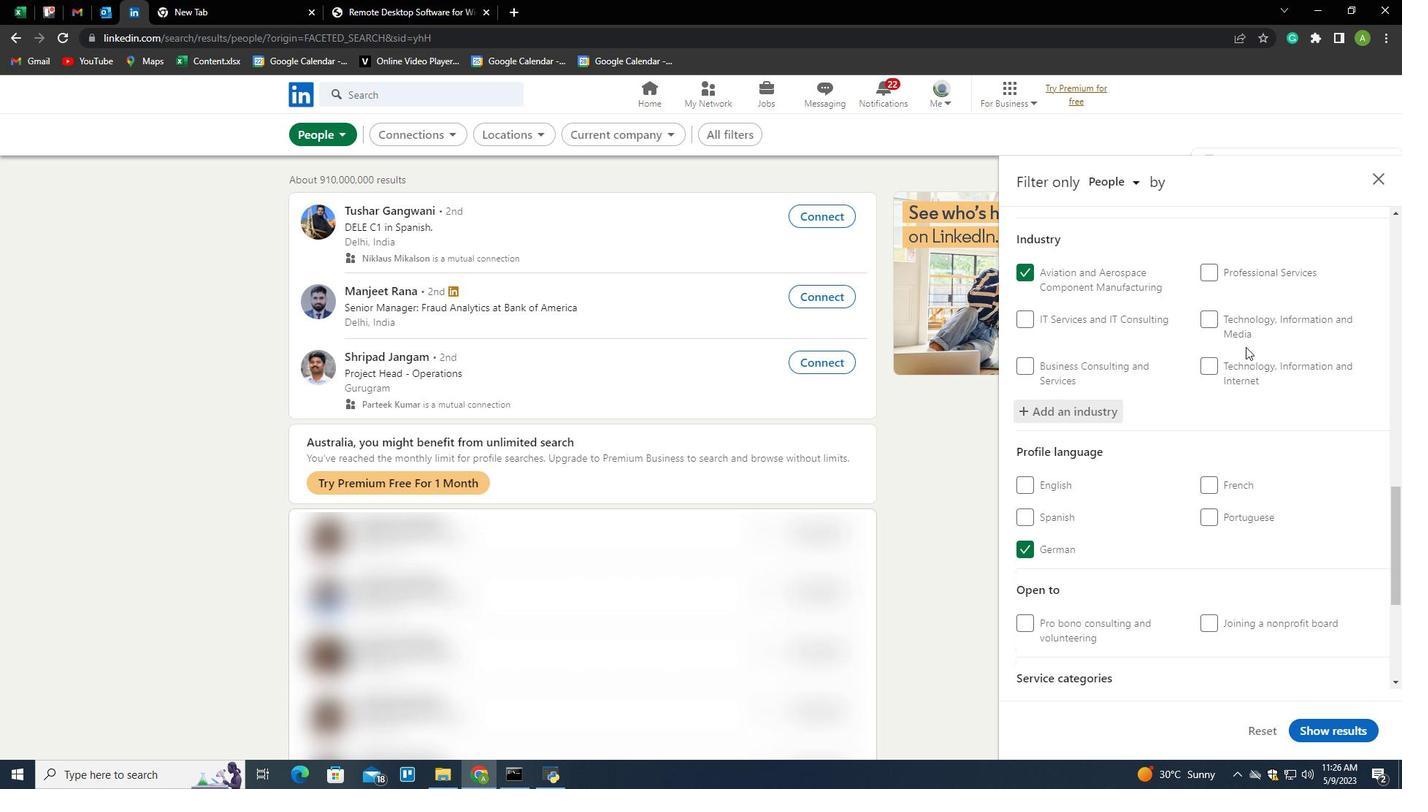 
Action: Mouse scrolled (1292, 326) with delta (0, 0)
Screenshot: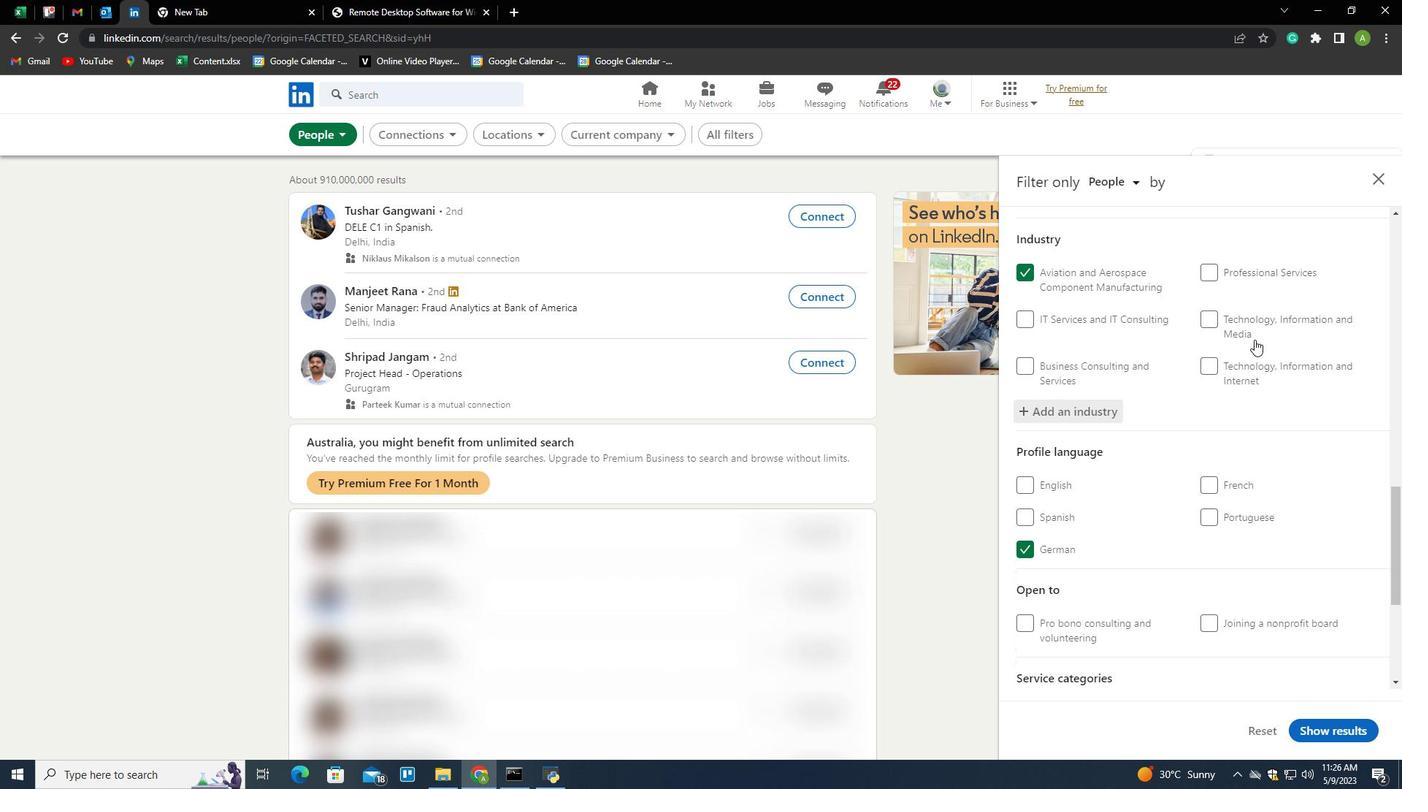 
Action: Mouse scrolled (1292, 326) with delta (0, 0)
Screenshot: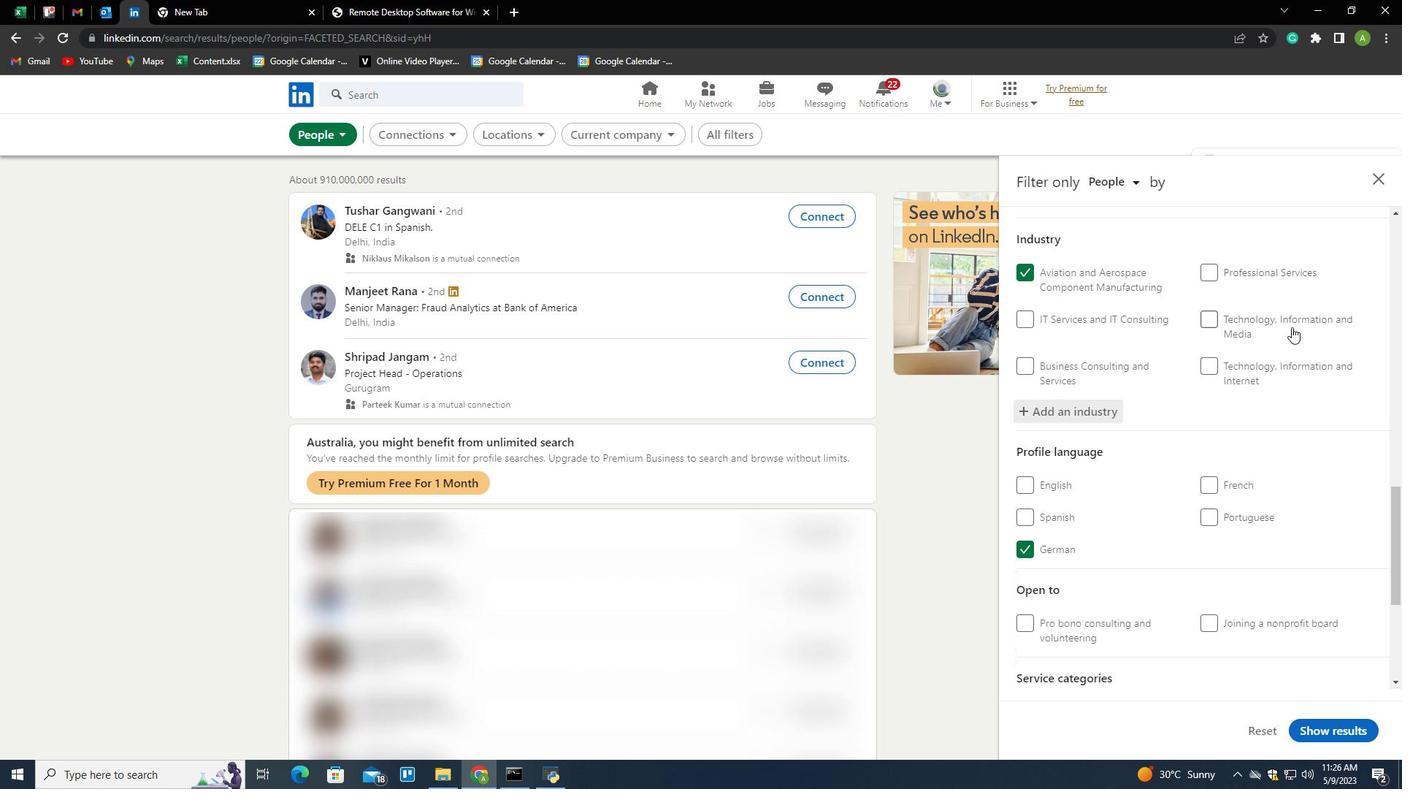 
Action: Mouse scrolled (1292, 326) with delta (0, 0)
Screenshot: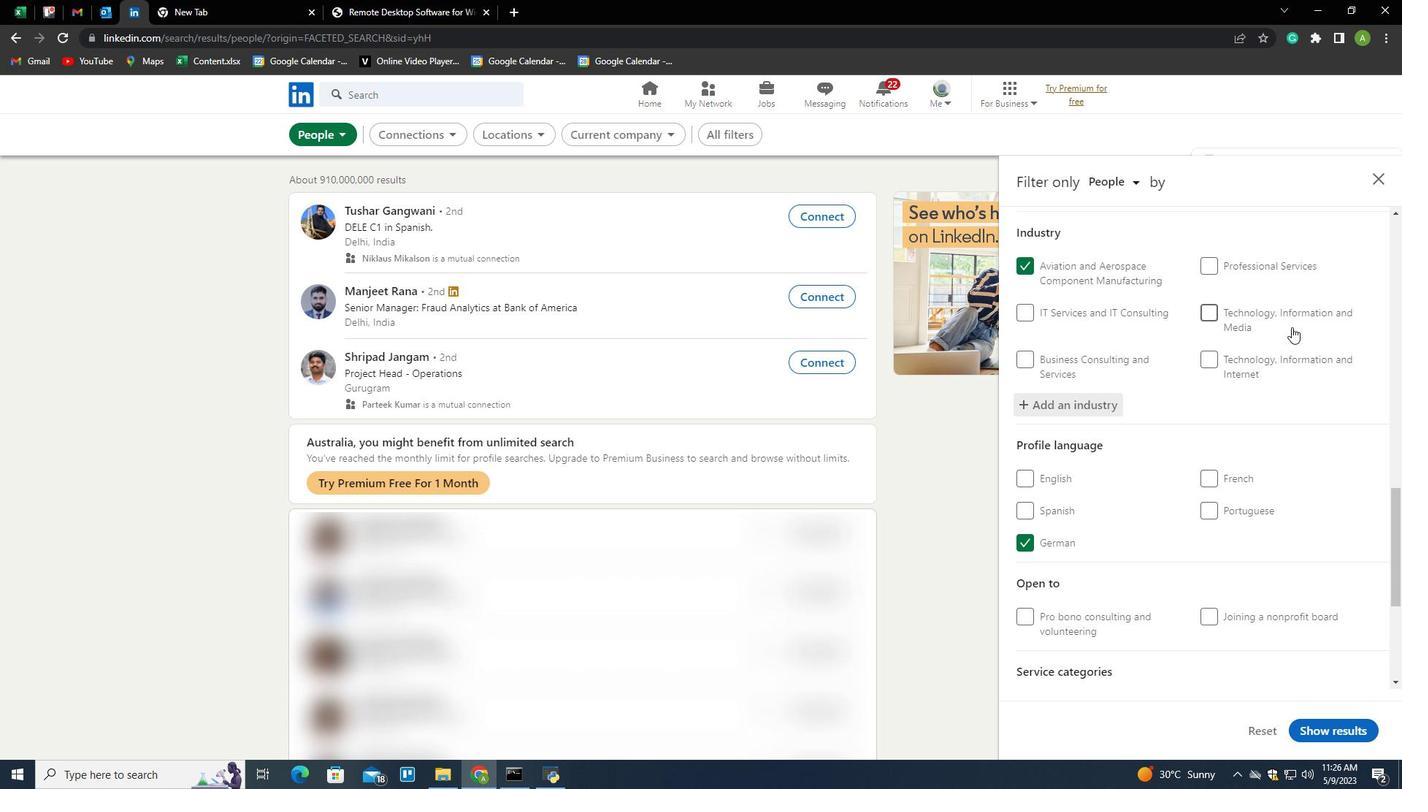 
Action: Mouse scrolled (1292, 326) with delta (0, 0)
Screenshot: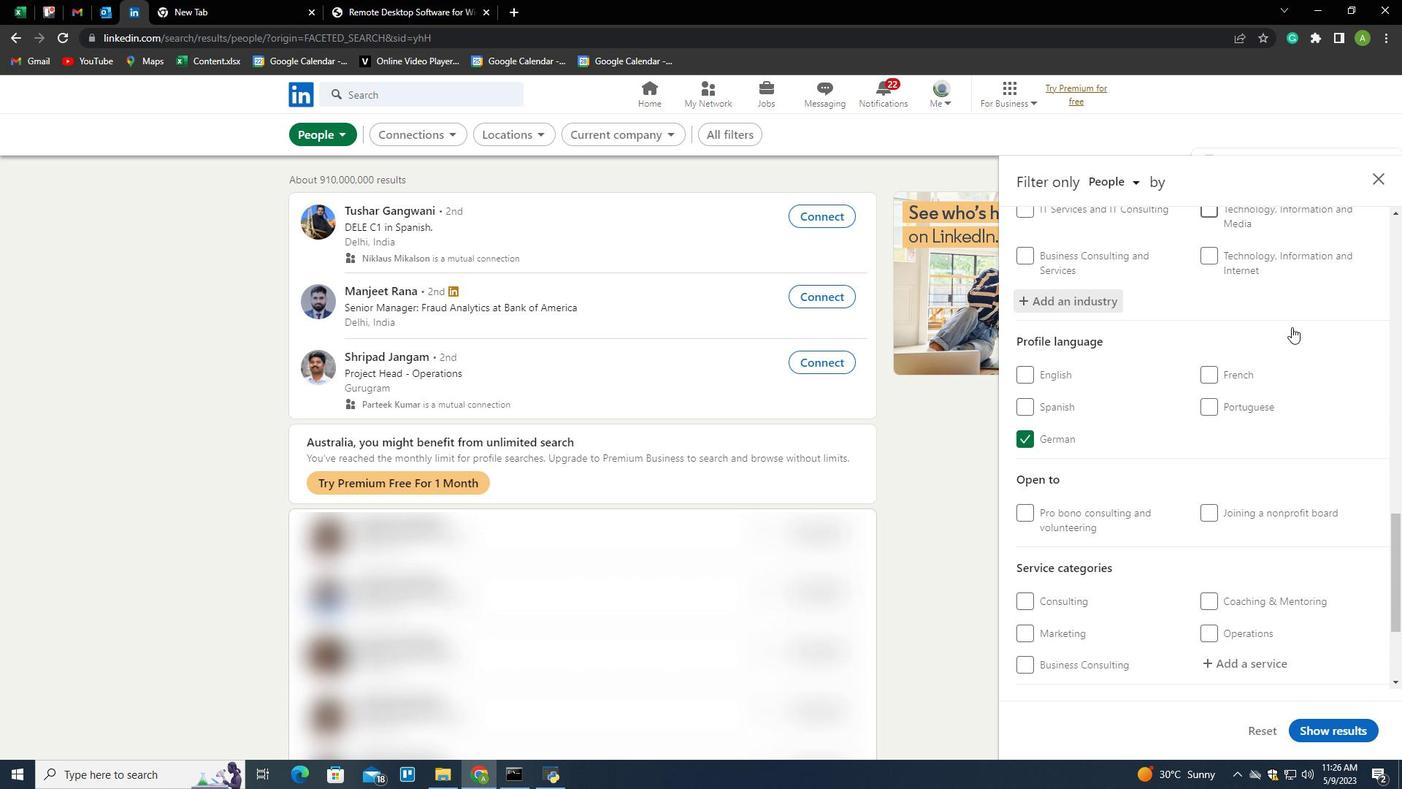 
Action: Mouse scrolled (1292, 326) with delta (0, 0)
Screenshot: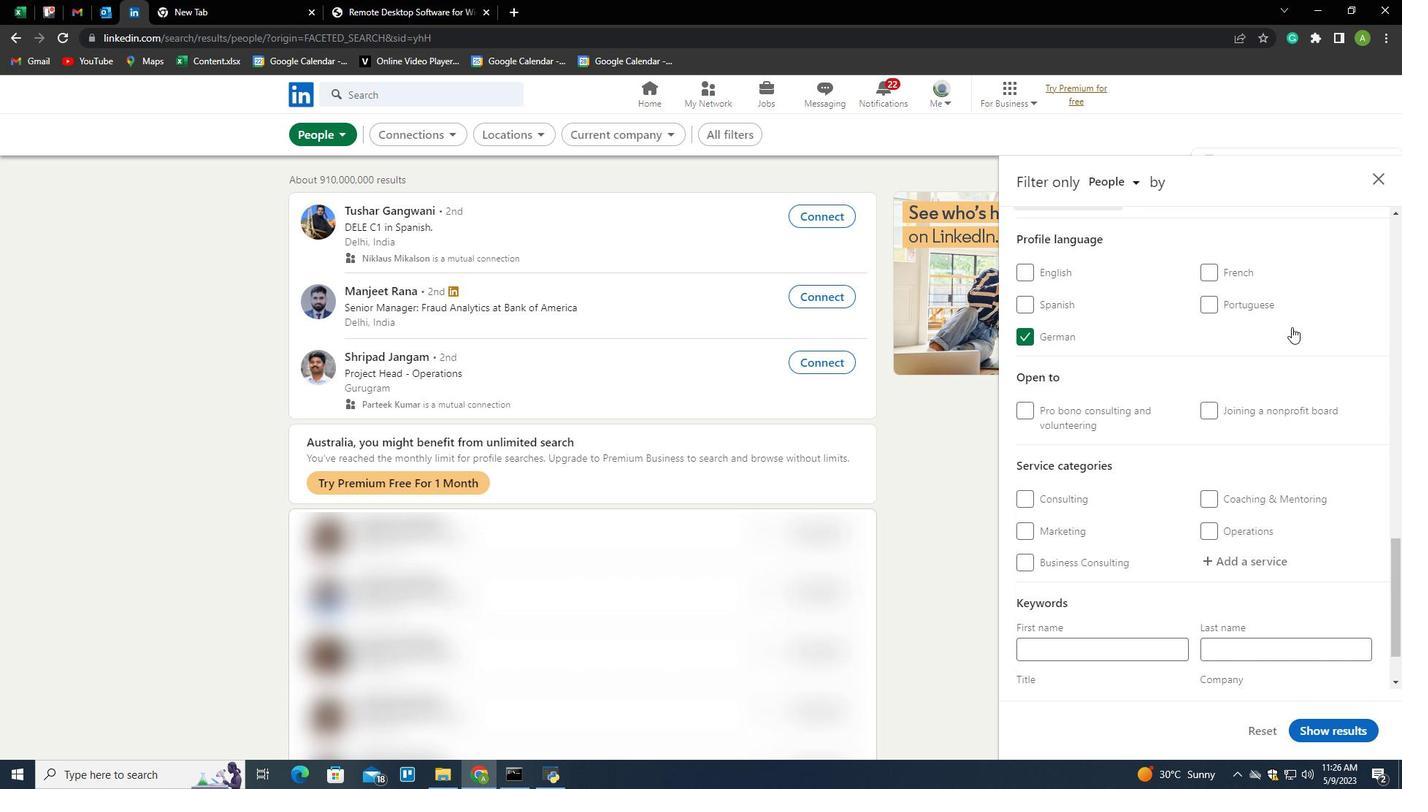 
Action: Mouse scrolled (1292, 326) with delta (0, 0)
Screenshot: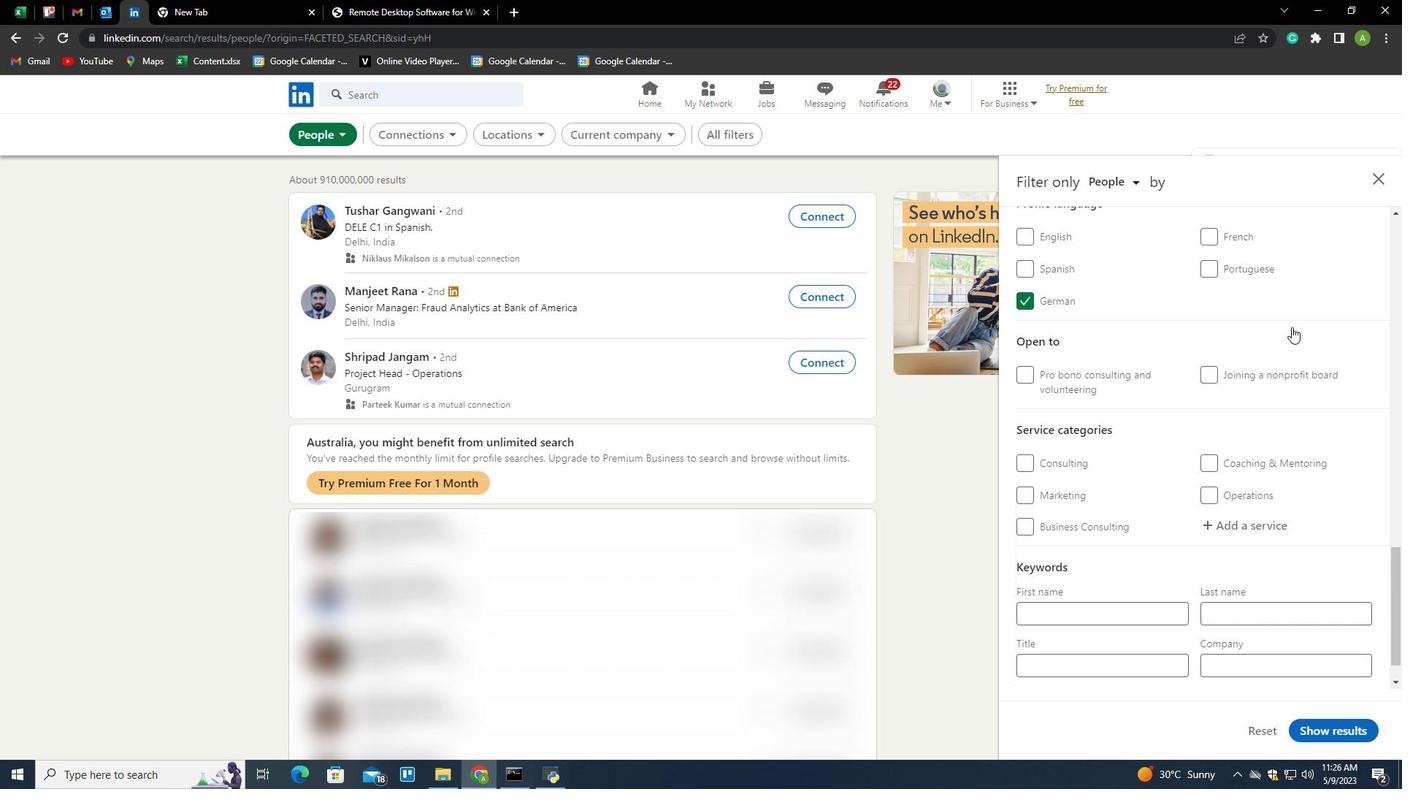 
Action: Mouse moved to (1250, 480)
Screenshot: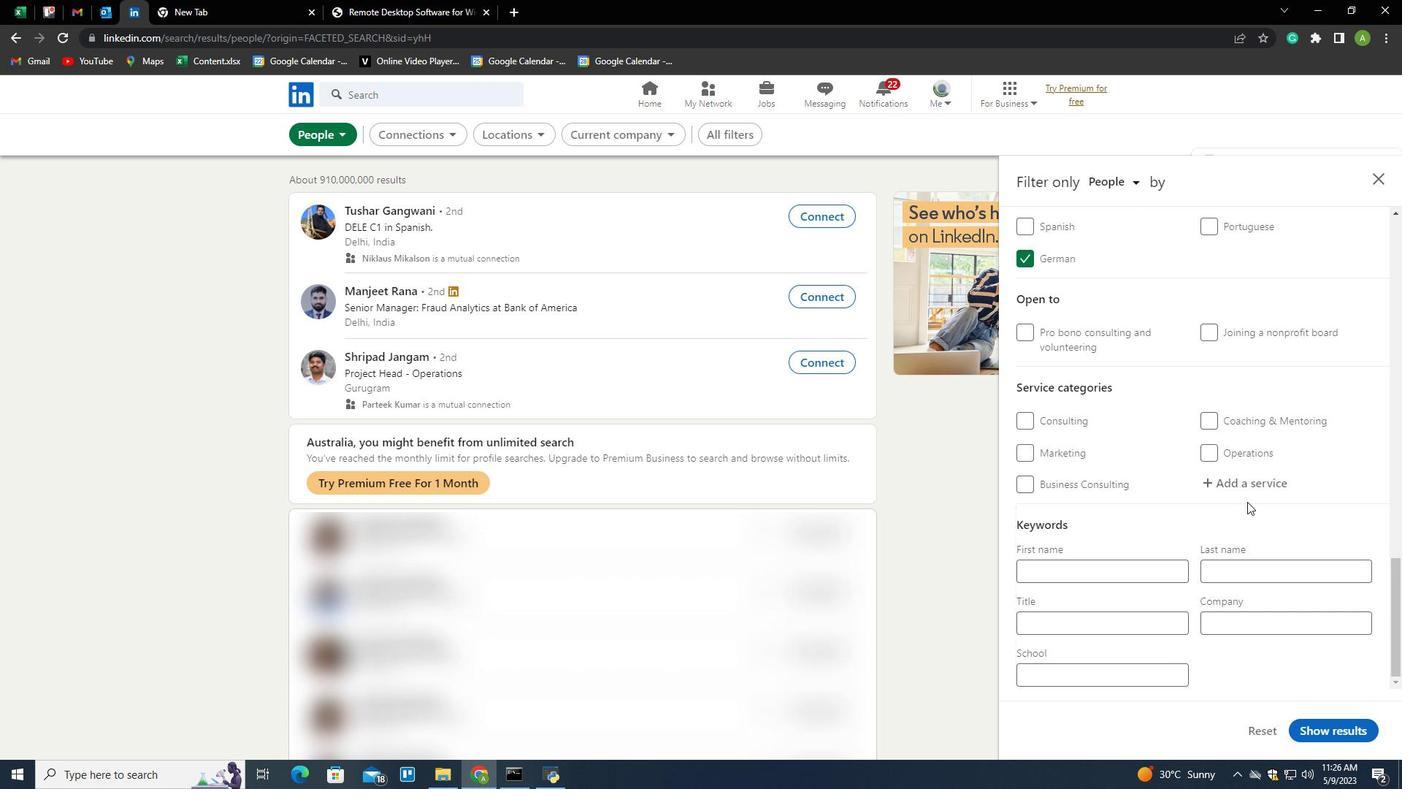 
Action: Mouse pressed left at (1250, 480)
Screenshot: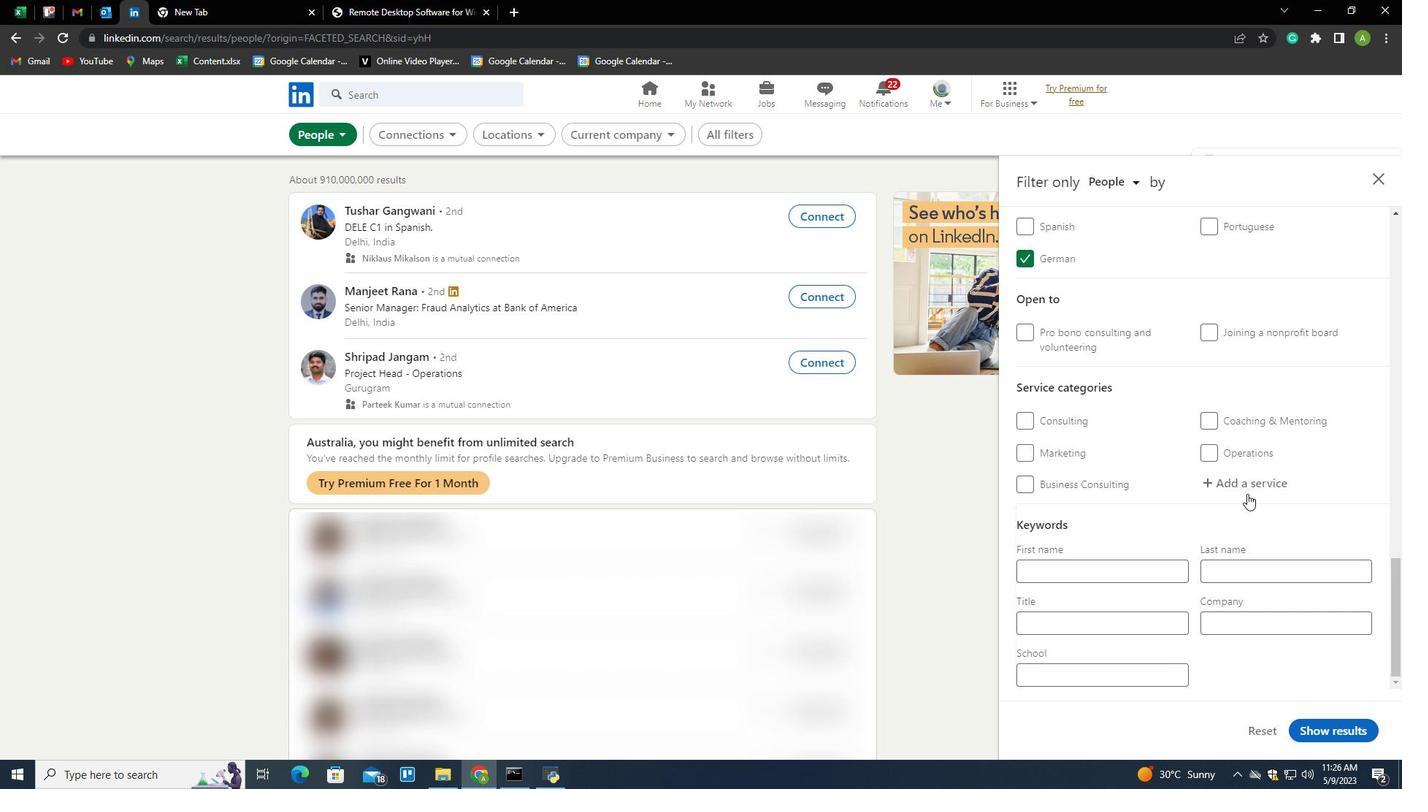 
Action: Key pressed <Key.shift>Lao<Key.backspace><Key.backspace>oans<Key.down><Key.enter>
Screenshot: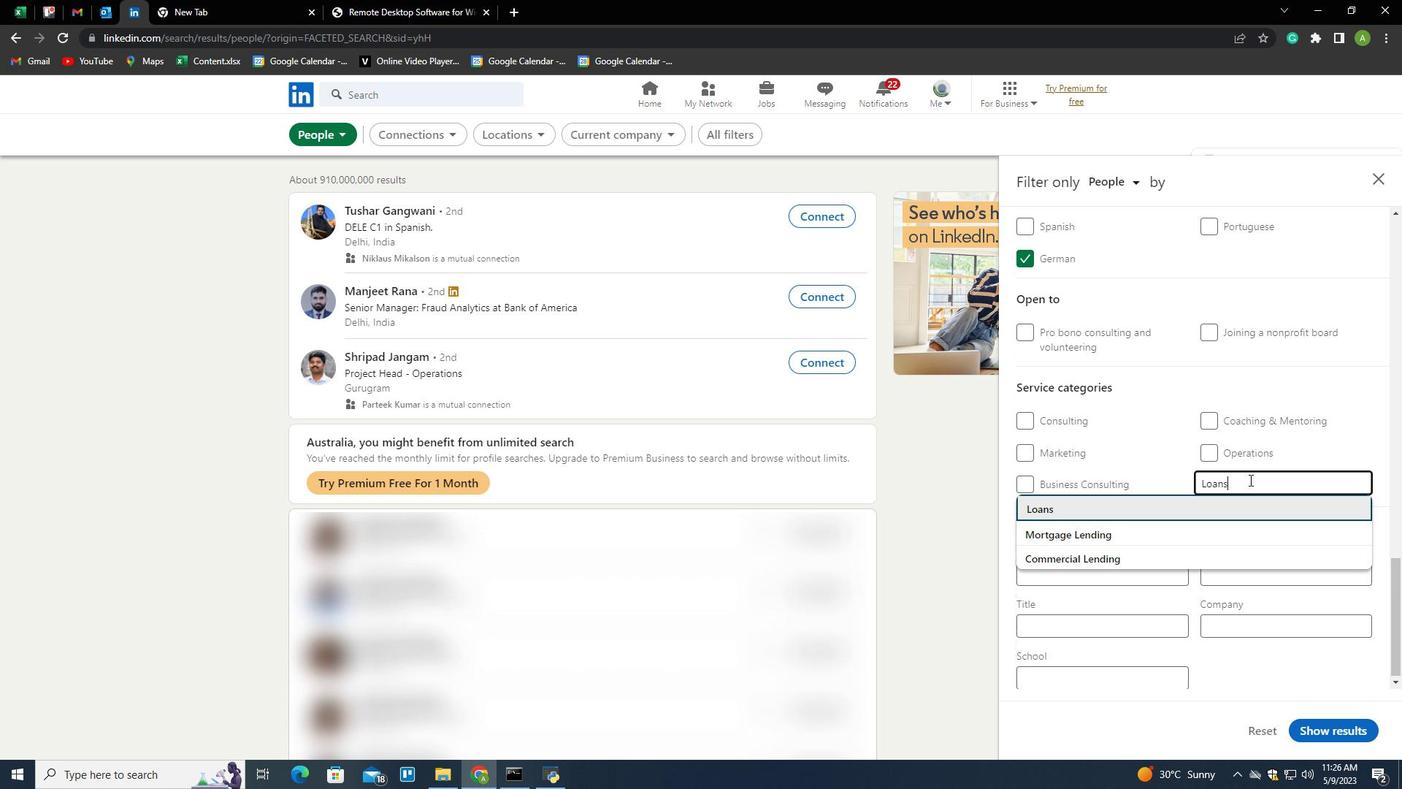 
Action: Mouse scrolled (1250, 479) with delta (0, 0)
Screenshot: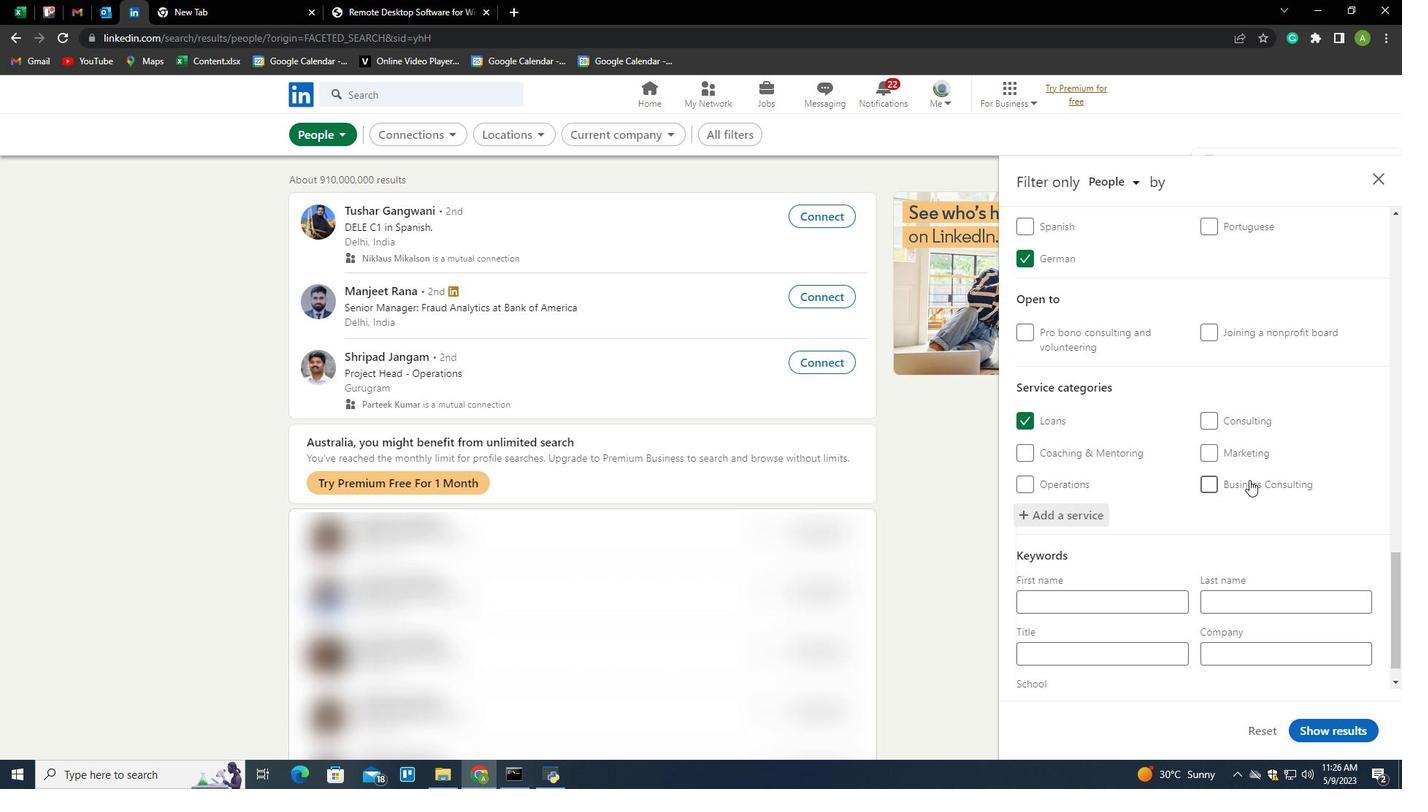 
Action: Mouse scrolled (1250, 479) with delta (0, 0)
Screenshot: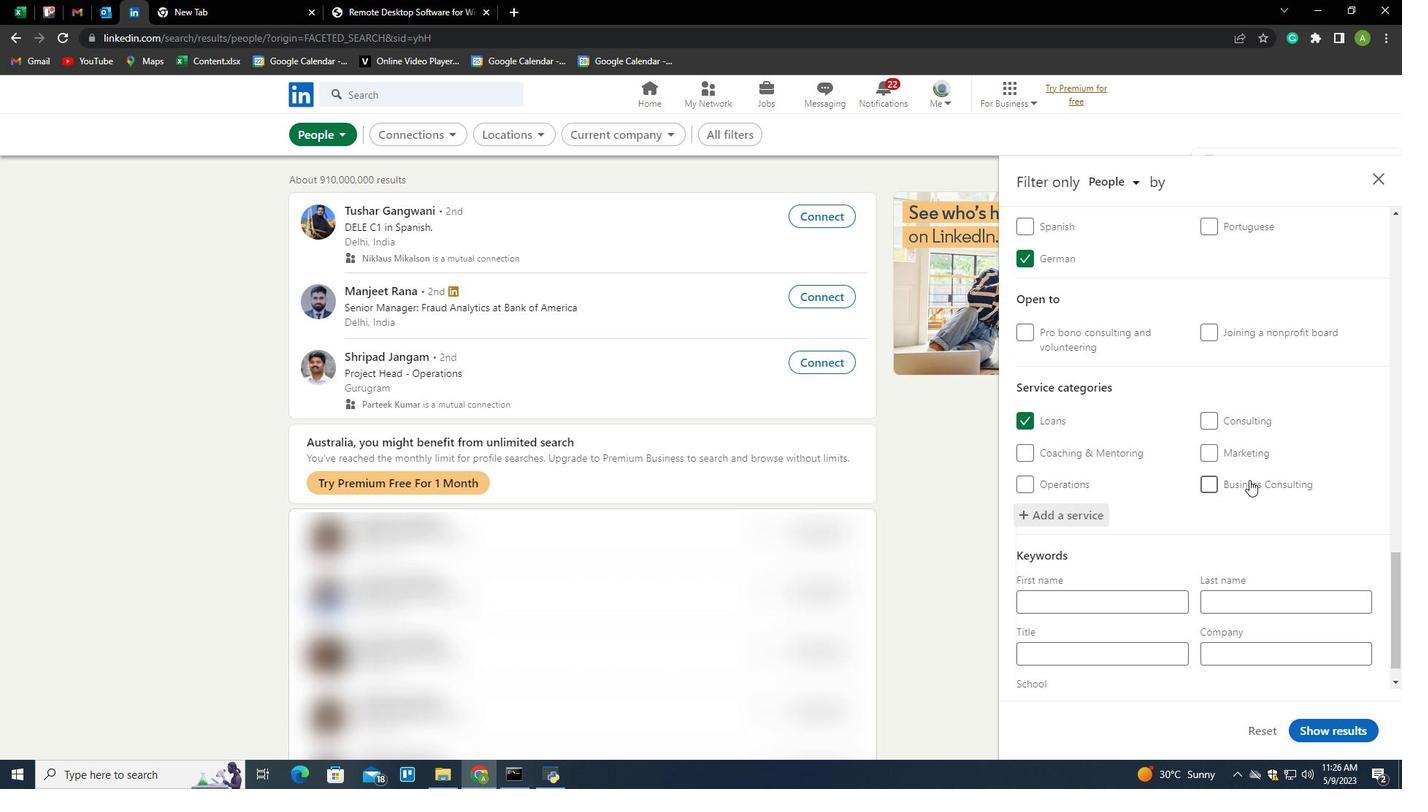 
Action: Mouse scrolled (1250, 479) with delta (0, 0)
Screenshot: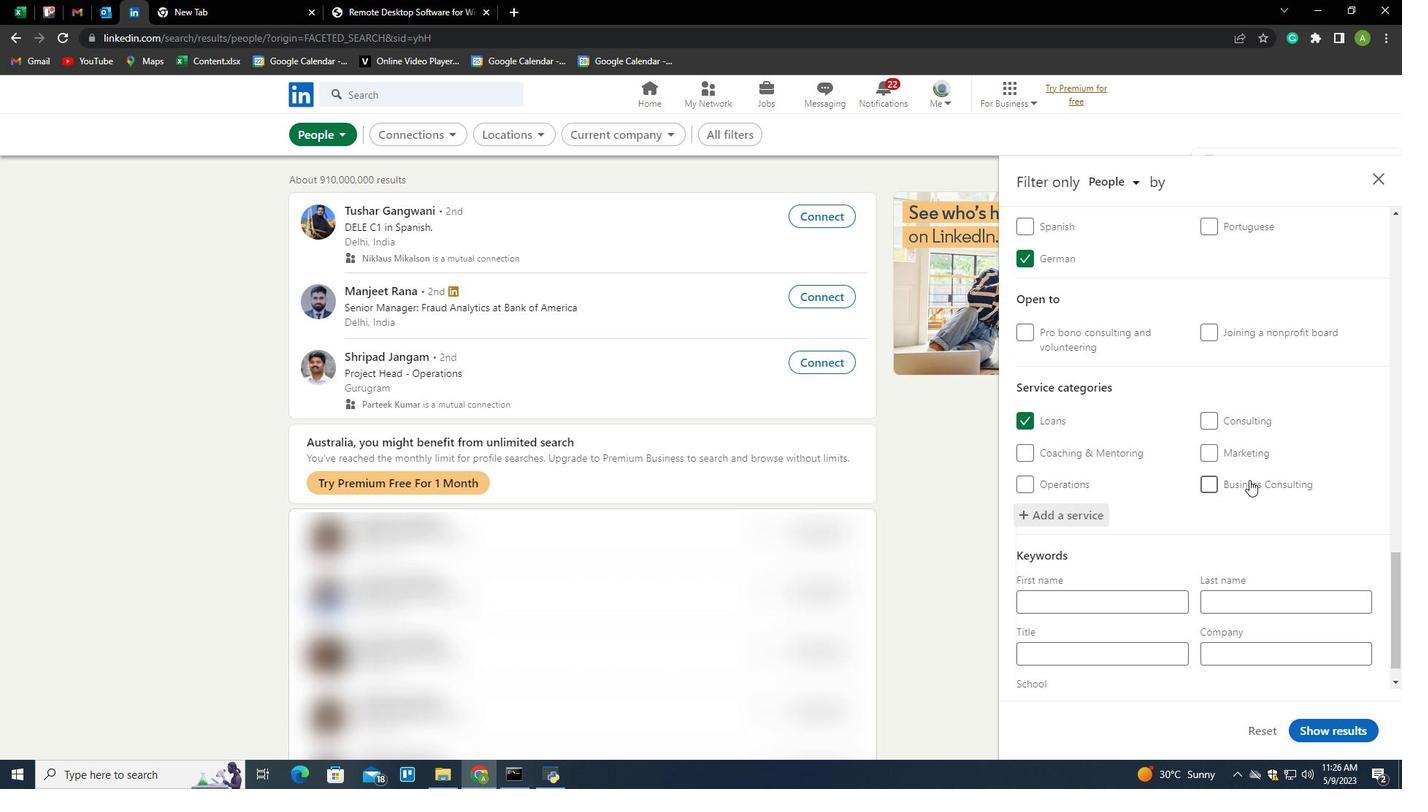 
Action: Mouse scrolled (1250, 479) with delta (0, 0)
Screenshot: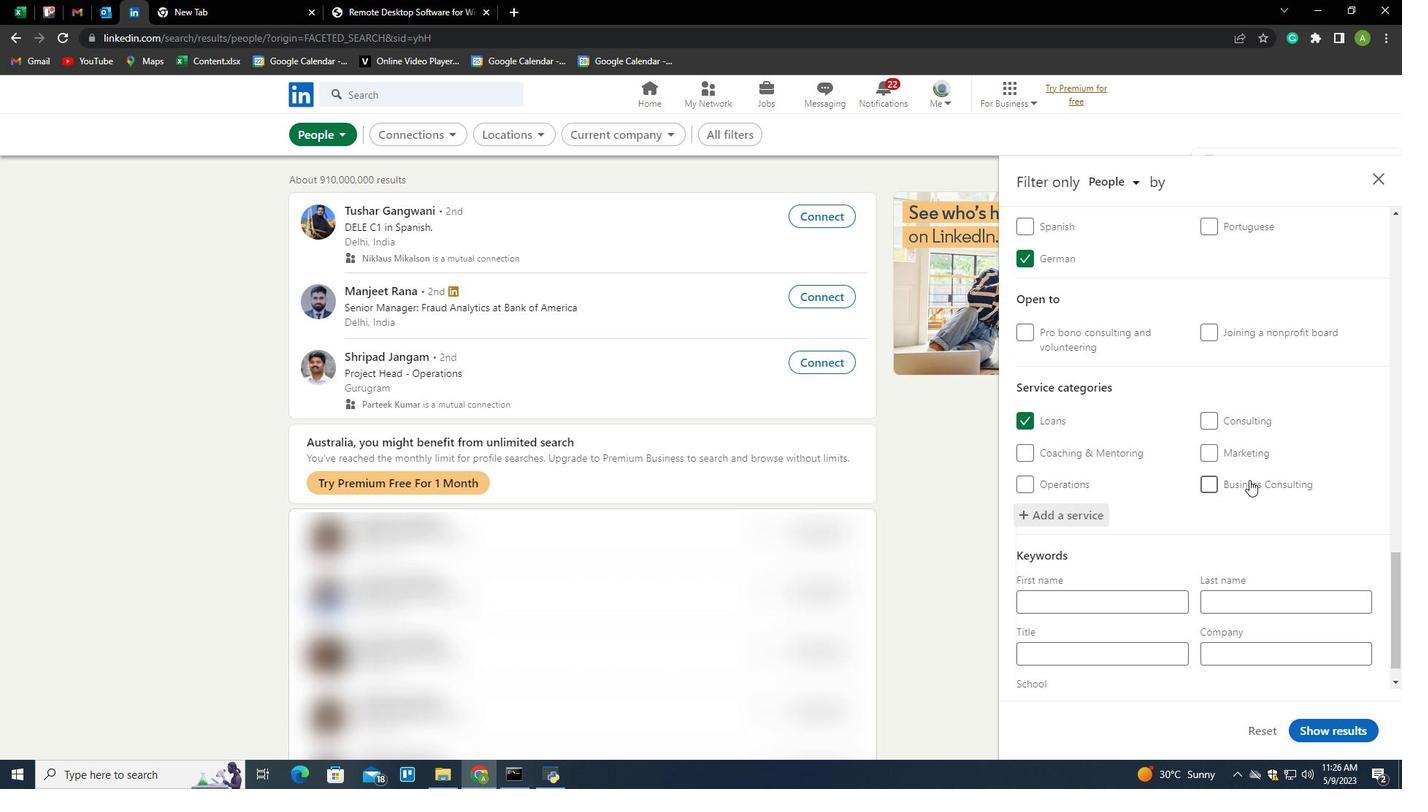 
Action: Mouse scrolled (1250, 479) with delta (0, 0)
Screenshot: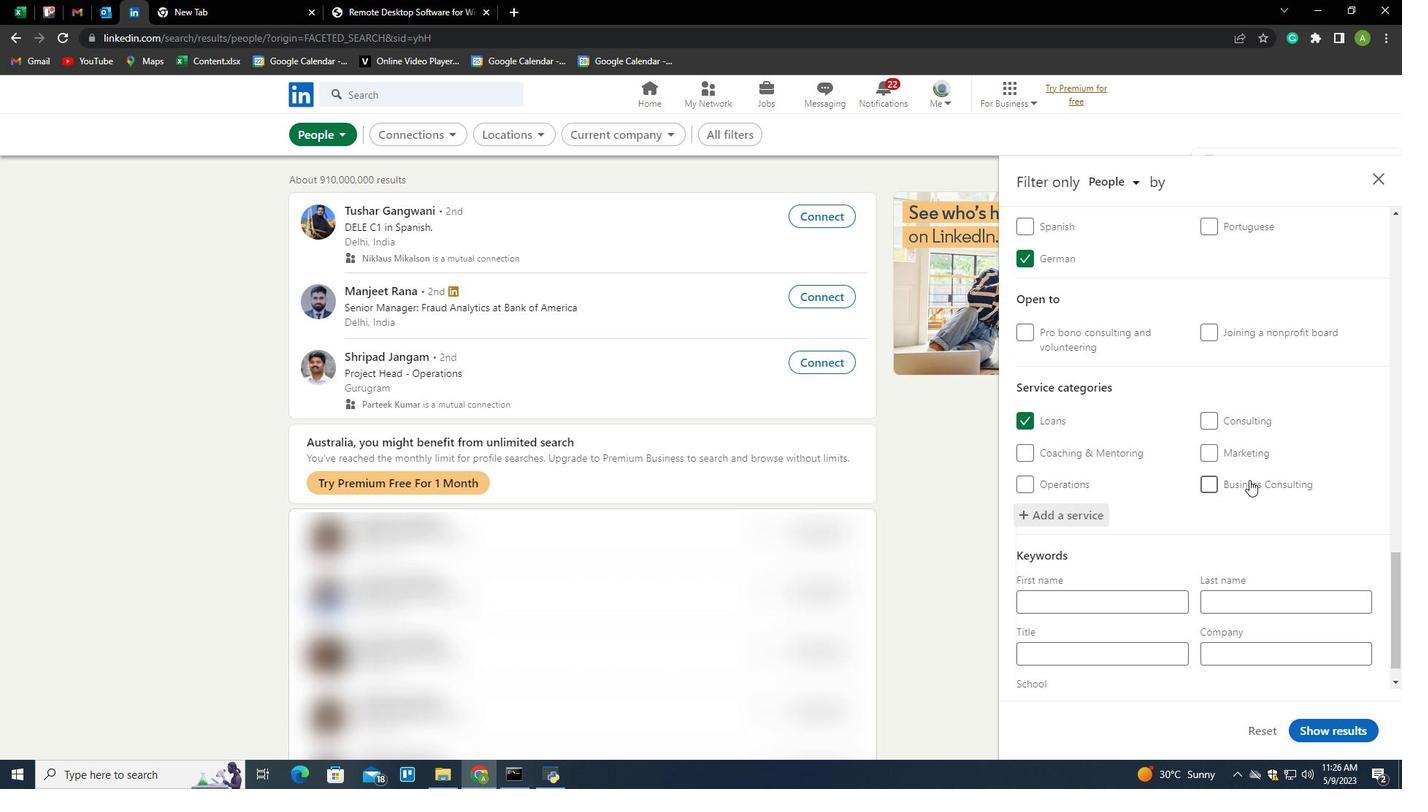 
Action: Mouse moved to (1157, 622)
Screenshot: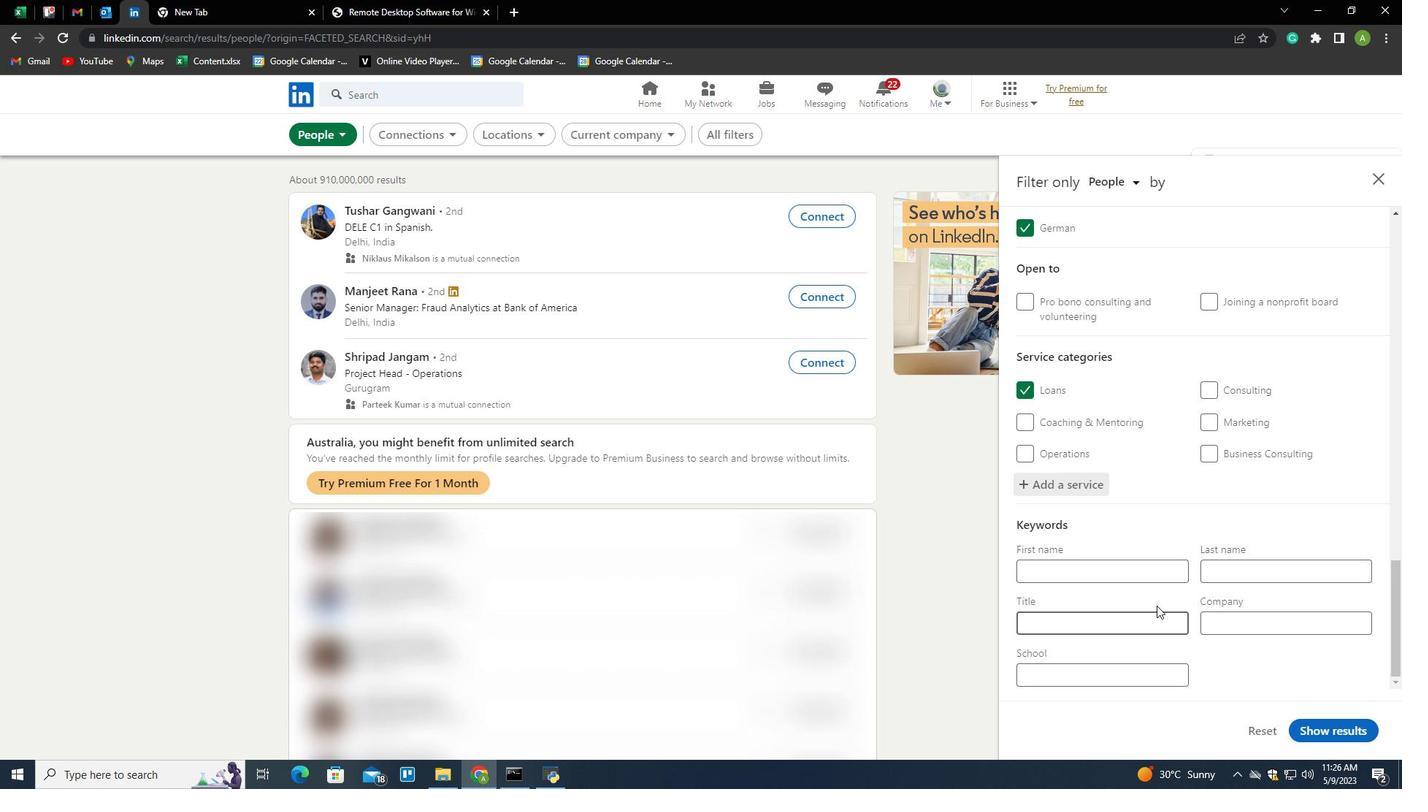 
Action: Mouse pressed left at (1157, 622)
Screenshot: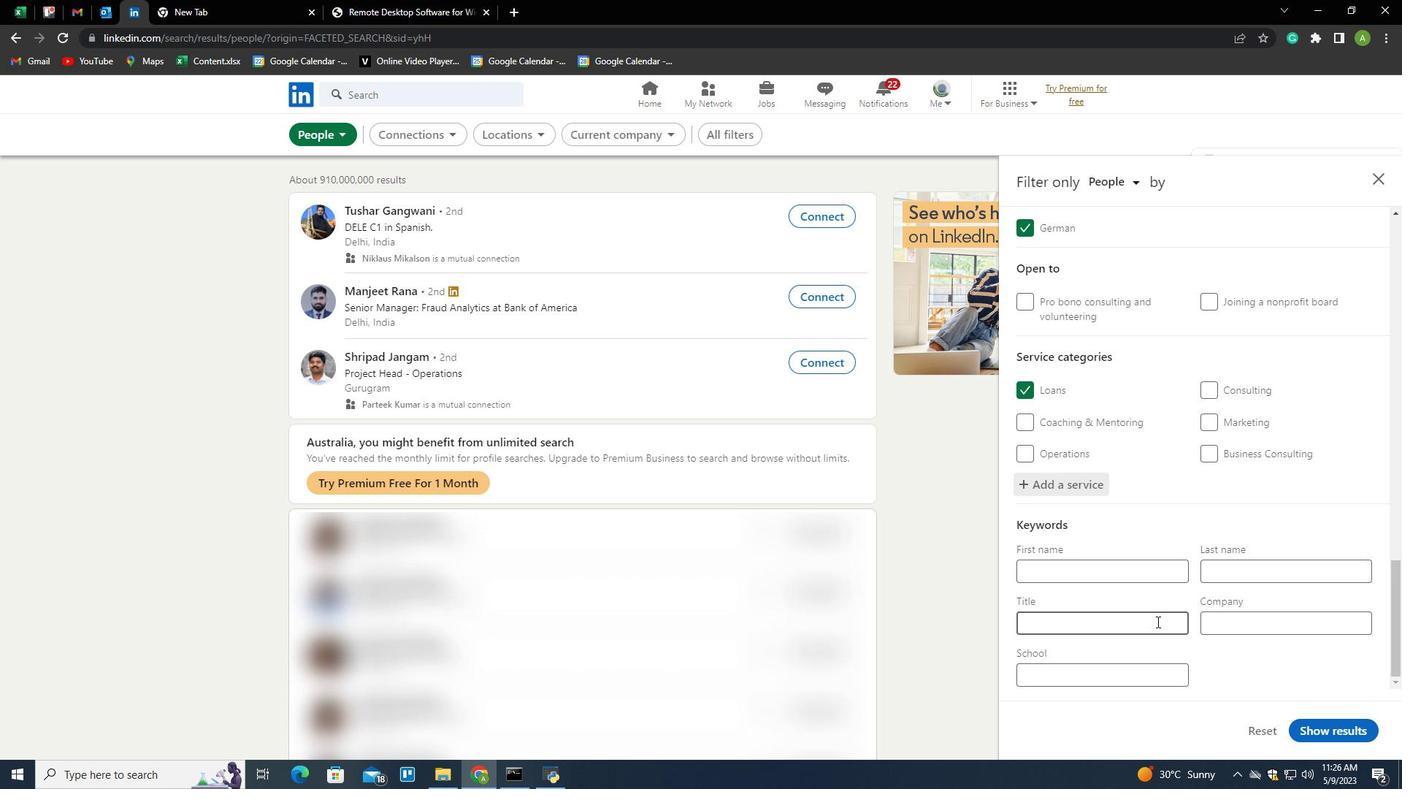 
Action: Key pressed <Key.shift>Flight<Key.space><Key.shift>Attendant
Screenshot: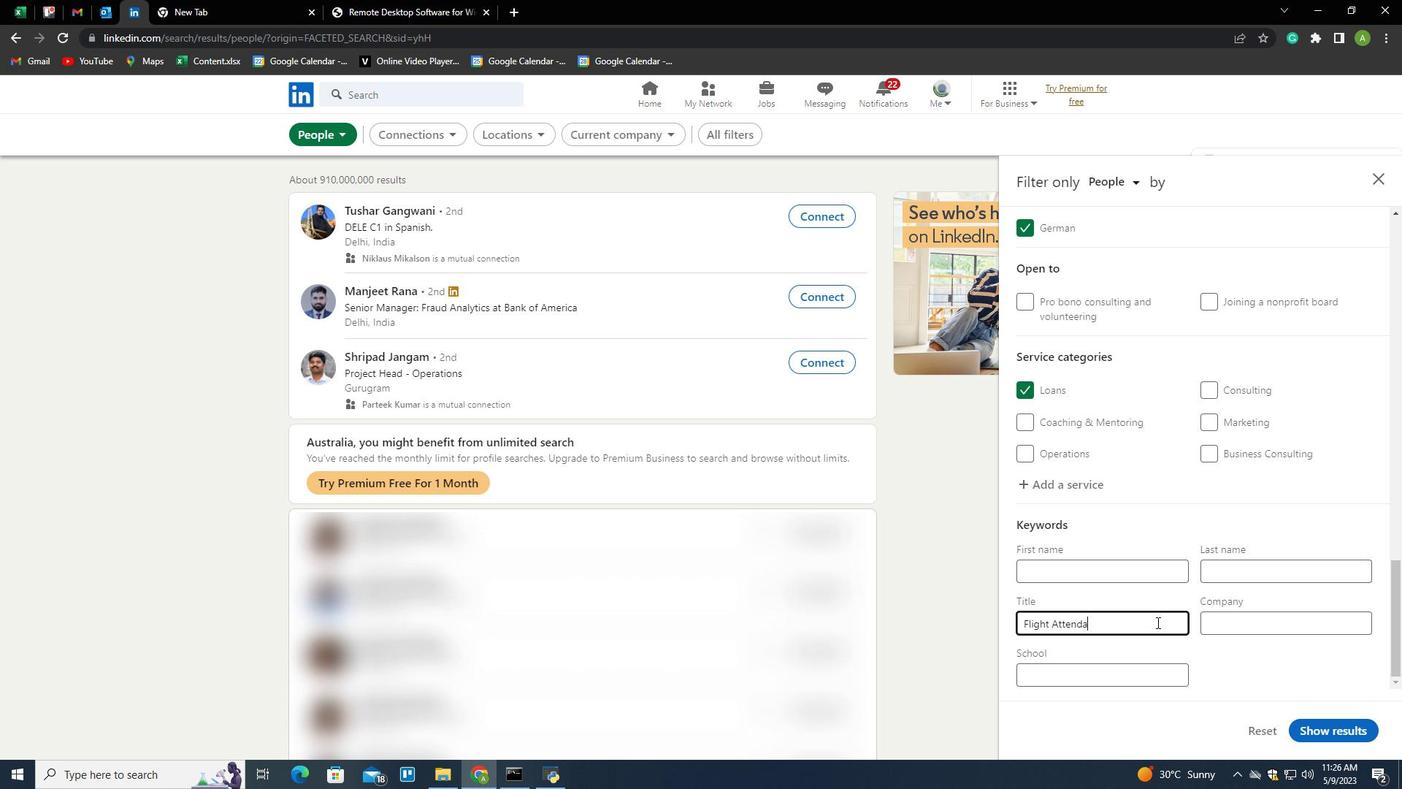 
Action: Mouse moved to (1228, 661)
Screenshot: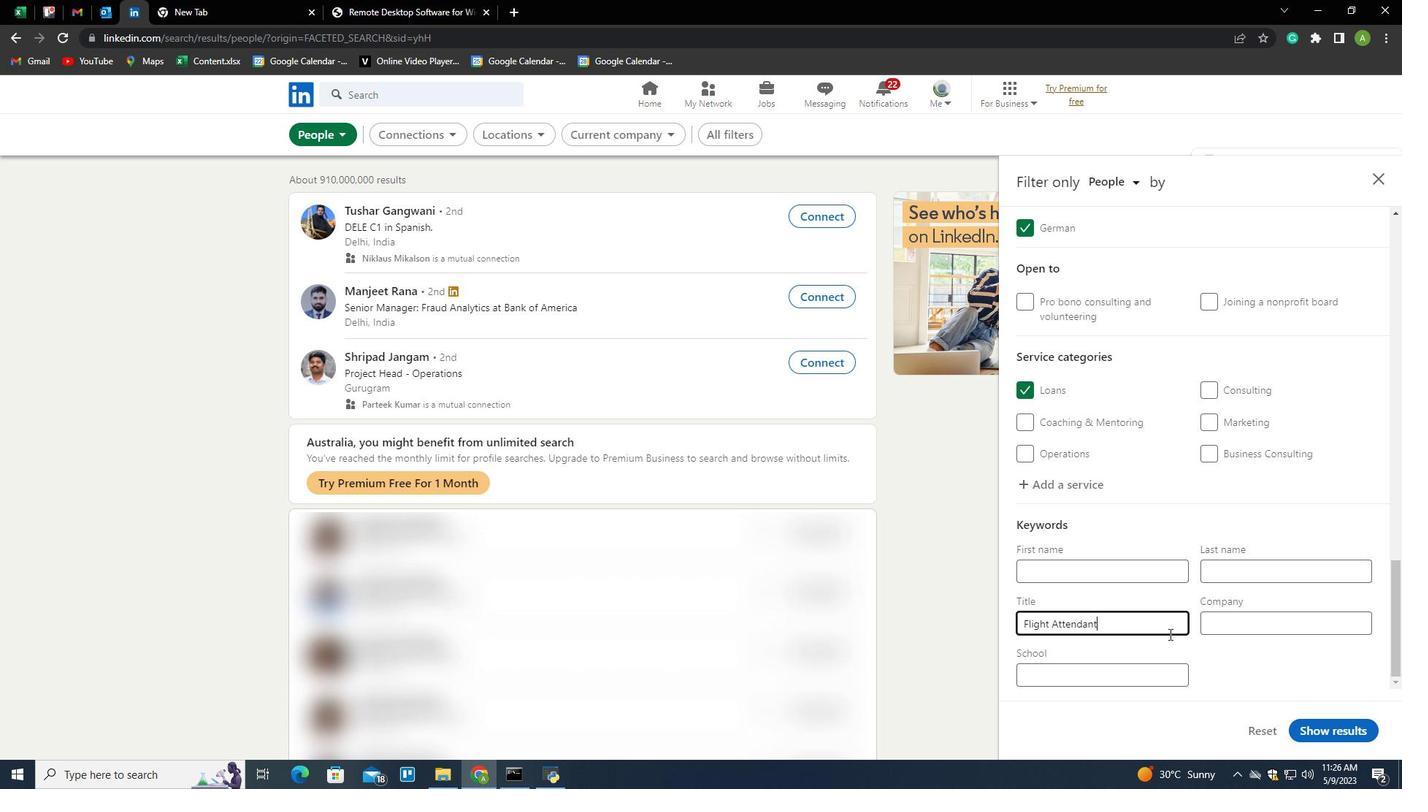 
Action: Mouse pressed left at (1228, 661)
Screenshot: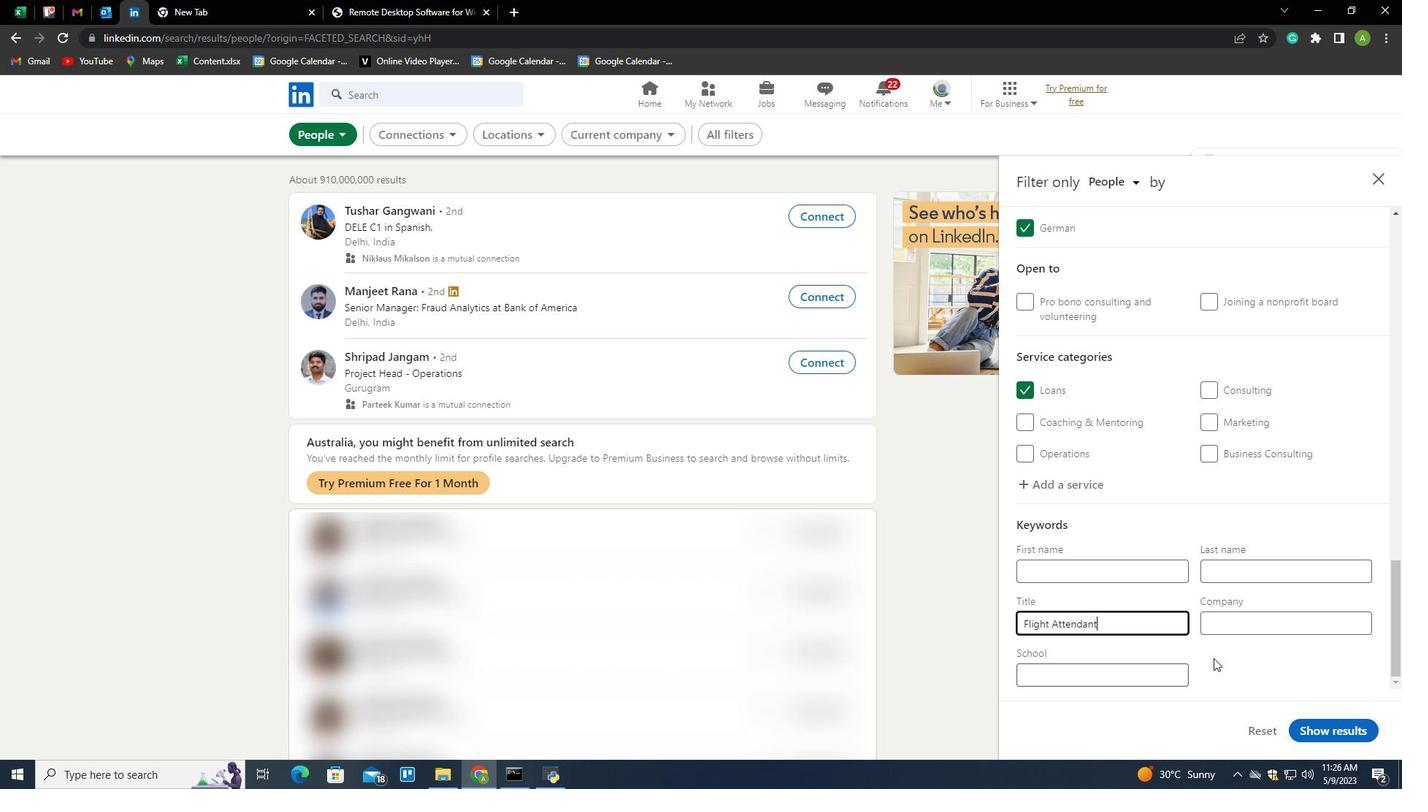 
Action: Mouse moved to (1337, 726)
Screenshot: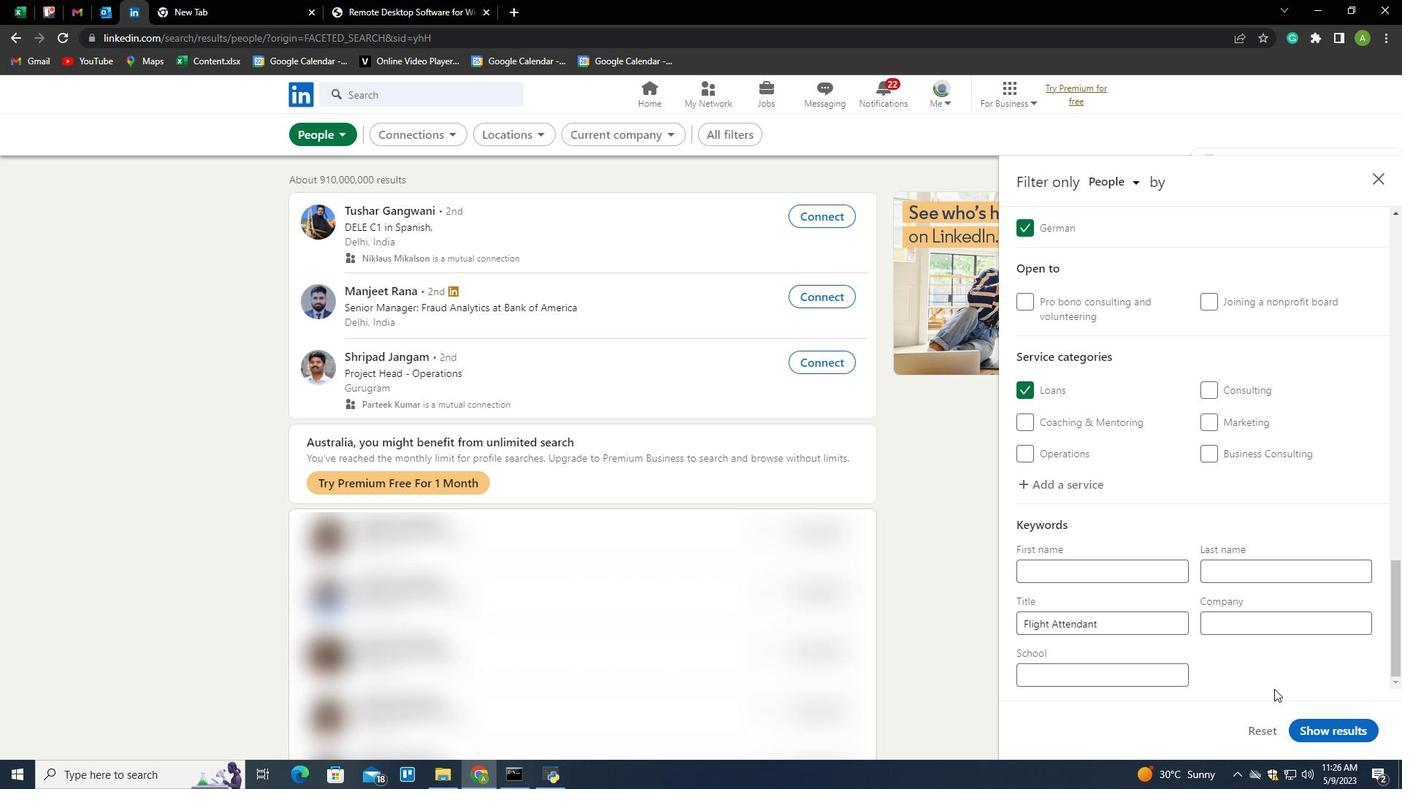 
Action: Mouse pressed left at (1337, 726)
Screenshot: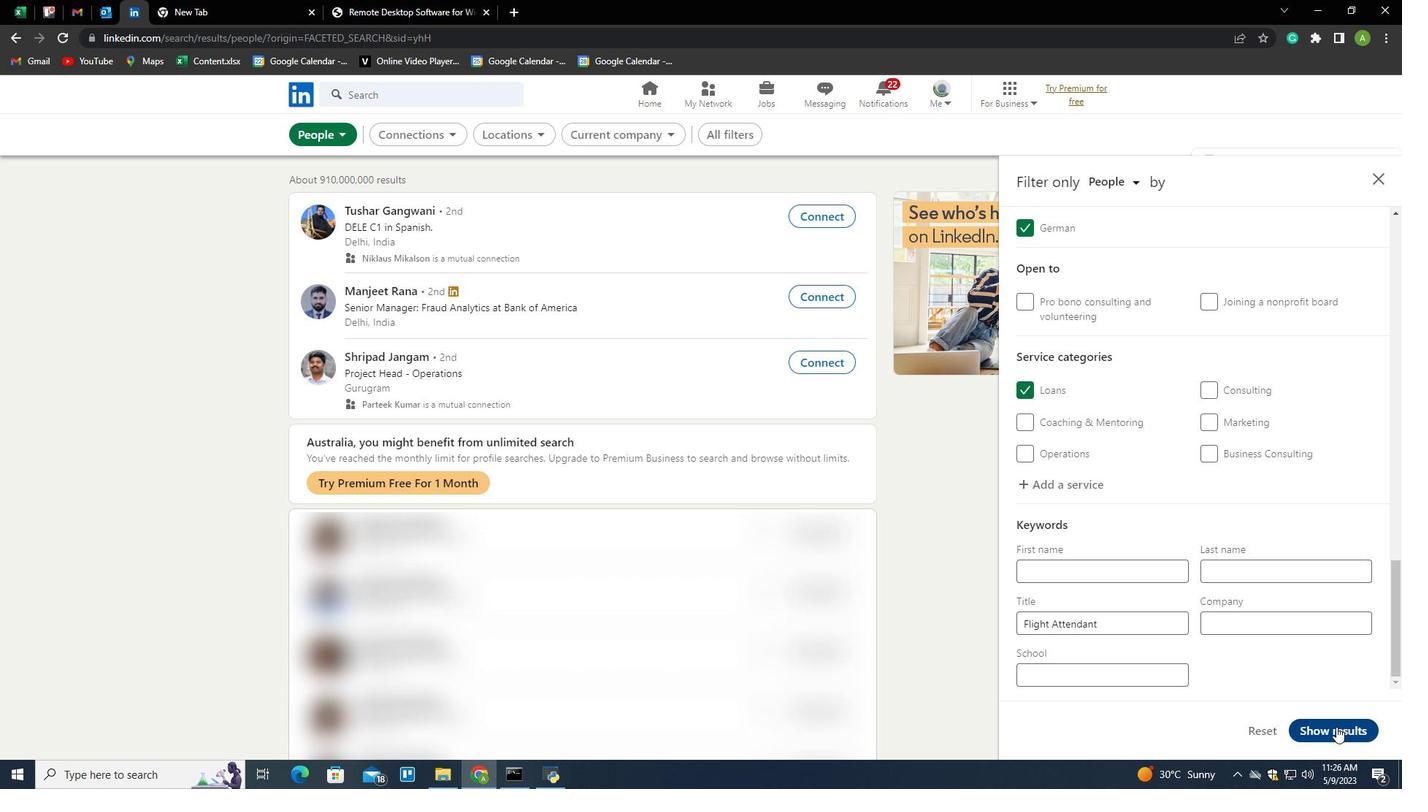 
